 Task: Look for space in Aleksandrovskoye, Russia from 24th August, 2023 to 10th September, 2023 for 8 adults in price range Rs.12000 to Rs.15000. Place can be entire place or shared room with 4 bedrooms having 8 beds and 4 bathrooms. Property type can be house, flat, guest house. Amenities needed are: wifi, TV, free parkinig on premises, gym, breakfast. Booking option can be shelf check-in. Required host language is English.
Action: Mouse moved to (509, 114)
Screenshot: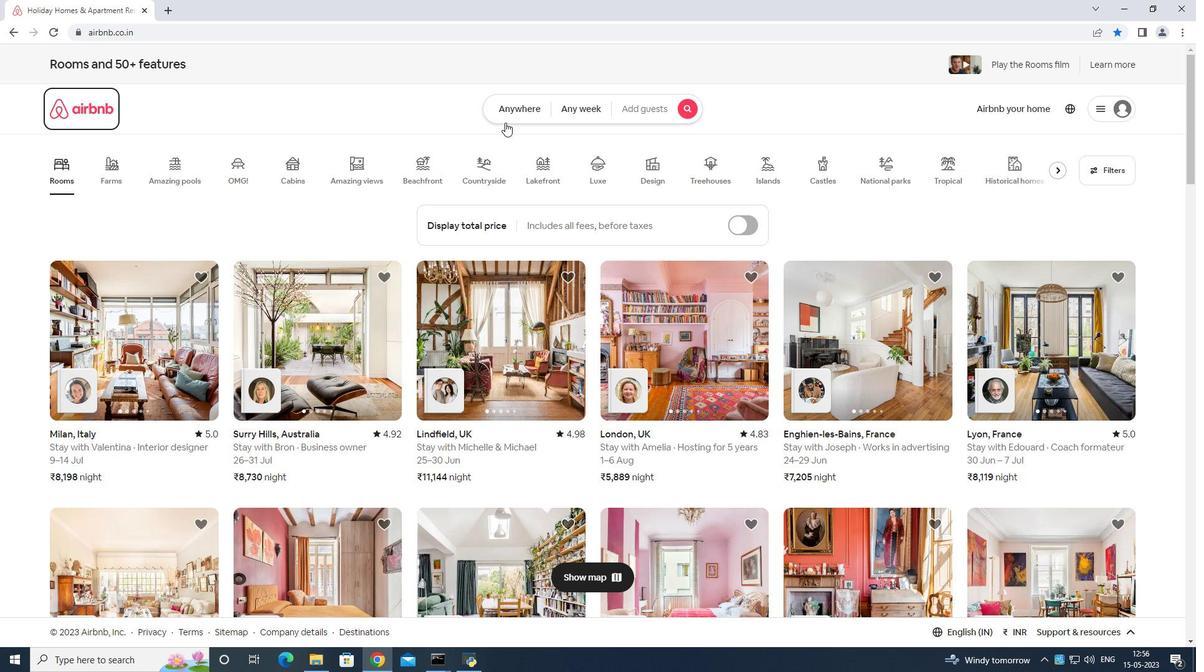 
Action: Mouse pressed left at (509, 114)
Screenshot: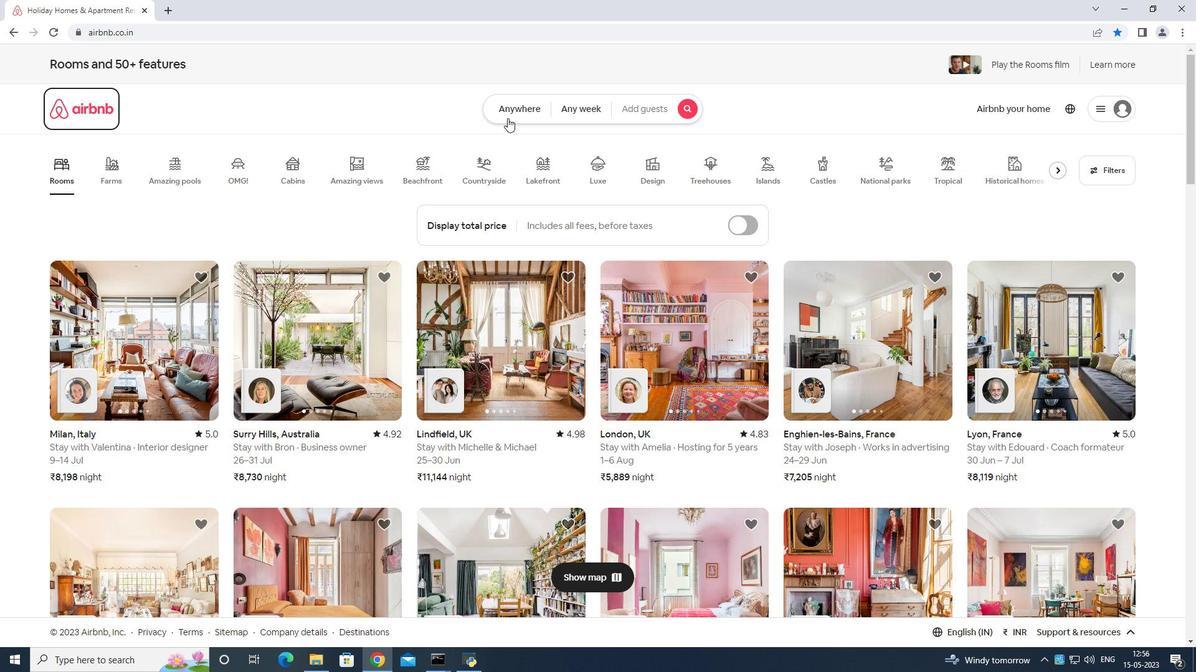 
Action: Mouse moved to (455, 157)
Screenshot: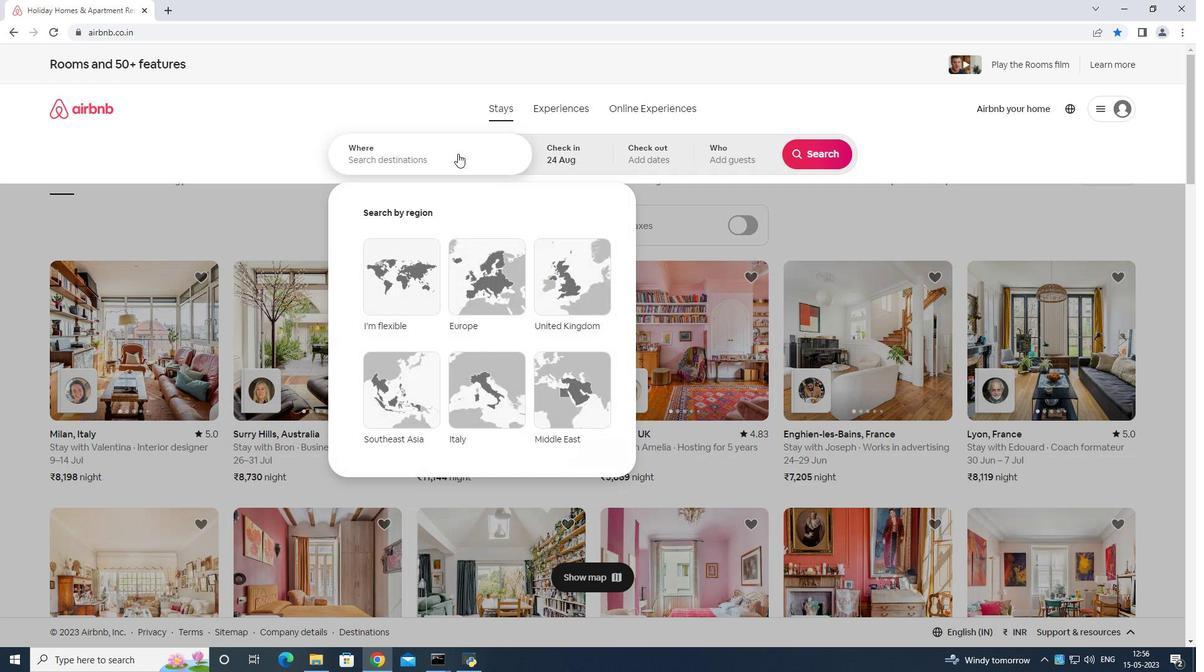 
Action: Mouse pressed left at (455, 157)
Screenshot: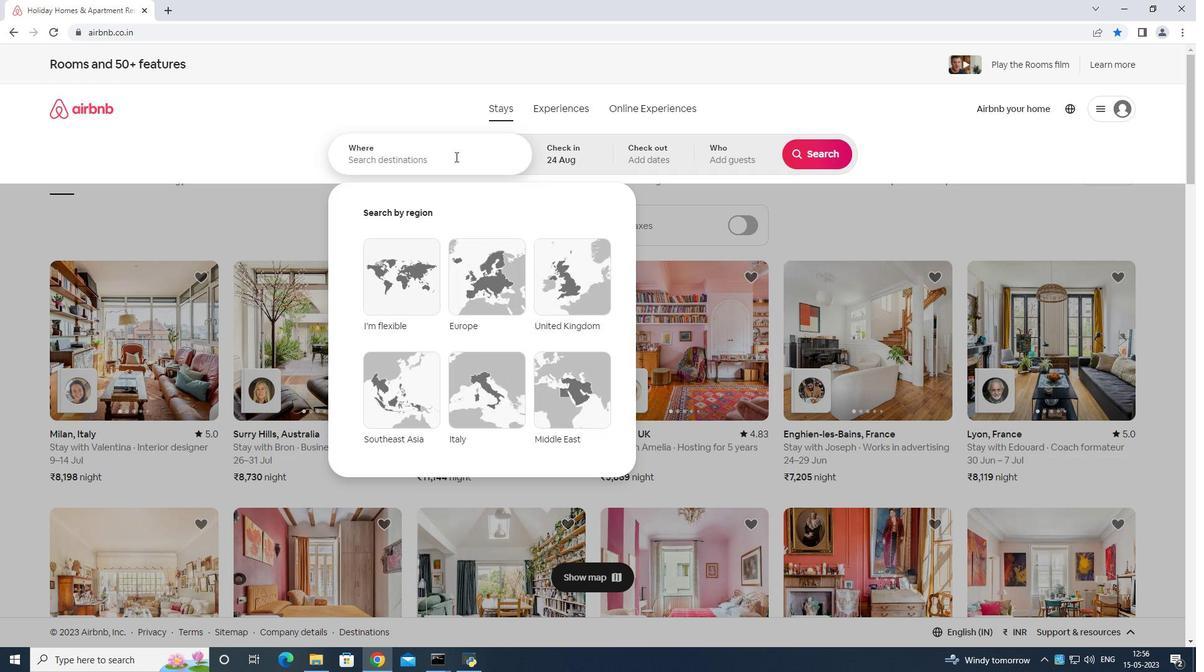 
Action: Mouse moved to (399, 140)
Screenshot: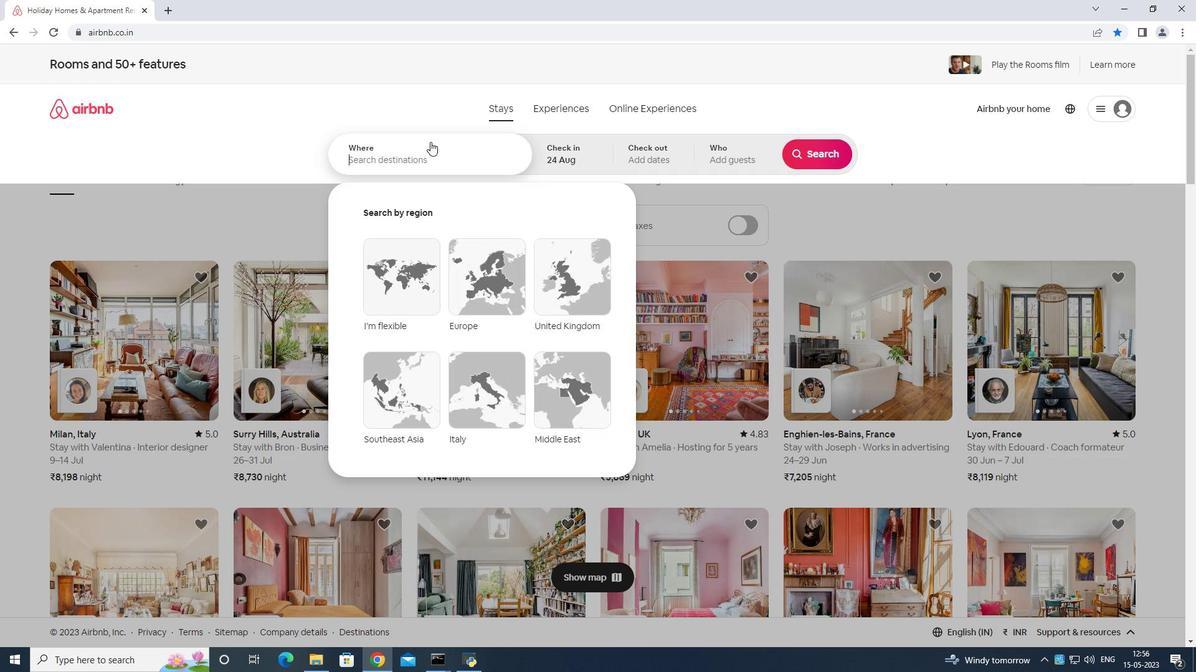 
Action: Key pressed <Key.shift>Aleksandrovskoye<Key.space>russia<Key.enter>
Screenshot: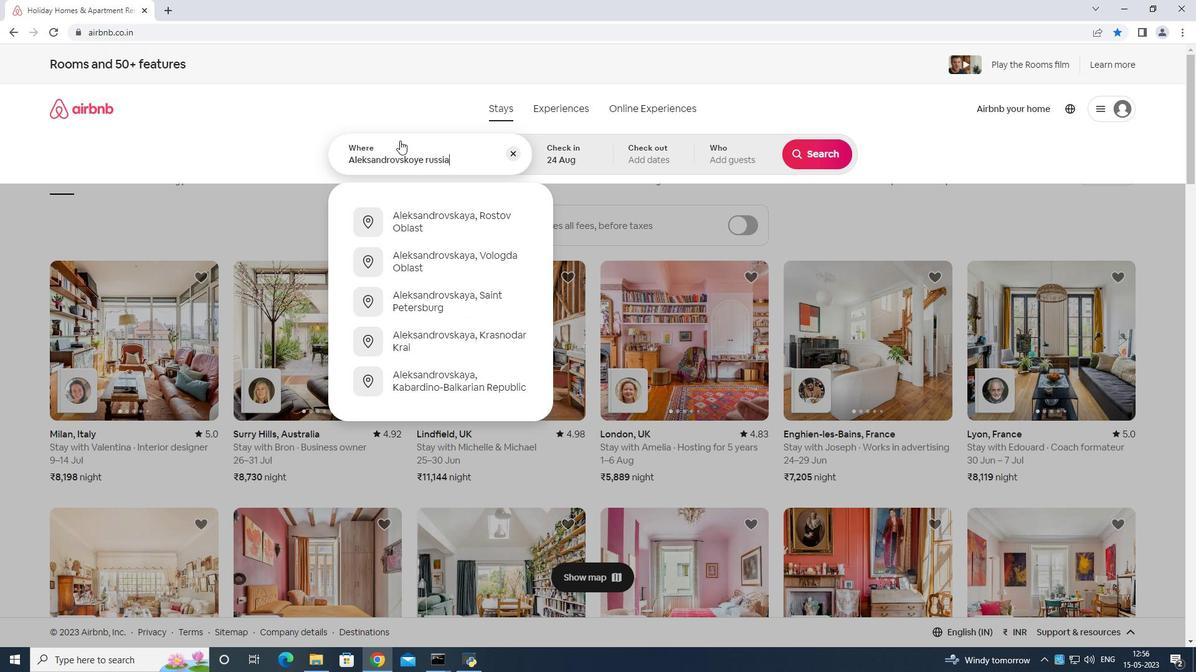 
Action: Mouse moved to (819, 260)
Screenshot: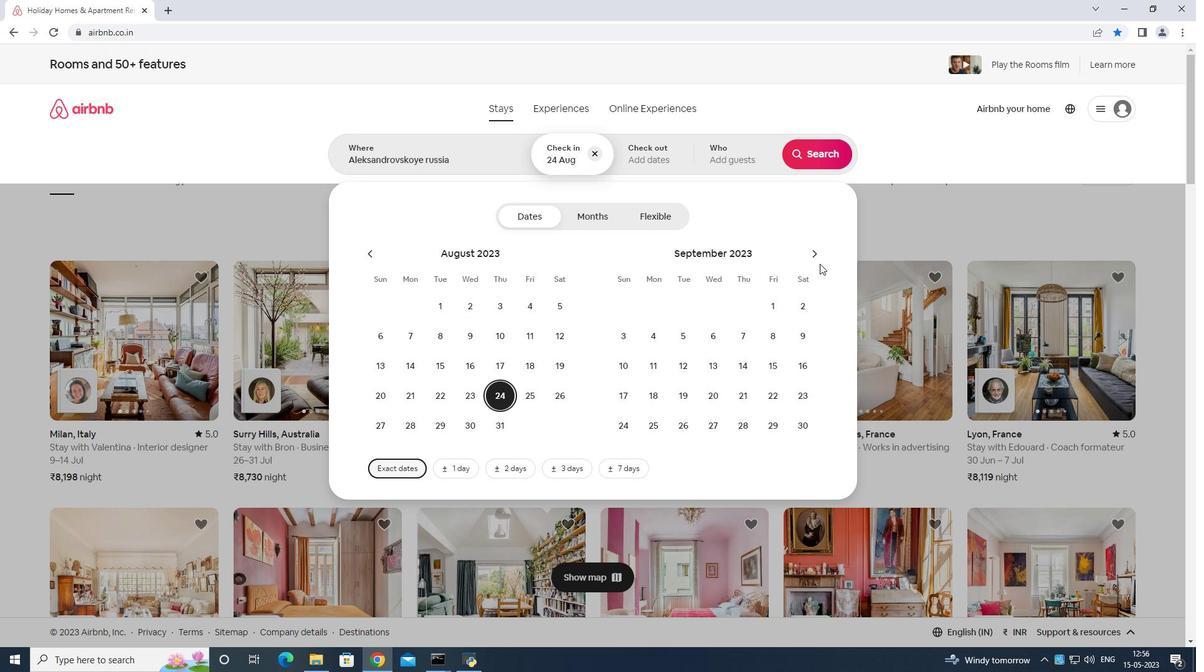 
Action: Mouse pressed left at (819, 260)
Screenshot: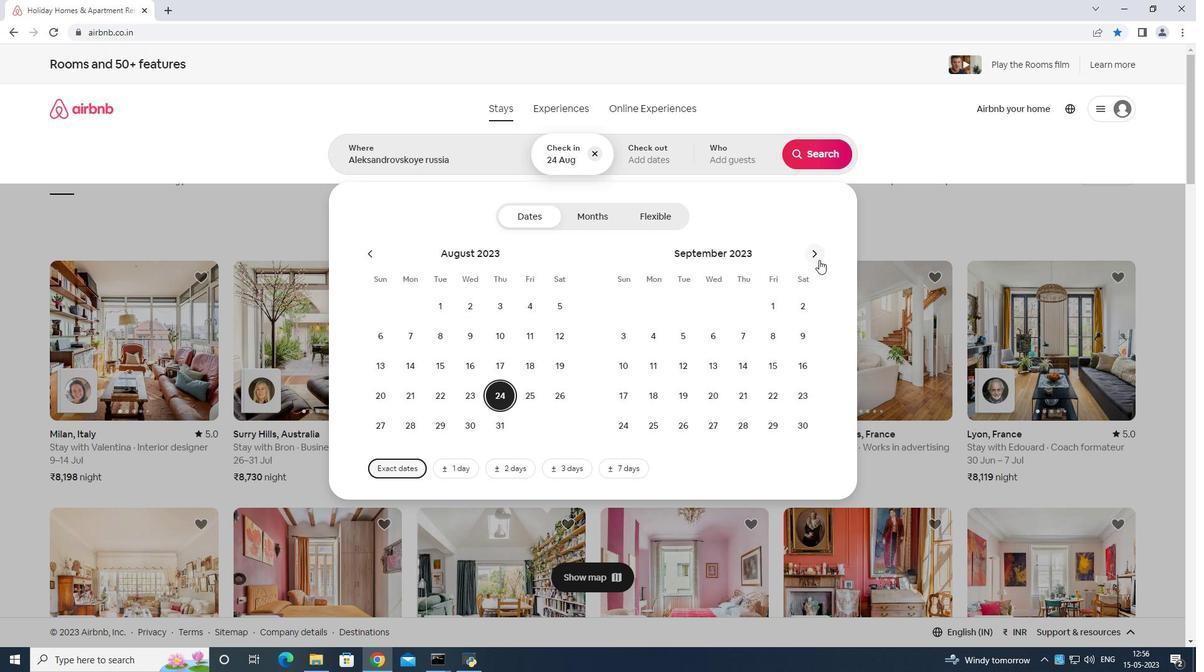 
Action: Mouse moved to (367, 254)
Screenshot: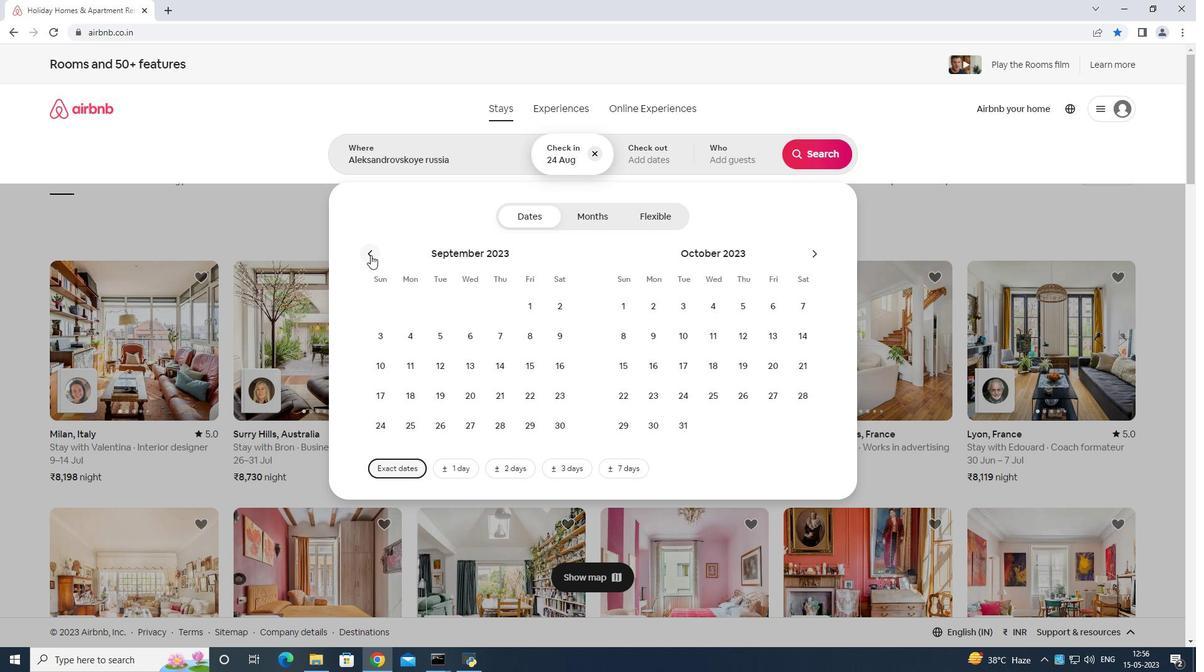 
Action: Mouse pressed left at (367, 254)
Screenshot: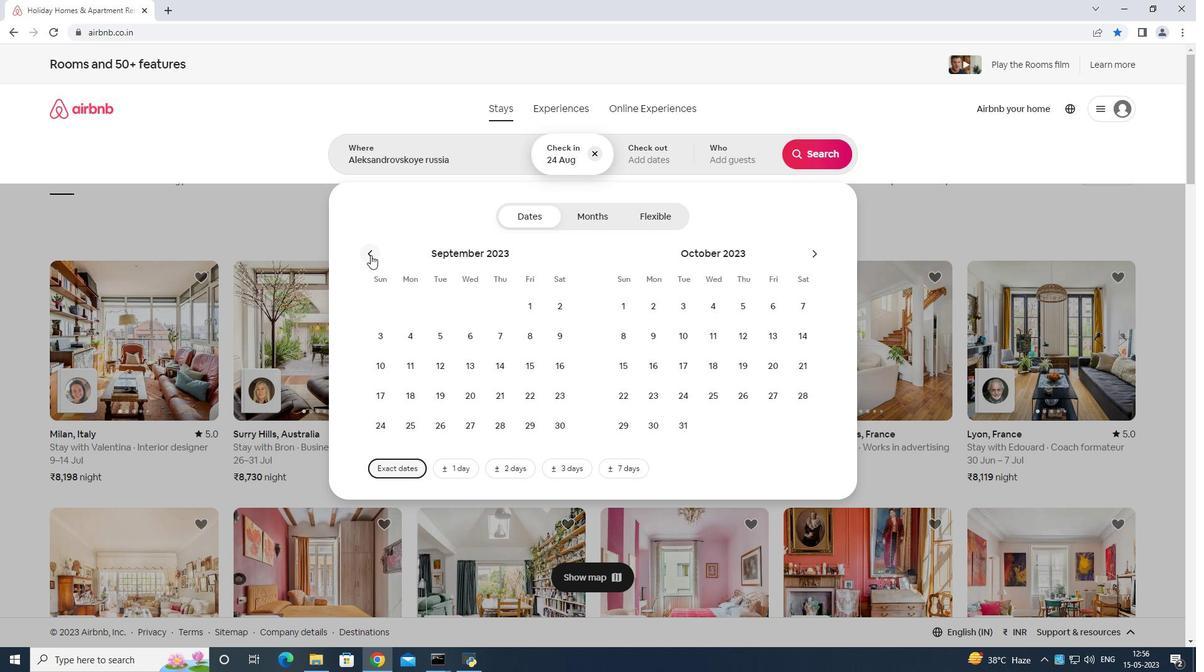 
Action: Mouse moved to (494, 396)
Screenshot: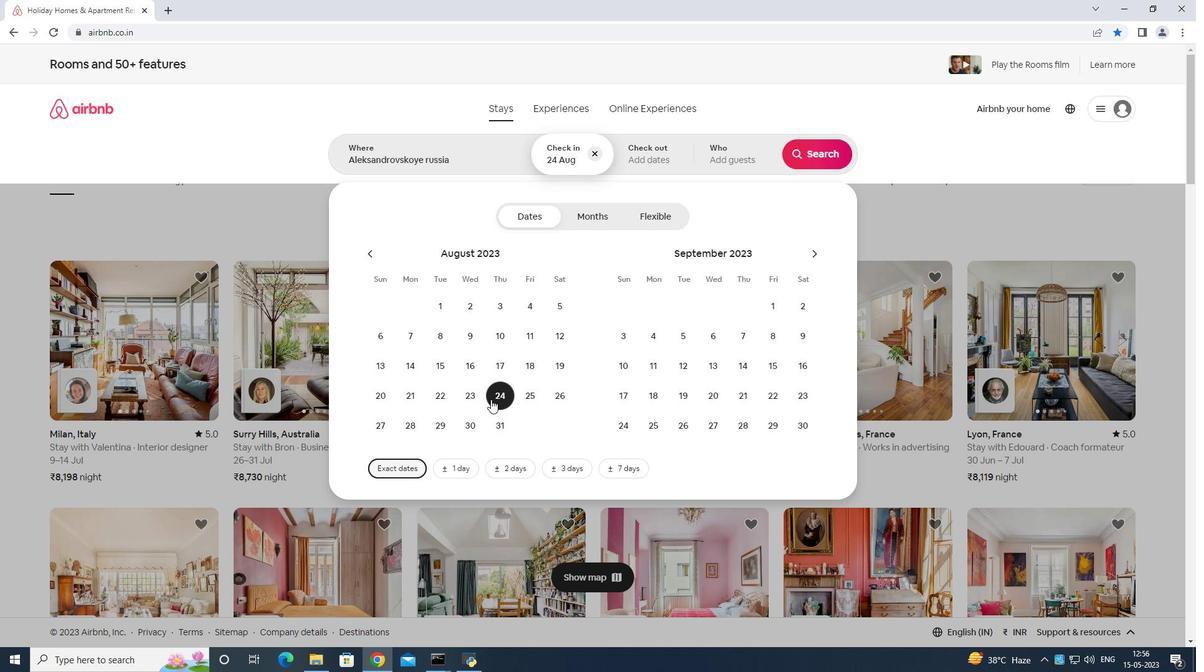 
Action: Mouse pressed left at (494, 396)
Screenshot: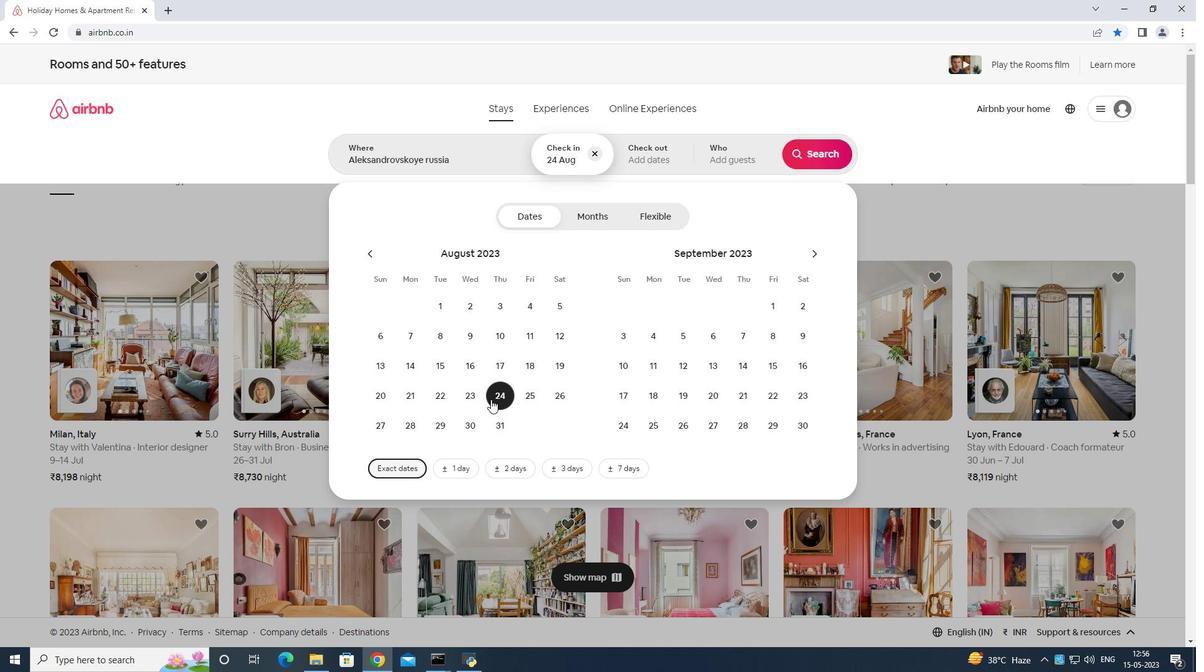
Action: Mouse moved to (624, 367)
Screenshot: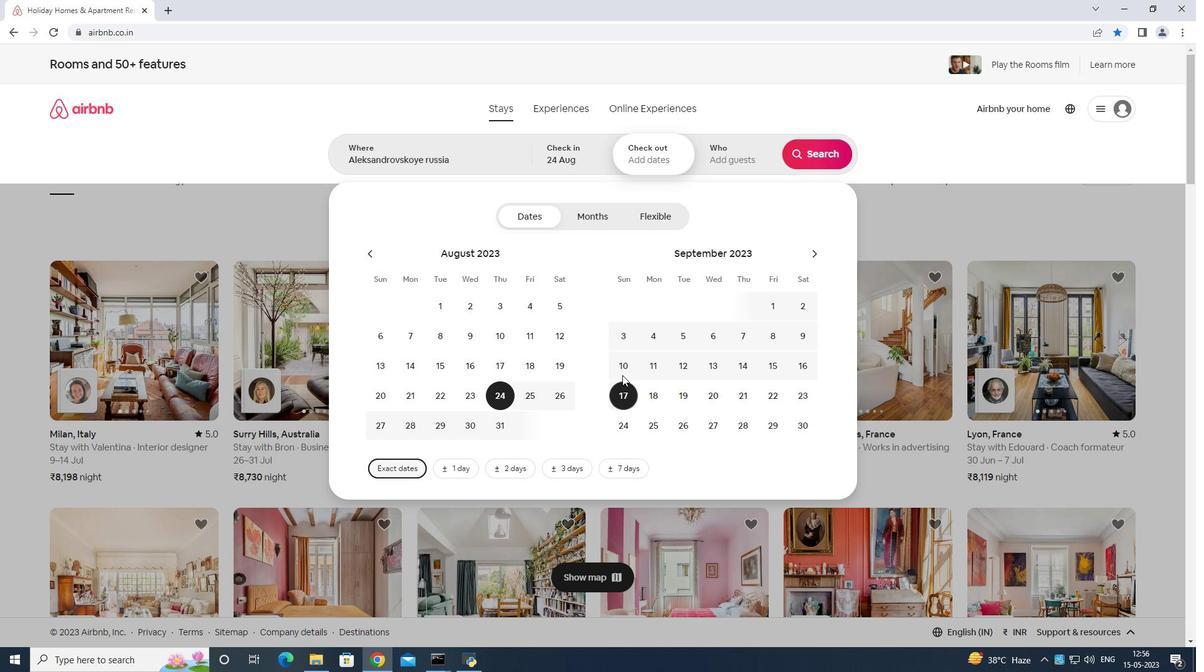 
Action: Mouse pressed left at (624, 367)
Screenshot: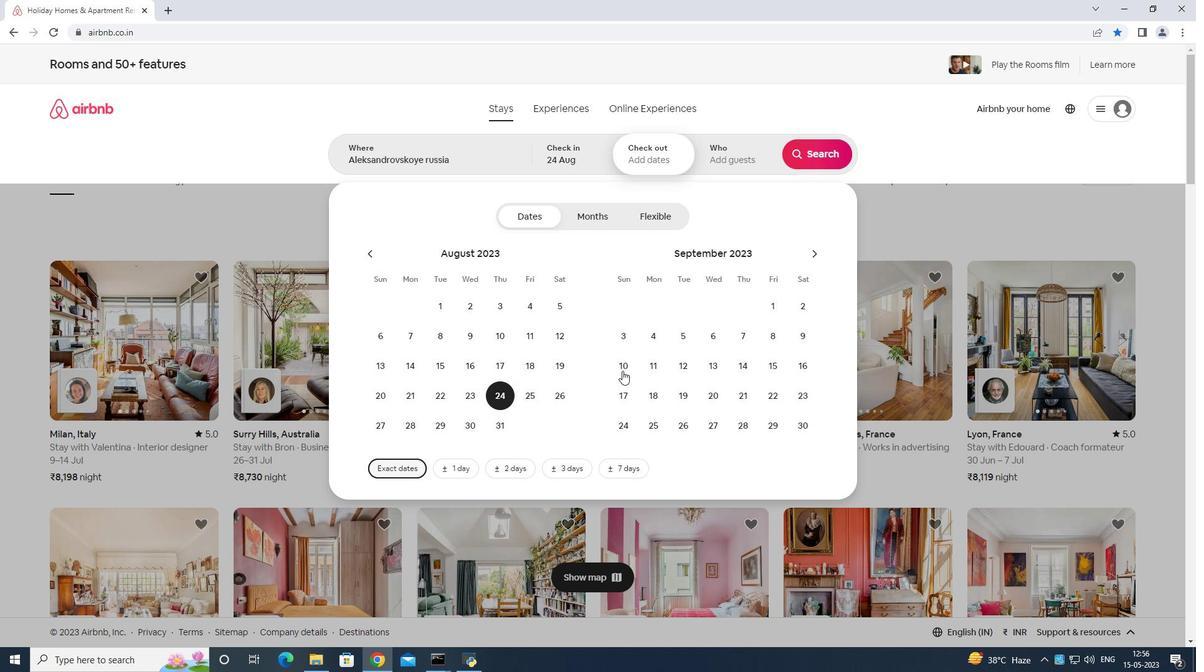 
Action: Mouse moved to (727, 155)
Screenshot: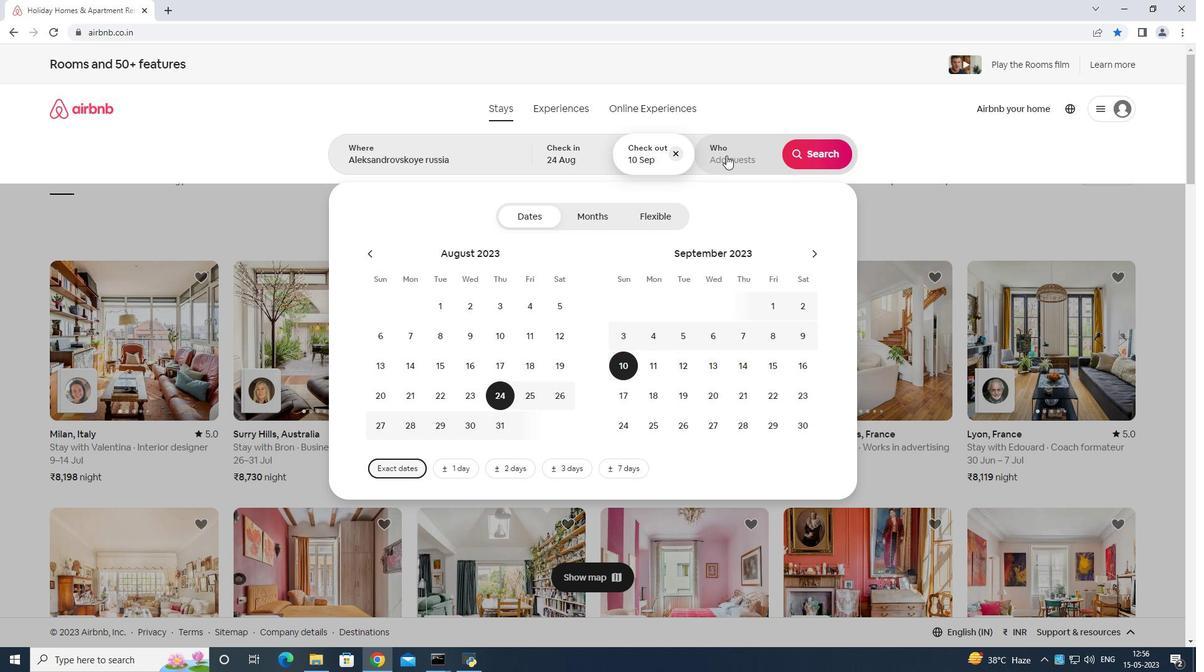 
Action: Mouse pressed left at (727, 155)
Screenshot: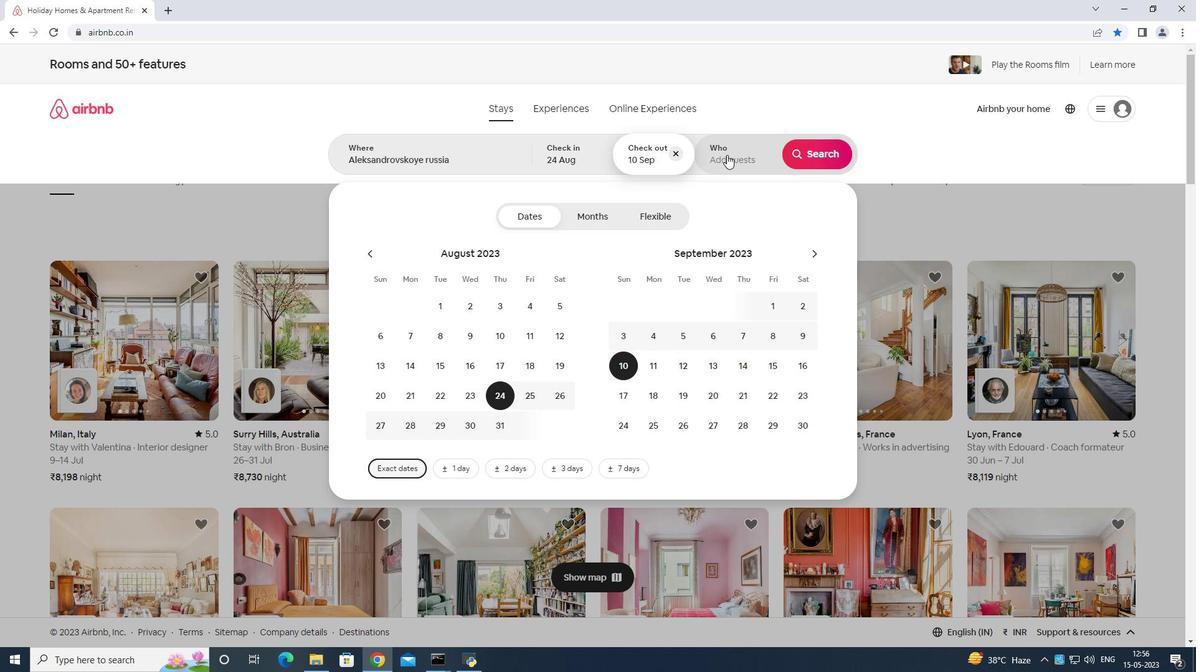 
Action: Mouse moved to (824, 217)
Screenshot: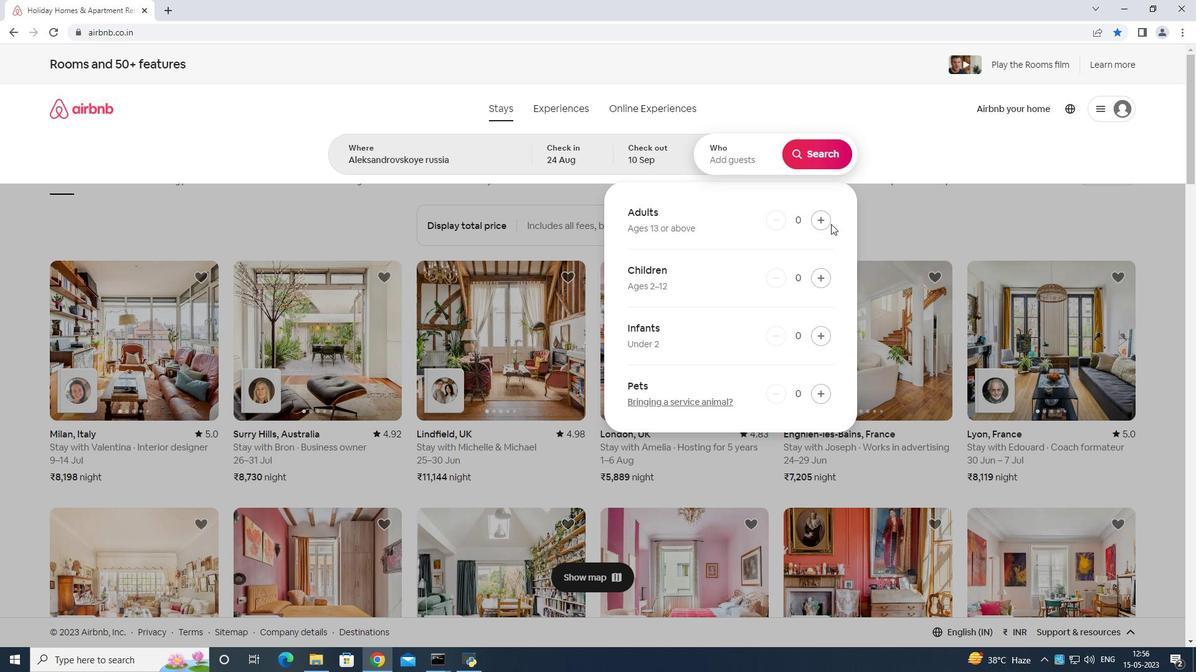 
Action: Mouse pressed left at (824, 217)
Screenshot: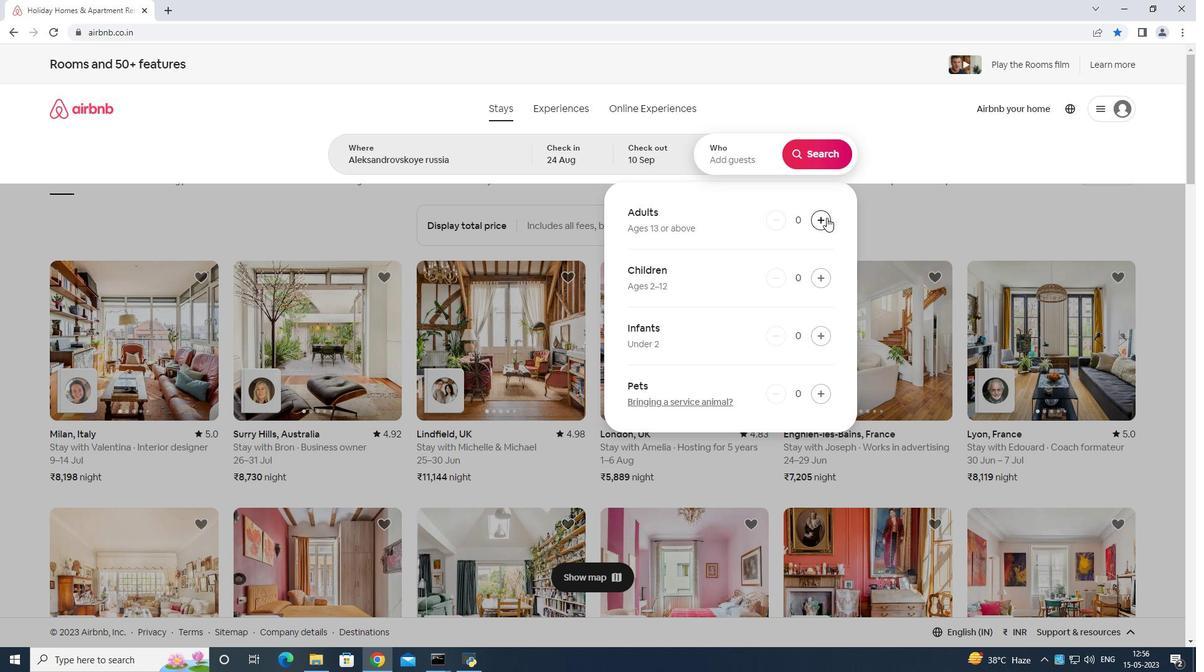 
Action: Mouse pressed left at (824, 217)
Screenshot: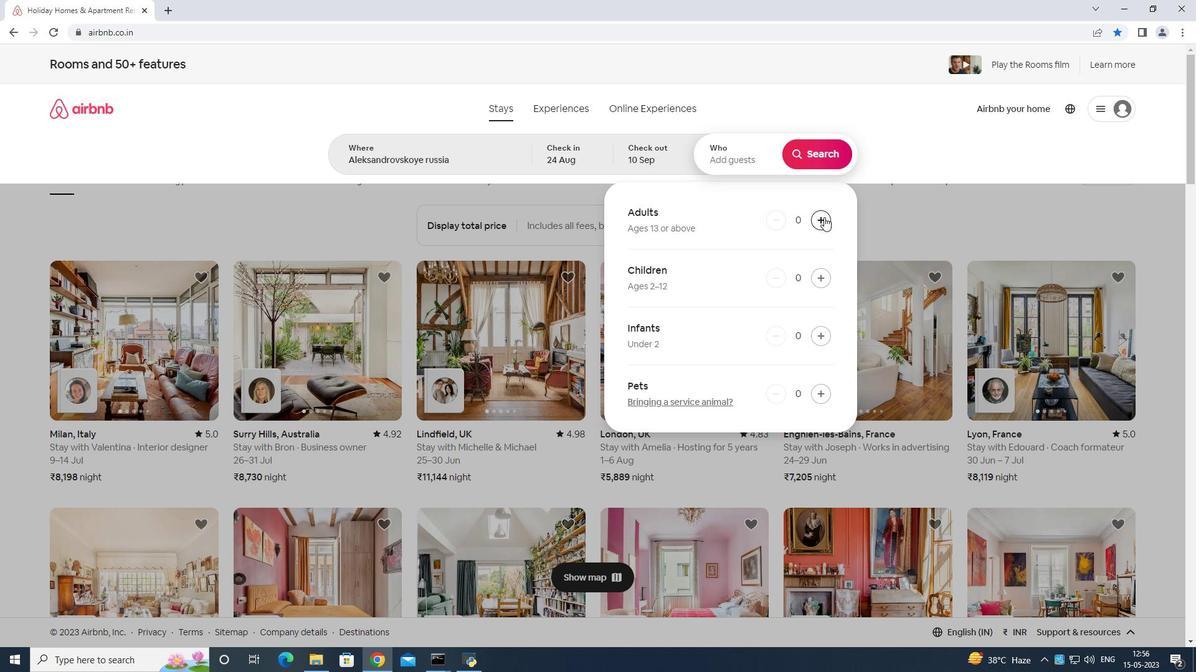
Action: Mouse pressed left at (824, 217)
Screenshot: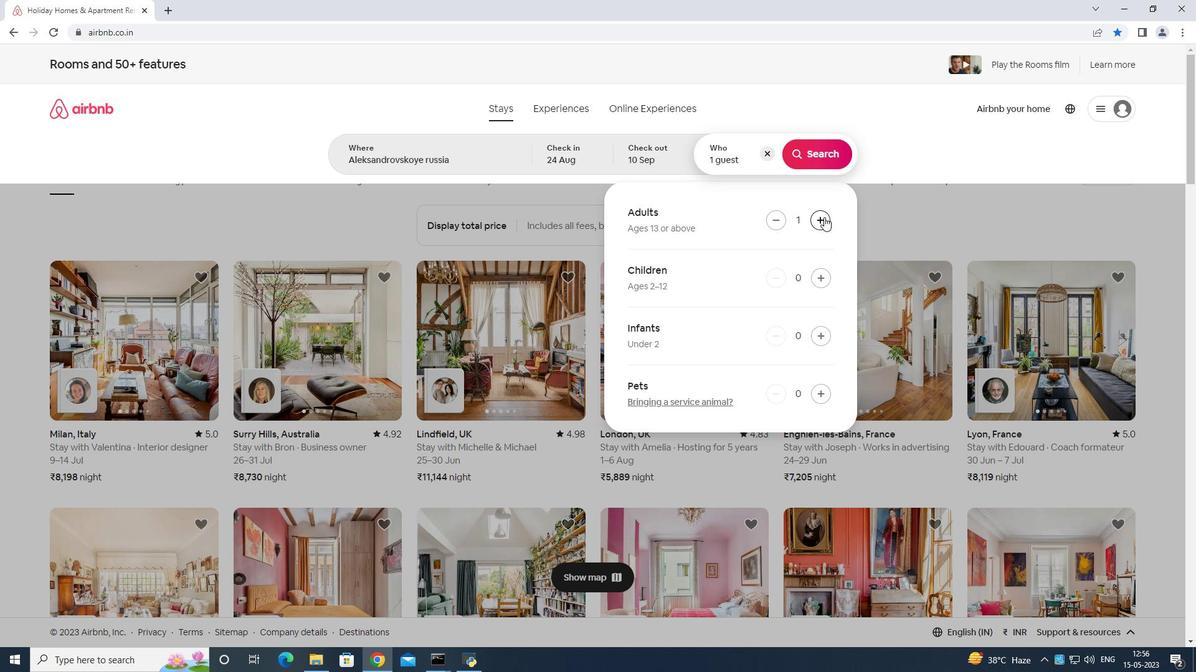 
Action: Mouse pressed left at (824, 217)
Screenshot: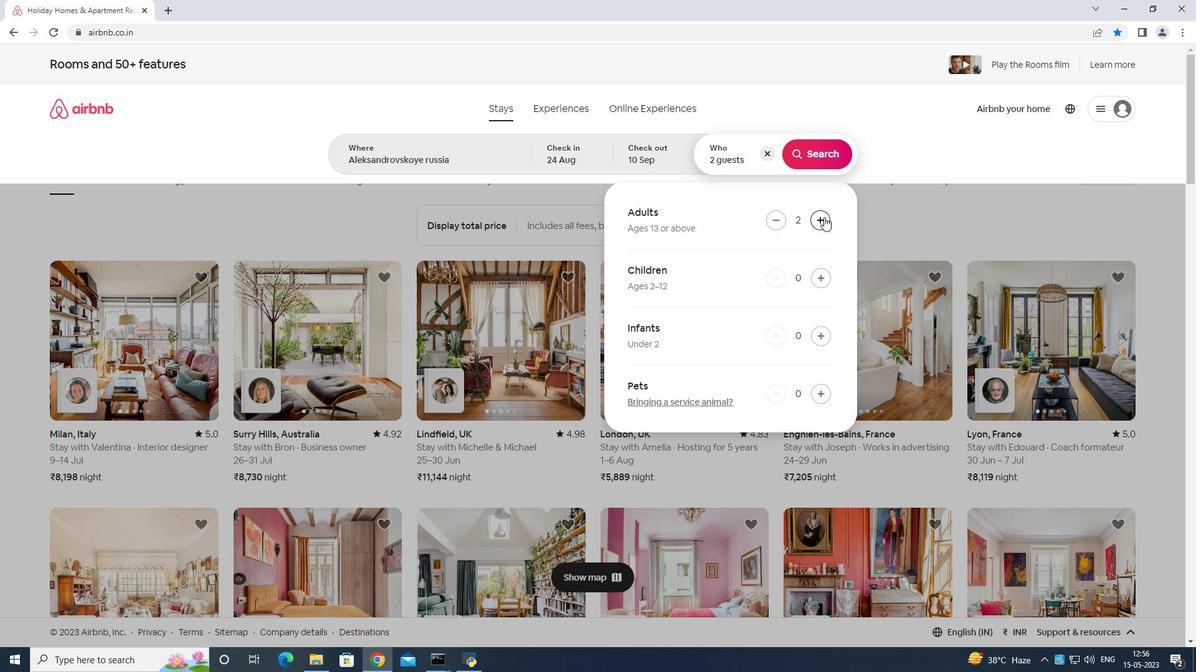 
Action: Mouse pressed left at (824, 217)
Screenshot: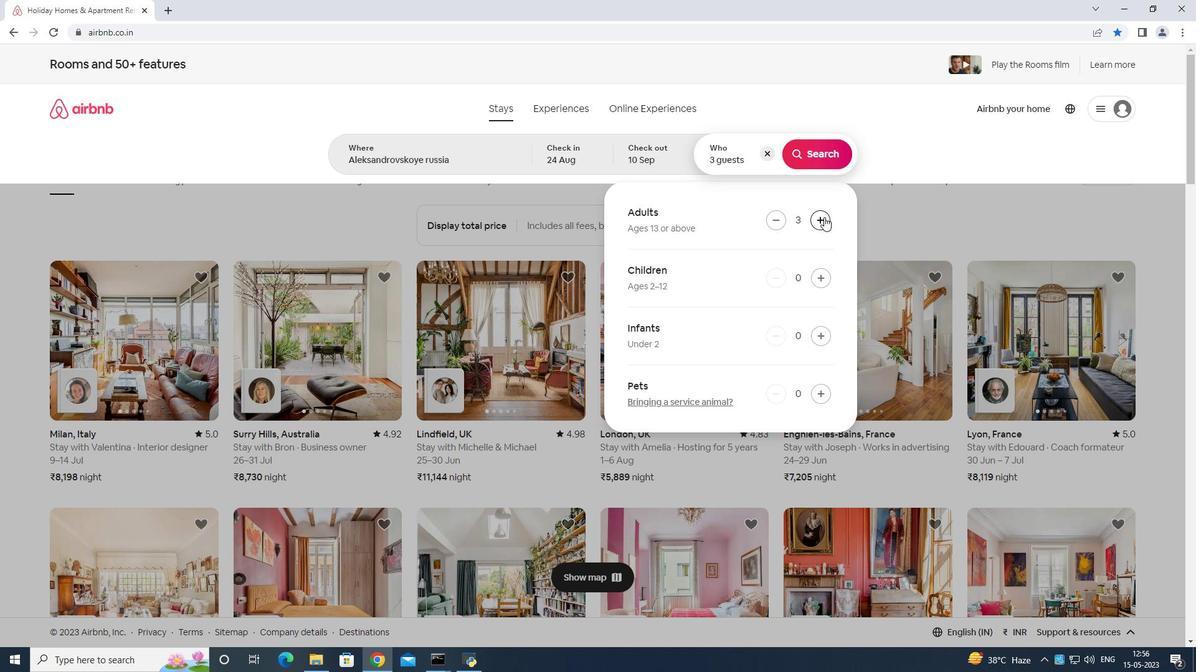 
Action: Mouse moved to (824, 219)
Screenshot: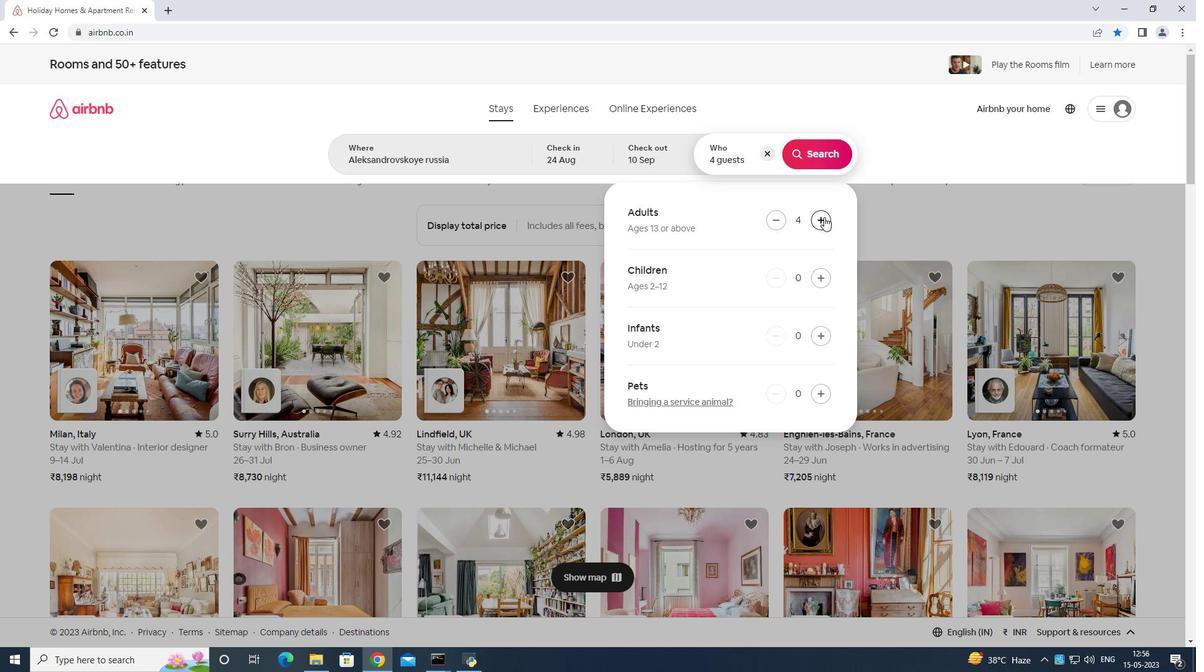 
Action: Mouse pressed left at (824, 219)
Screenshot: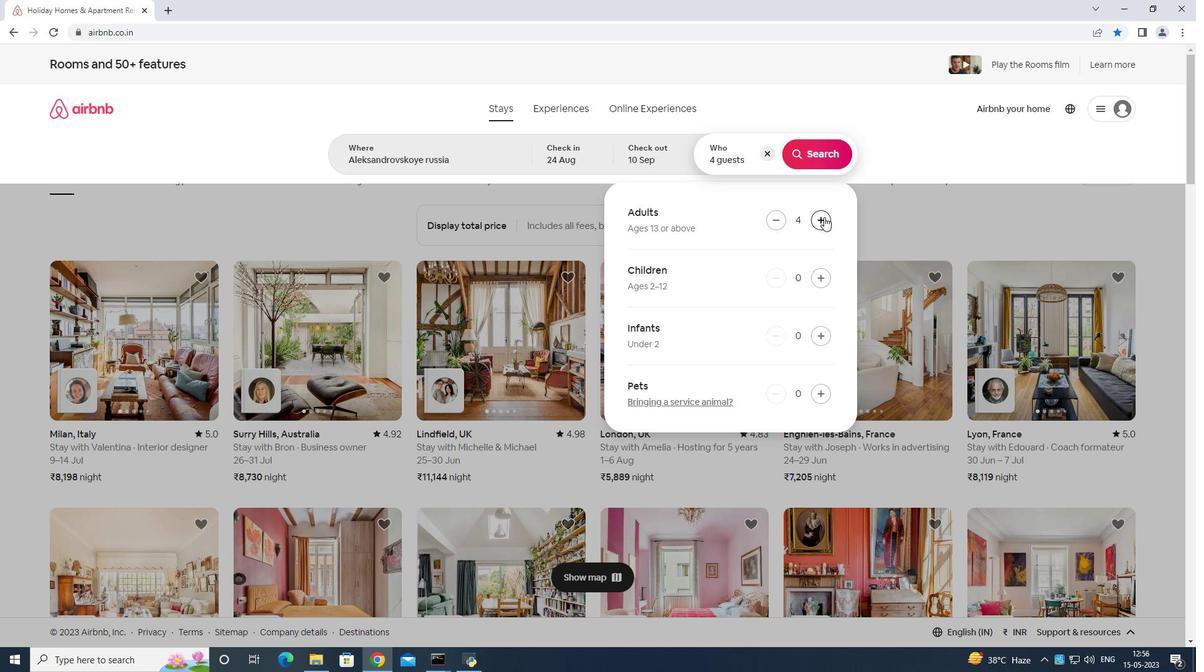 
Action: Mouse moved to (824, 221)
Screenshot: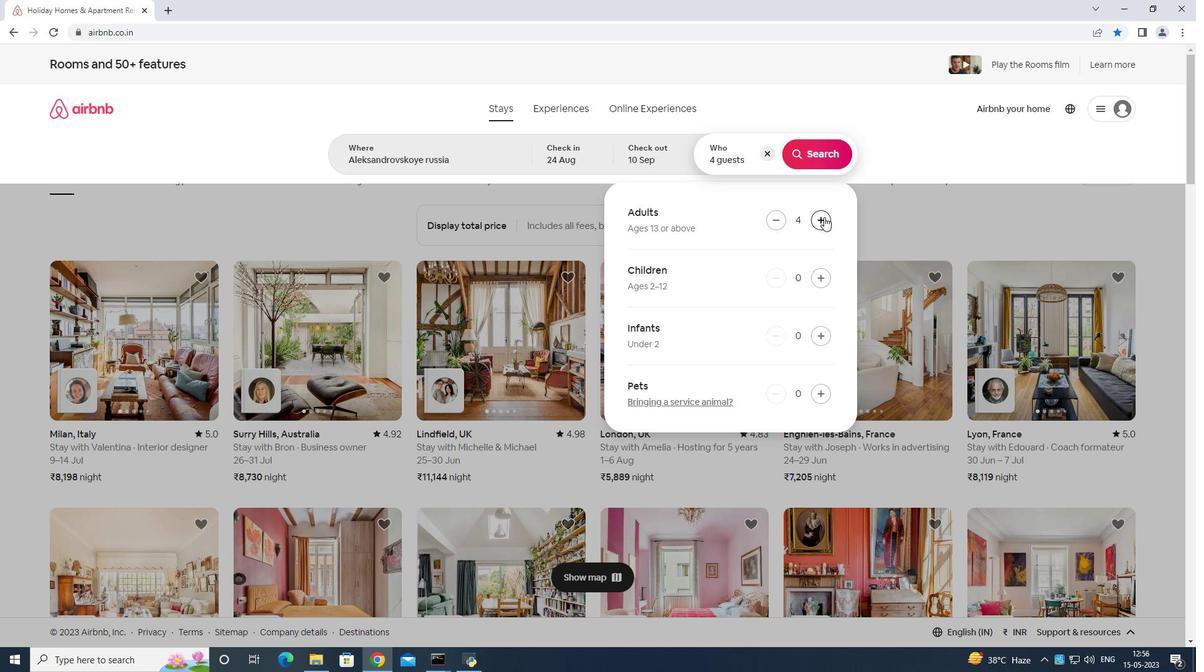 
Action: Mouse pressed left at (824, 221)
Screenshot: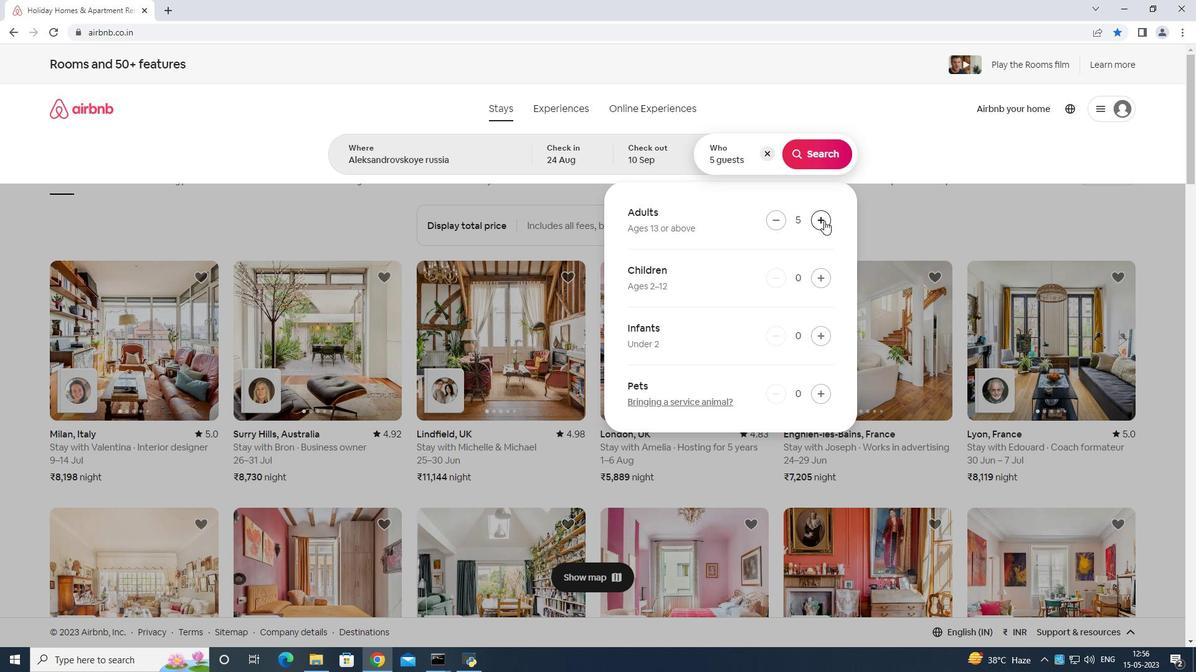 
Action: Mouse pressed left at (824, 221)
Screenshot: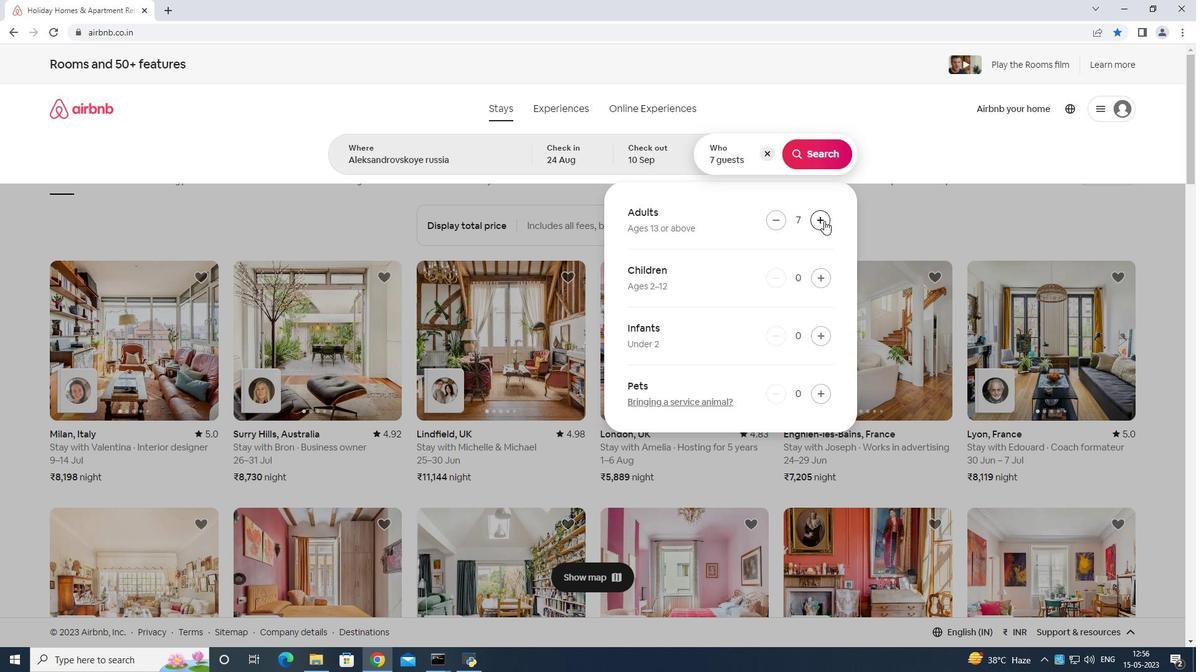 
Action: Mouse moved to (822, 156)
Screenshot: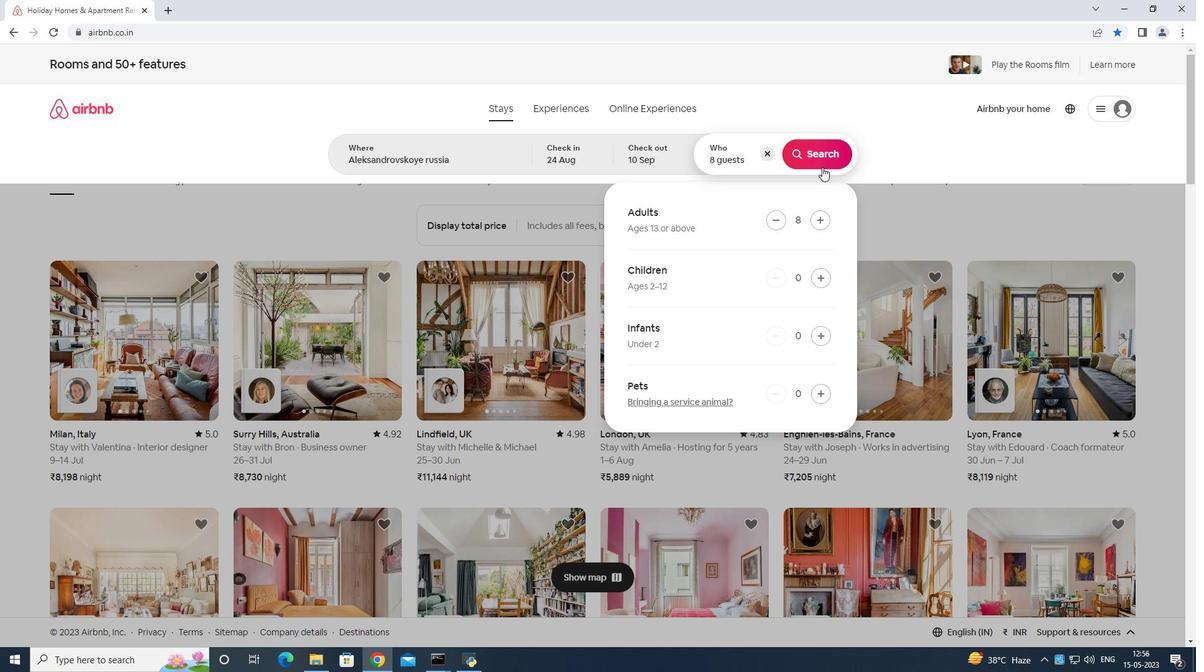 
Action: Mouse pressed left at (822, 156)
Screenshot: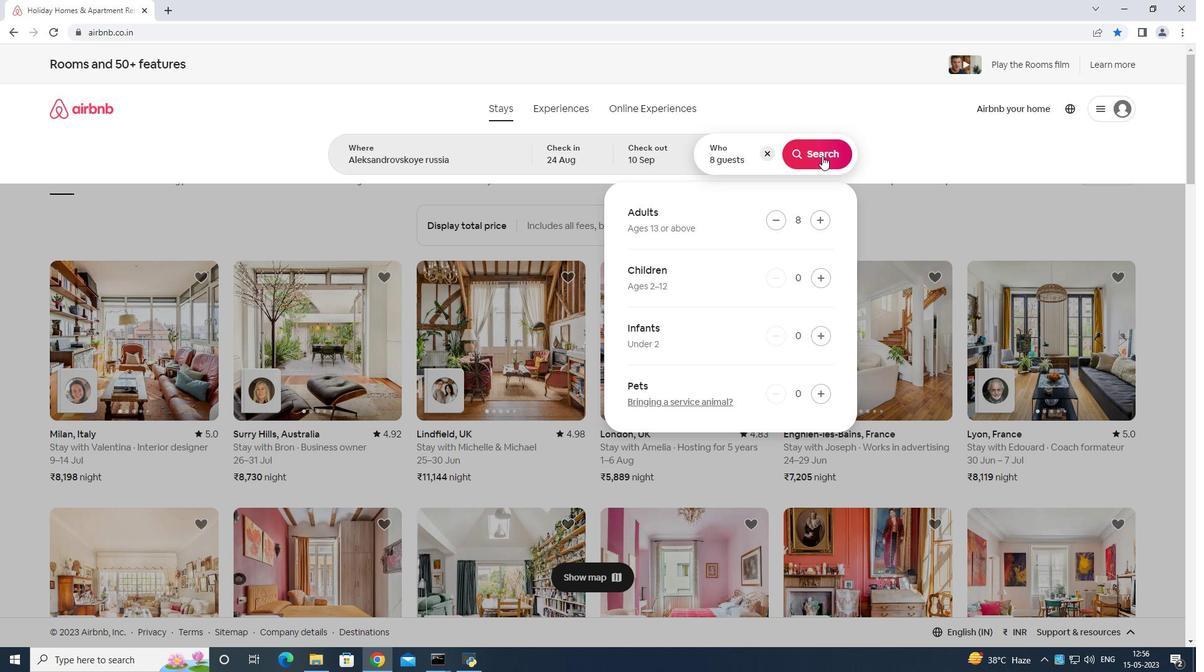 
Action: Mouse moved to (1145, 114)
Screenshot: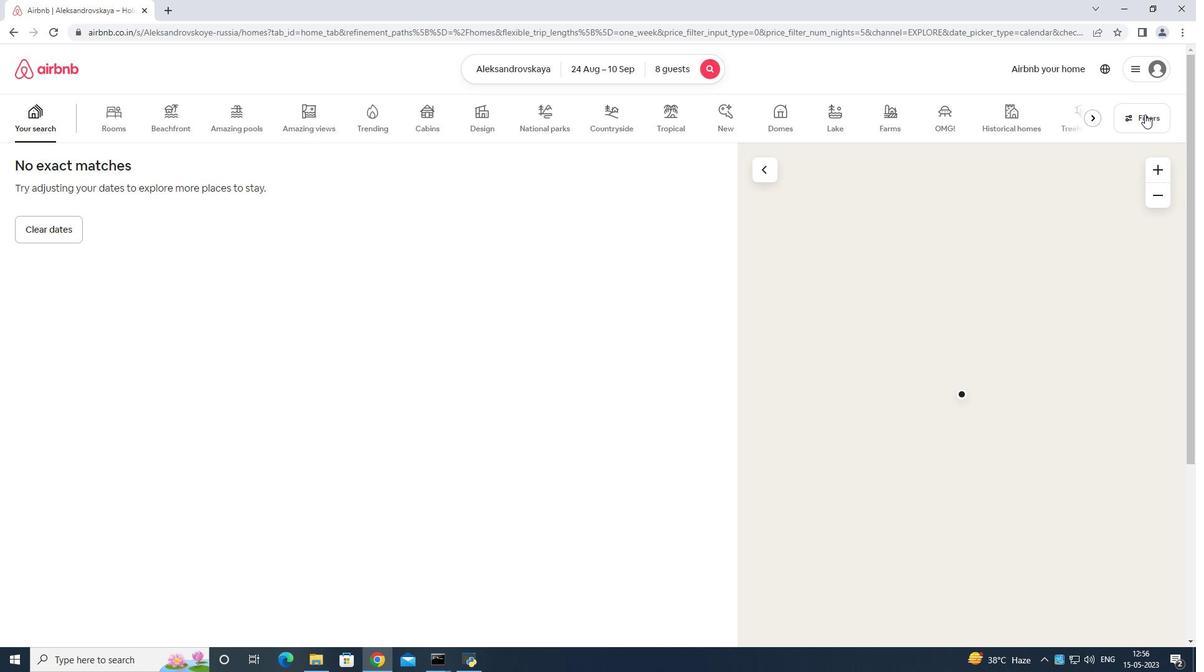 
Action: Mouse pressed left at (1145, 114)
Screenshot: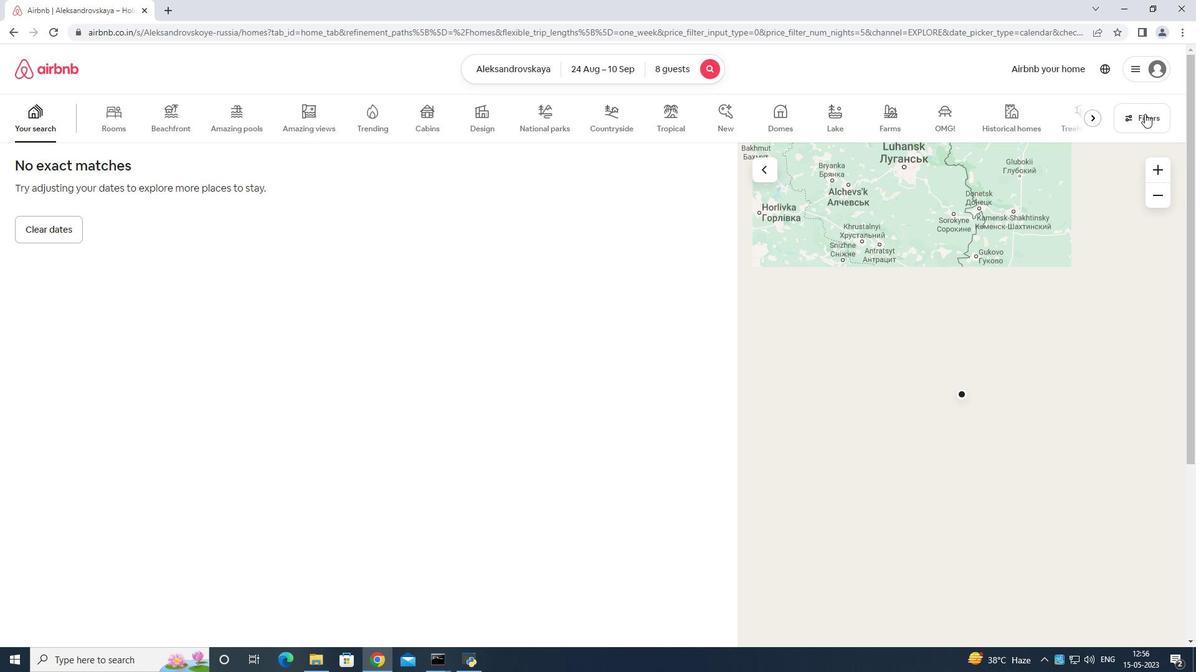 
Action: Mouse moved to (547, 421)
Screenshot: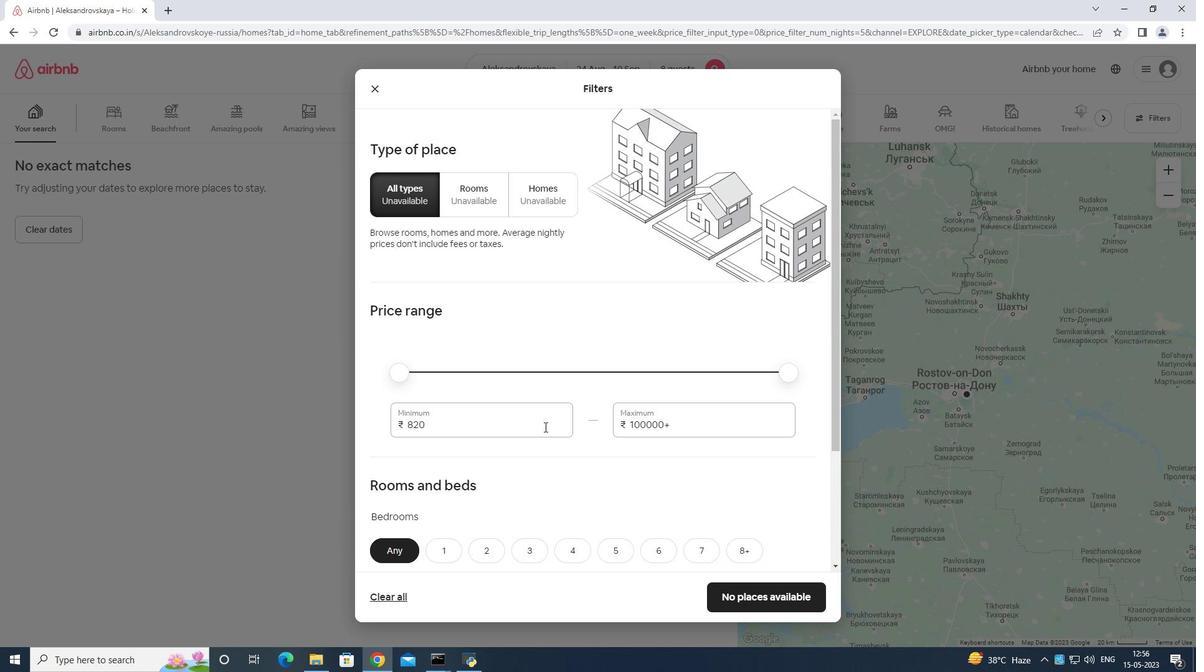 
Action: Mouse pressed left at (547, 421)
Screenshot: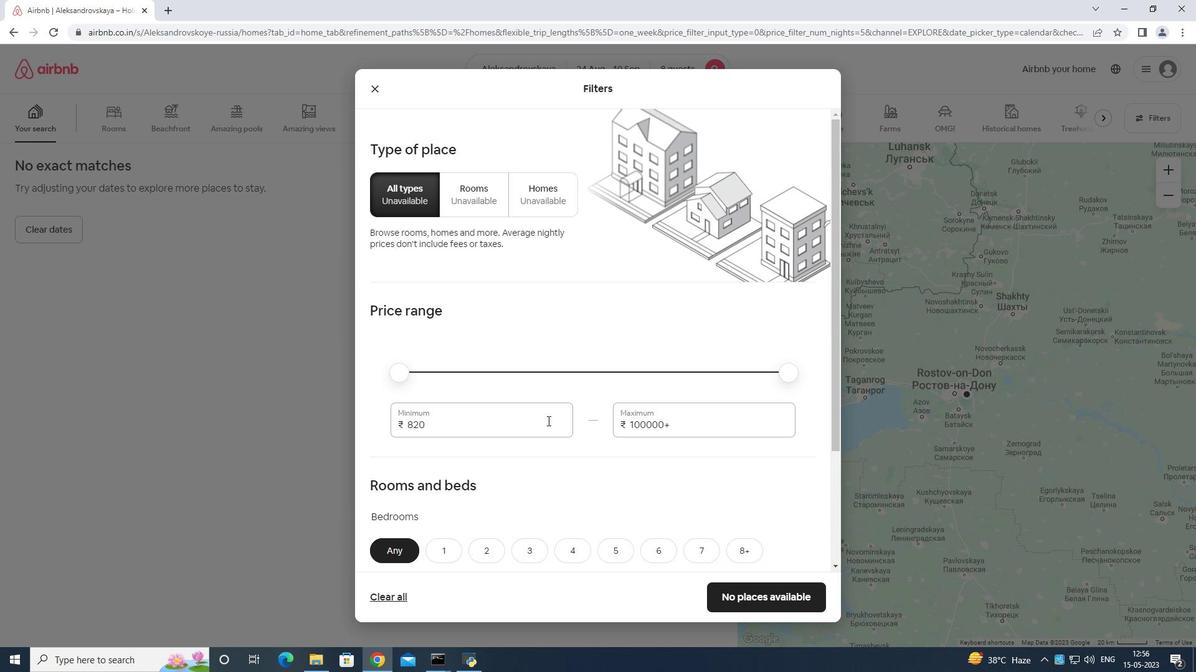 
Action: Mouse moved to (540, 409)
Screenshot: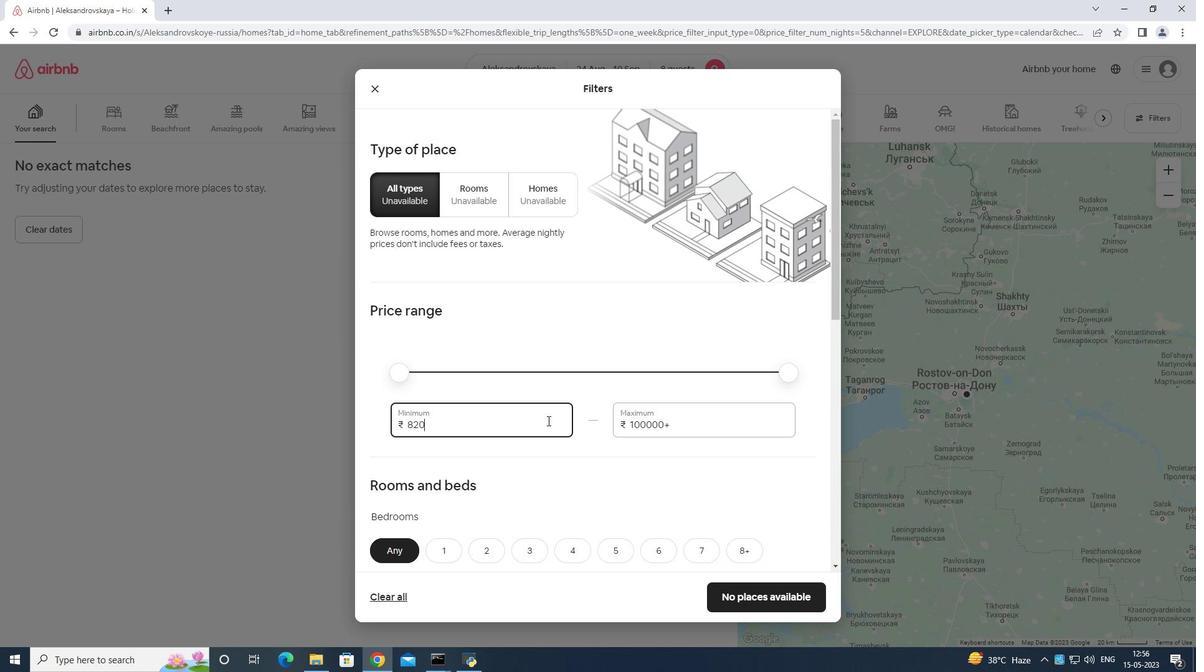 
Action: Key pressed <Key.backspace>
Screenshot: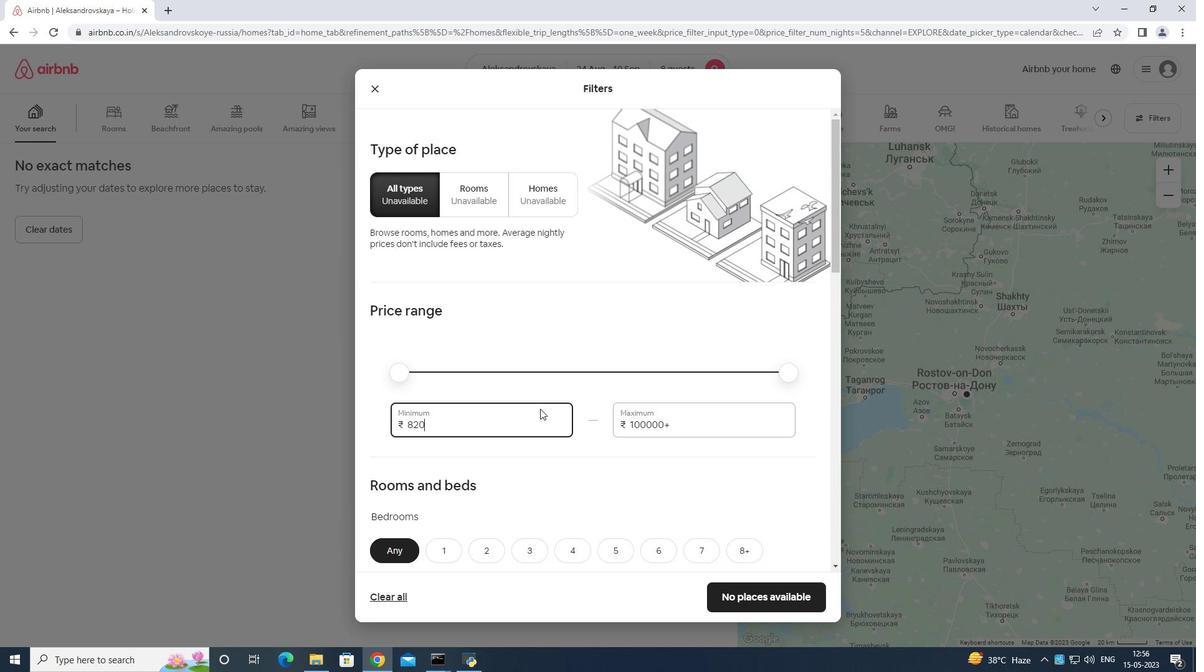
Action: Mouse moved to (537, 407)
Screenshot: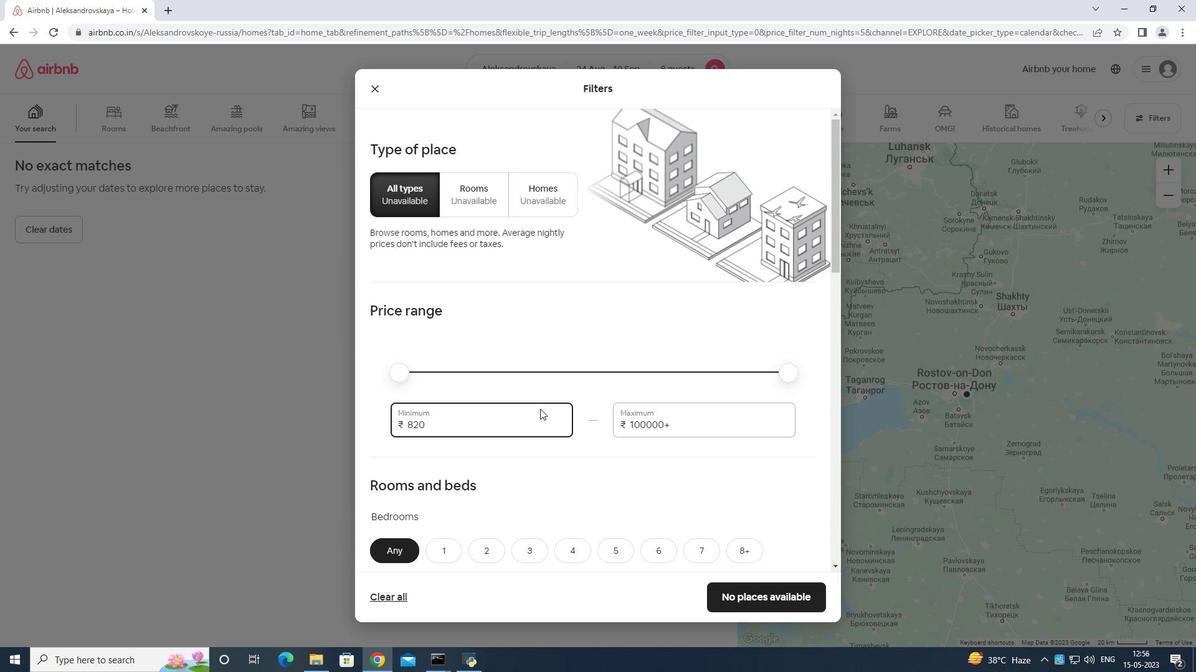 
Action: Key pressed <Key.backspace><Key.backspace><Key.backspace><Key.backspace><Key.backspace><Key.backspace><Key.backspace><Key.backspace><Key.backspace><Key.backspace><Key.backspace><Key.backspace>
Screenshot: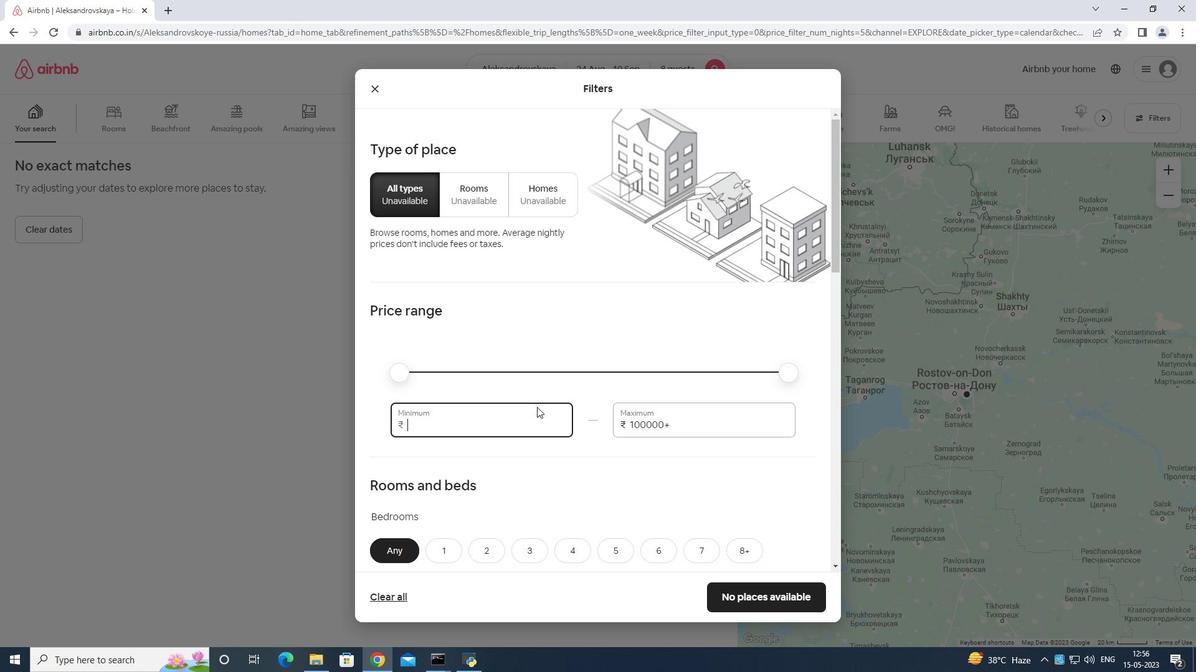 
Action: Mouse moved to (536, 406)
Screenshot: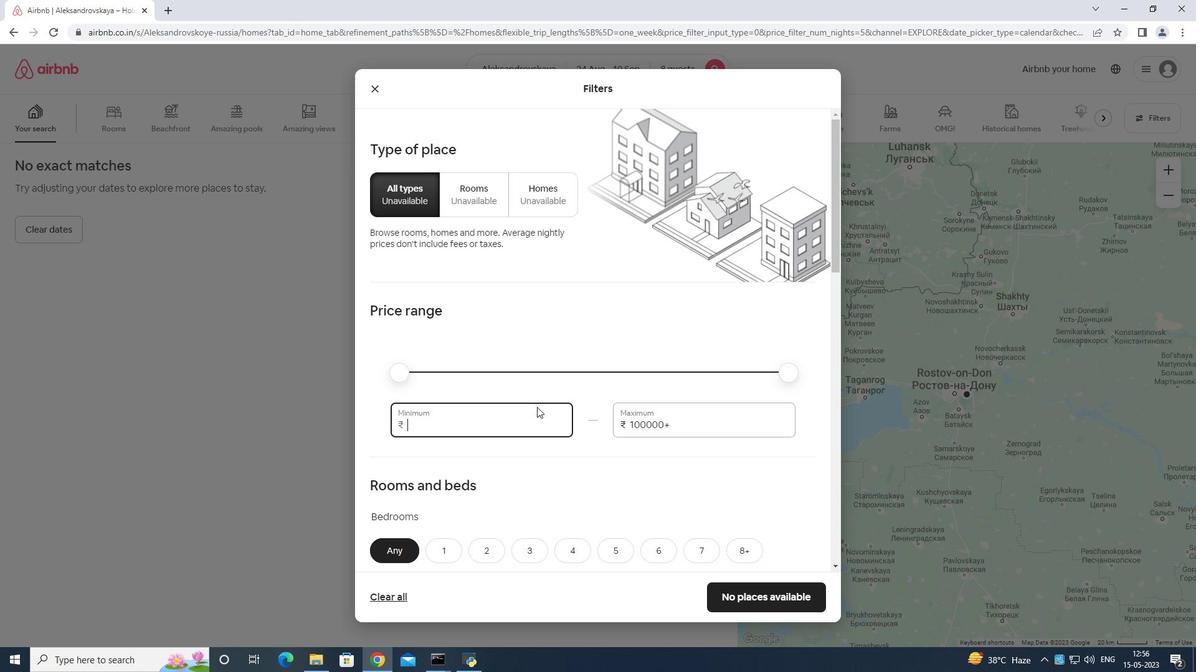 
Action: Key pressed <Key.backspace>
Screenshot: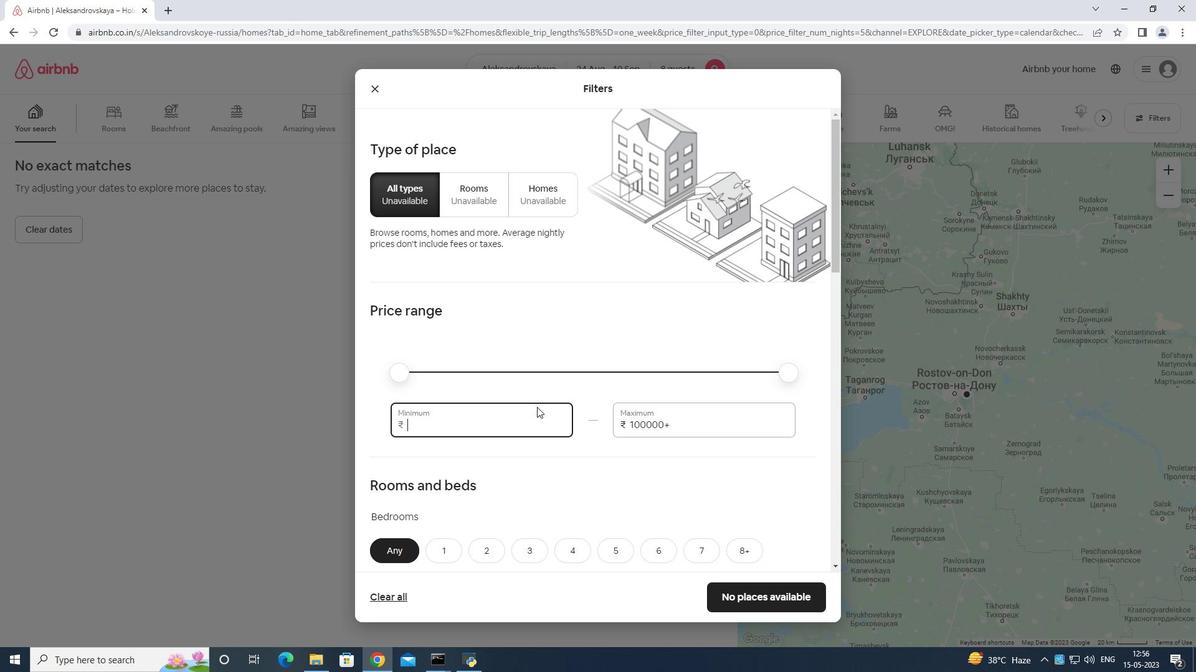 
Action: Mouse moved to (535, 406)
Screenshot: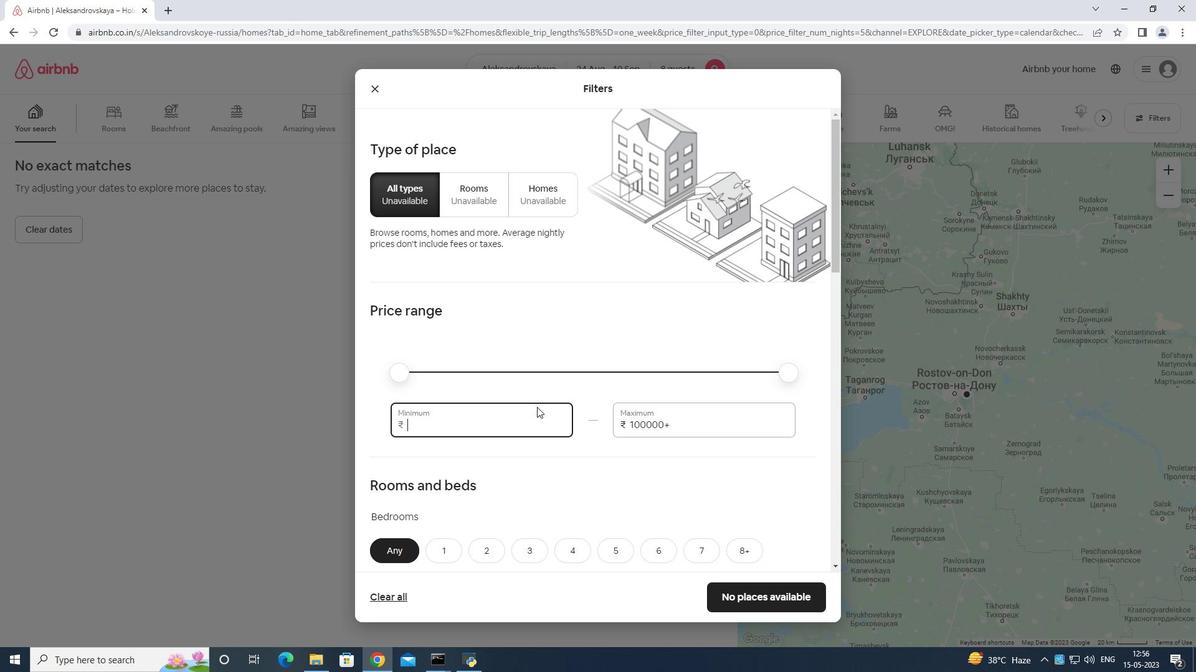 
Action: Key pressed <Key.backspace><Key.backspace><Key.backspace><Key.backspace><Key.backspace><Key.backspace><Key.backspace><Key.backspace>
Screenshot: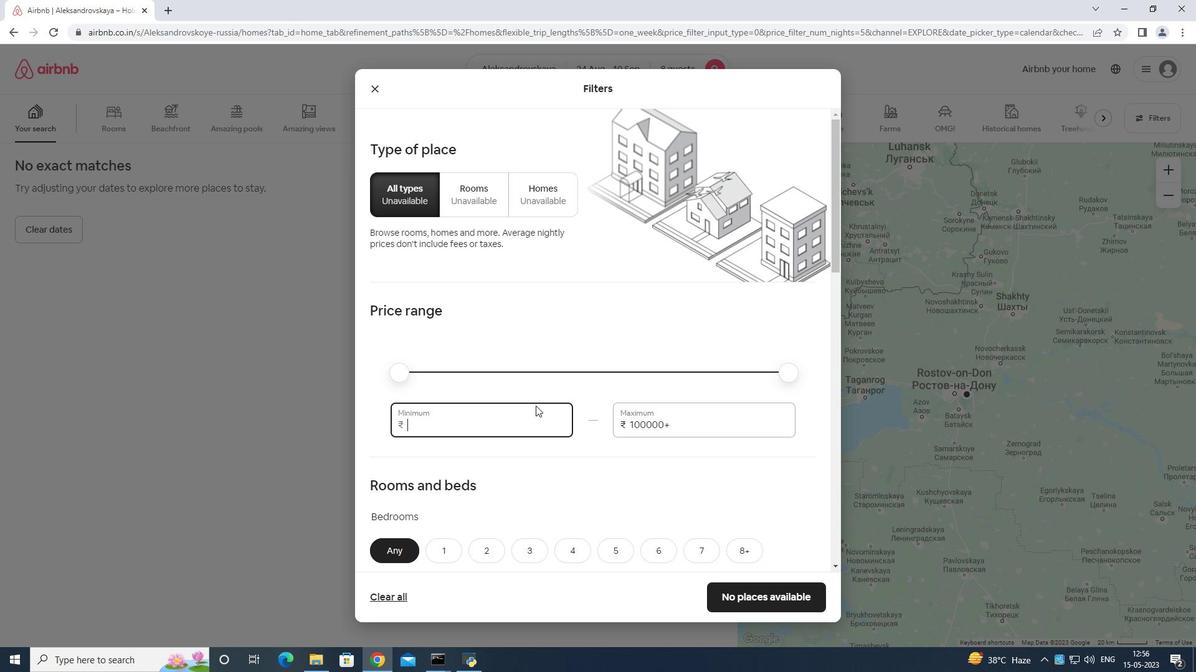 
Action: Mouse moved to (535, 404)
Screenshot: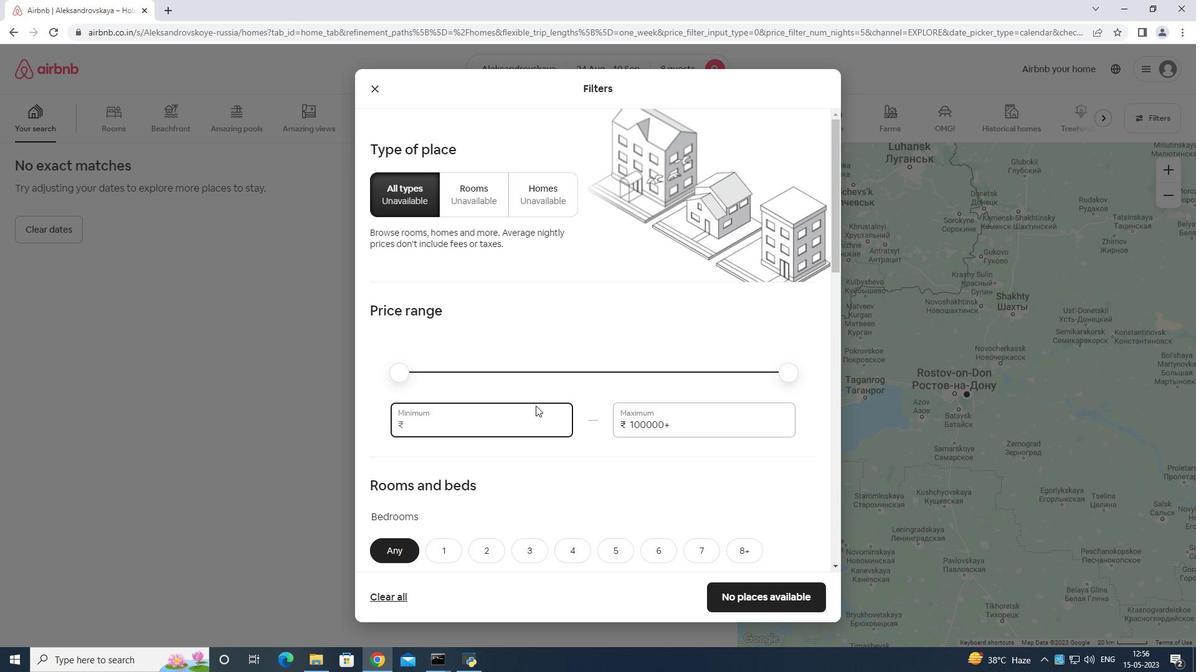 
Action: Key pressed 12000
Screenshot: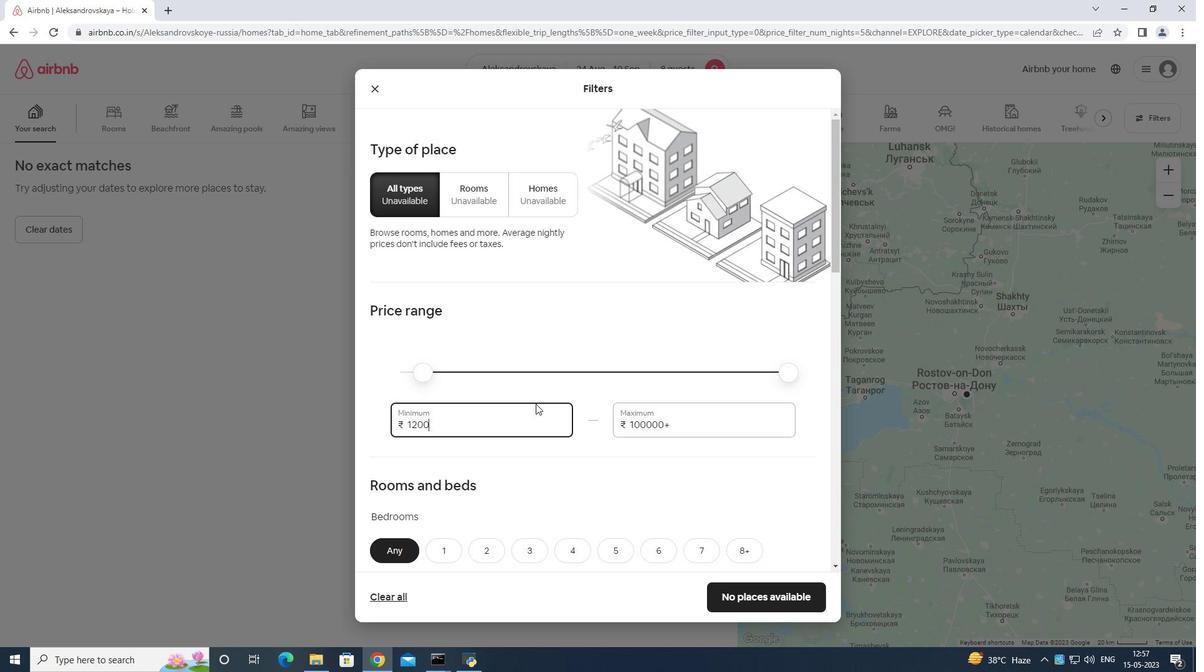 
Action: Mouse moved to (737, 413)
Screenshot: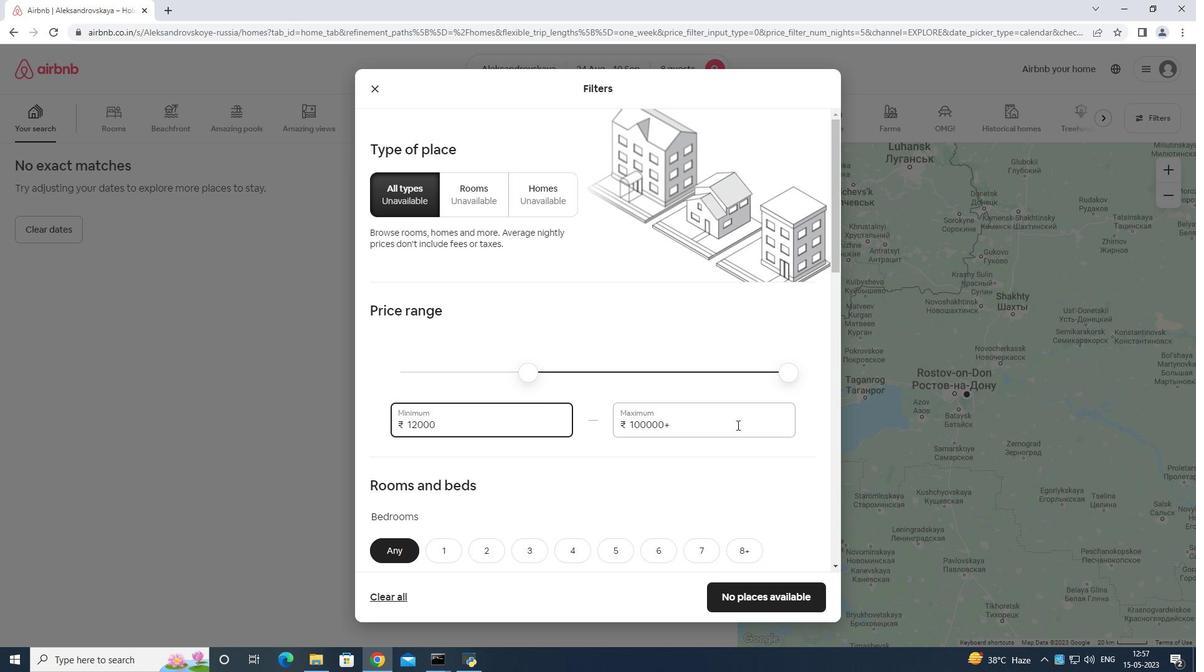
Action: Mouse pressed left at (737, 413)
Screenshot: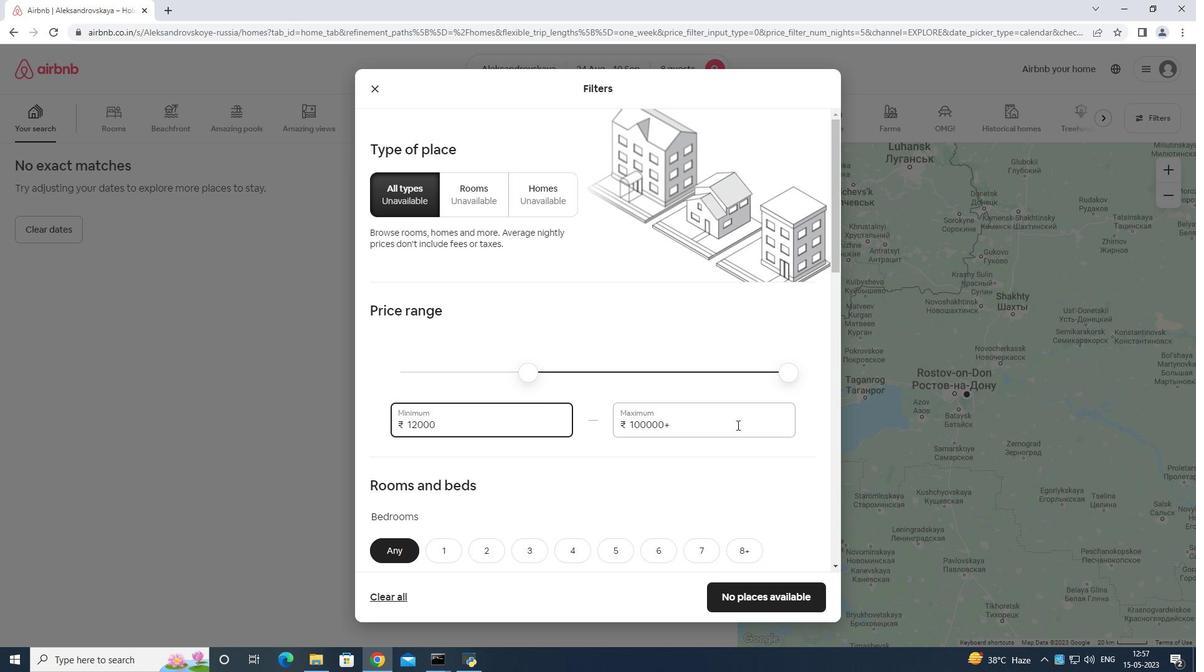 
Action: Mouse moved to (737, 411)
Screenshot: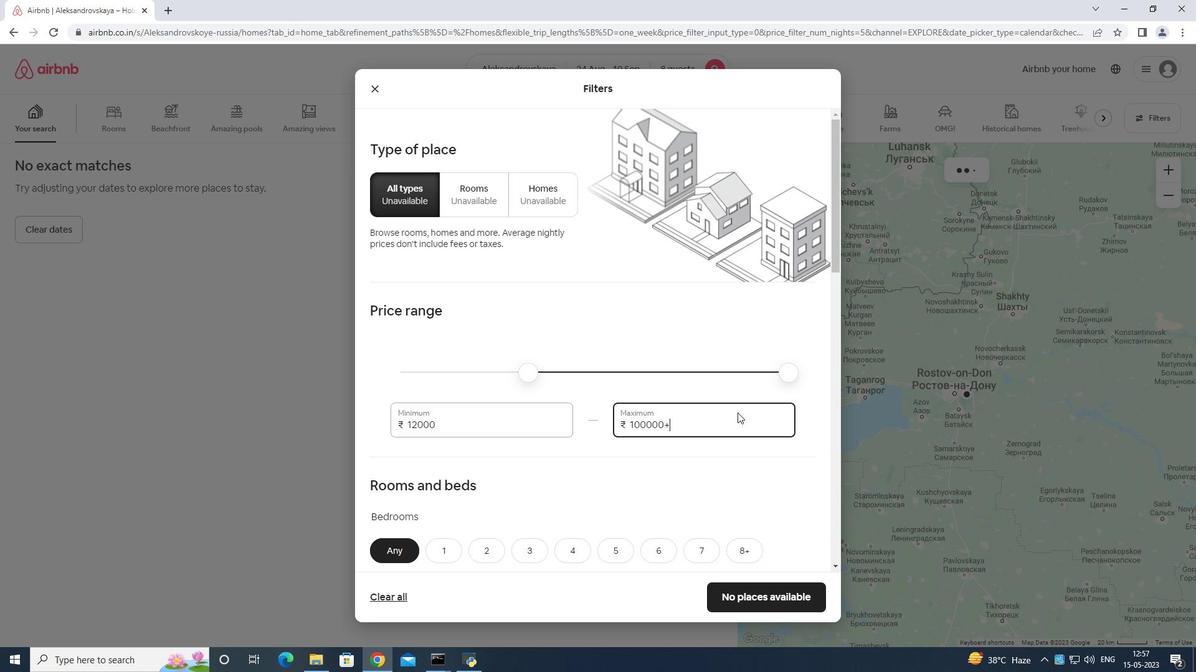
Action: Key pressed <Key.backspace><Key.backspace><Key.backspace><Key.backspace><Key.backspace><Key.backspace><Key.backspace><Key.backspace><Key.backspace><Key.backspace>
Screenshot: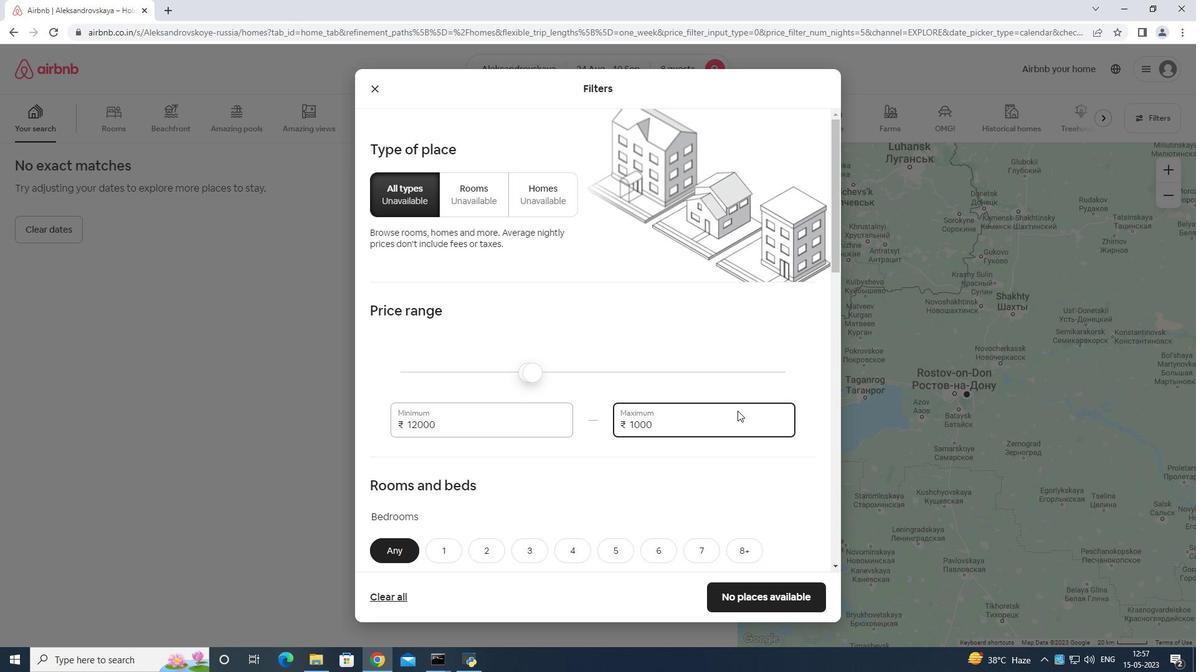 
Action: Mouse moved to (737, 410)
Screenshot: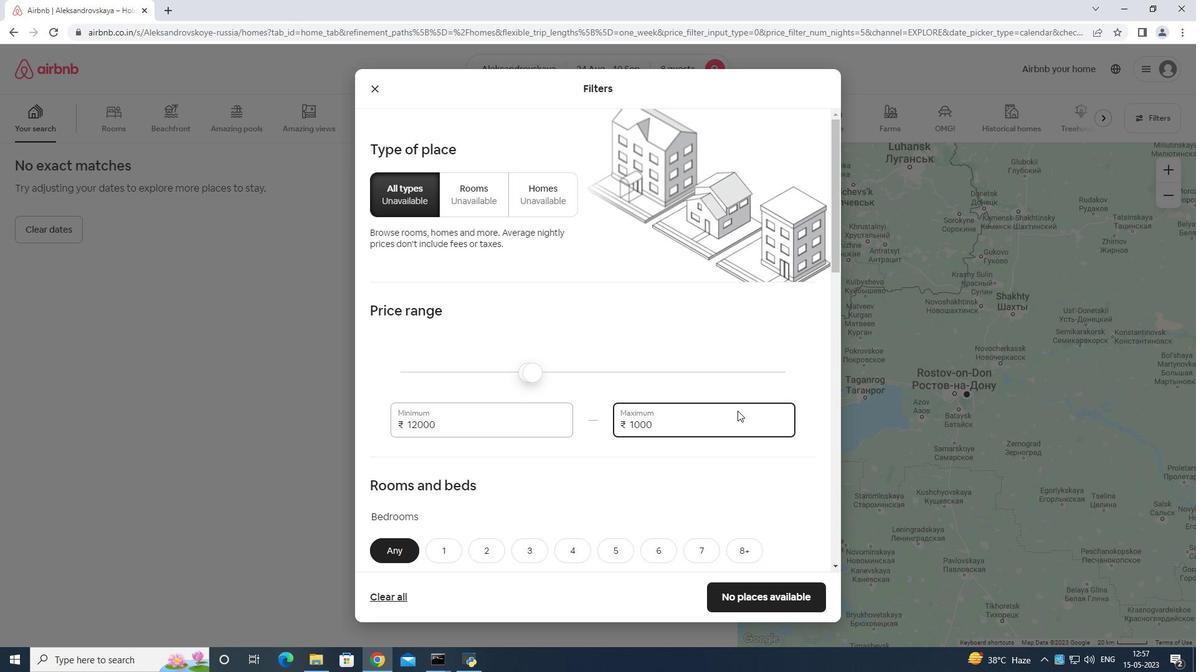 
Action: Key pressed <Key.backspace><Key.backspace><Key.backspace>15000
Screenshot: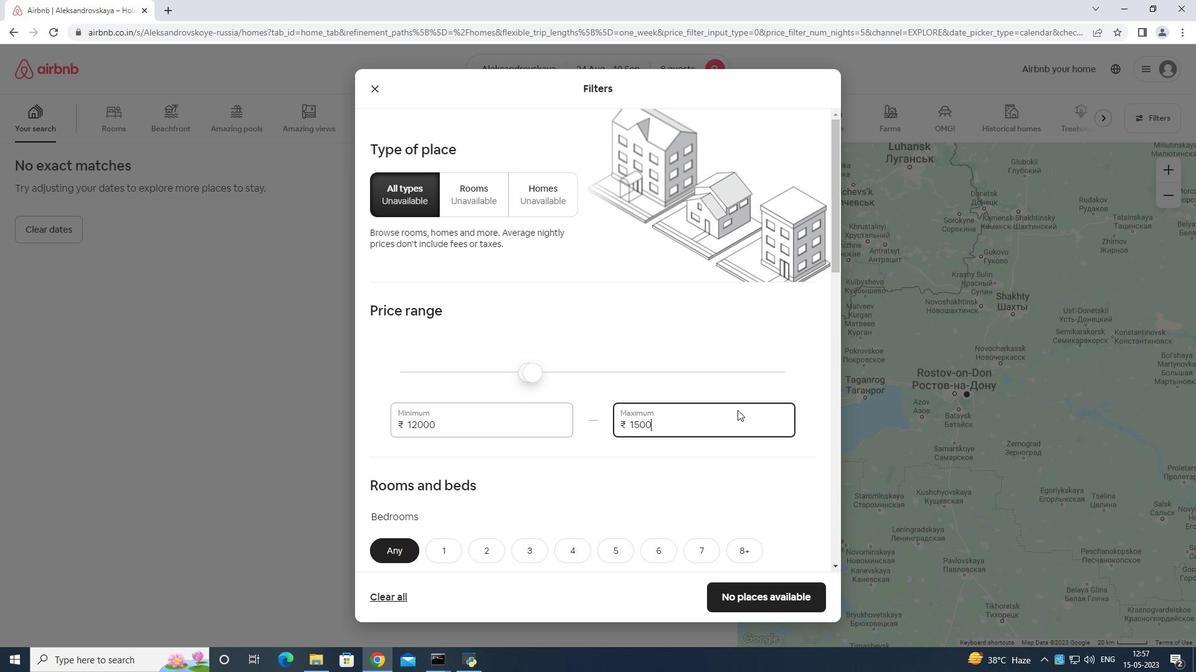 
Action: Mouse moved to (732, 414)
Screenshot: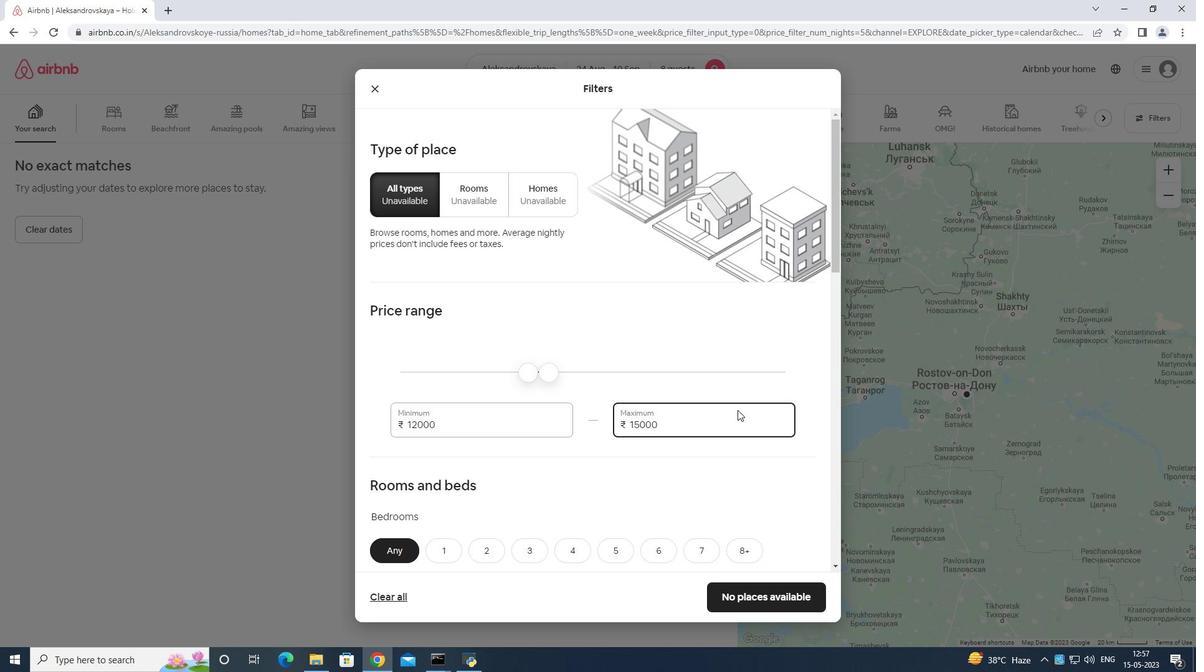 
Action: Mouse scrolled (732, 413) with delta (0, 0)
Screenshot: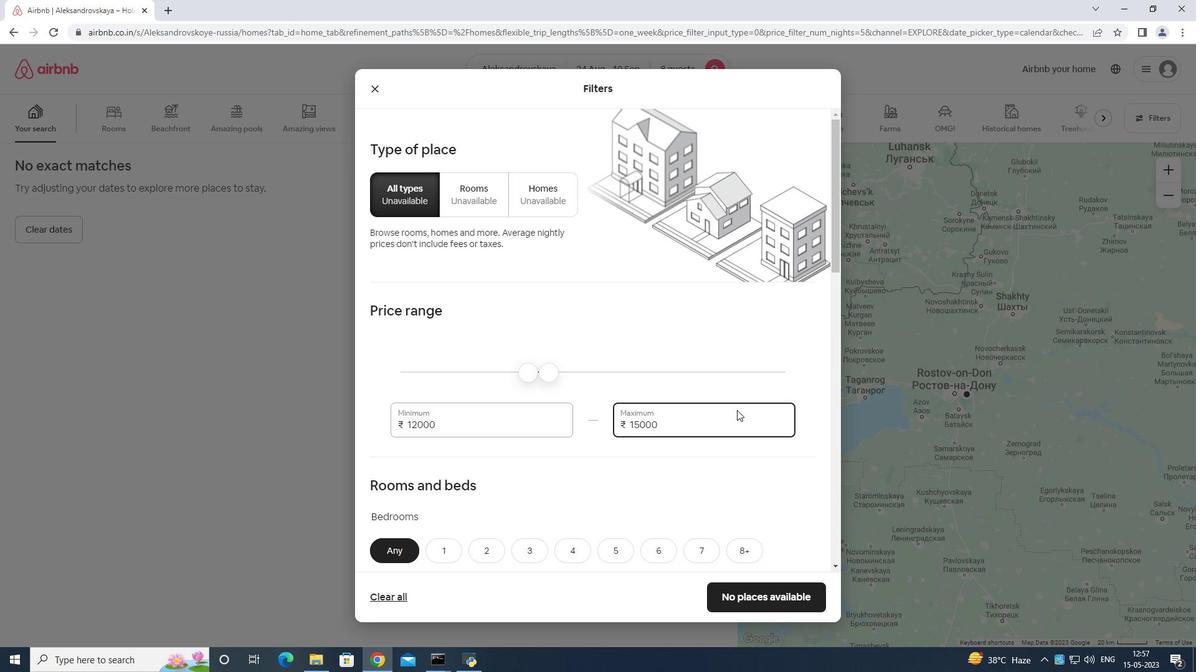 
Action: Mouse moved to (730, 416)
Screenshot: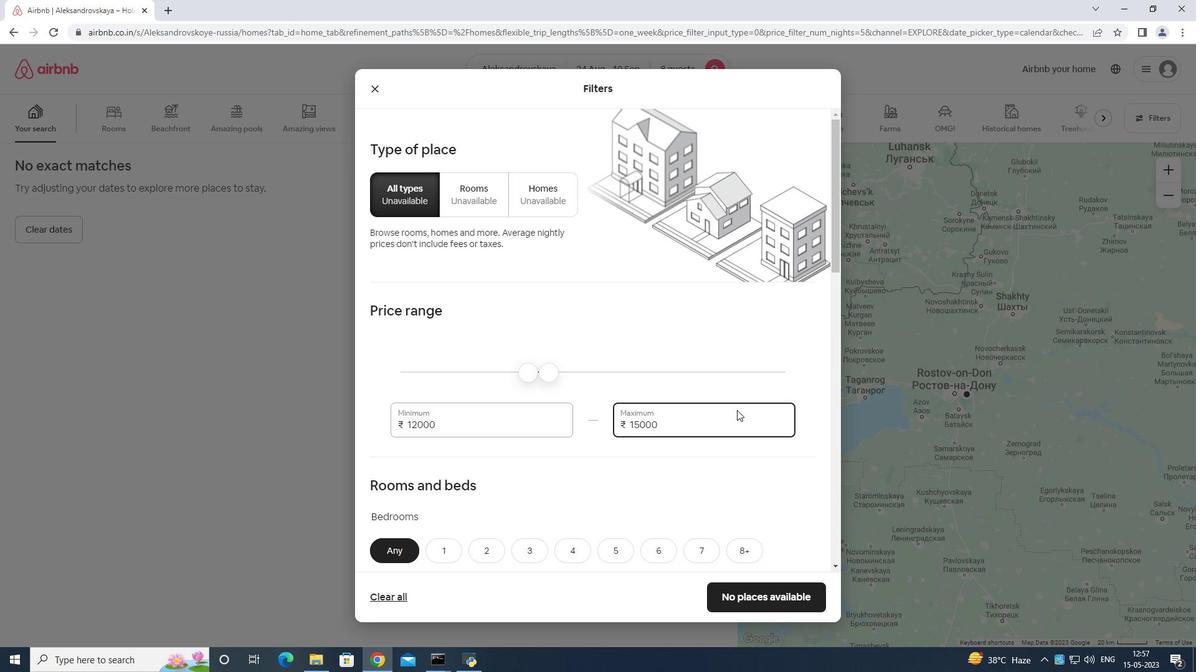 
Action: Mouse scrolled (730, 415) with delta (0, 0)
Screenshot: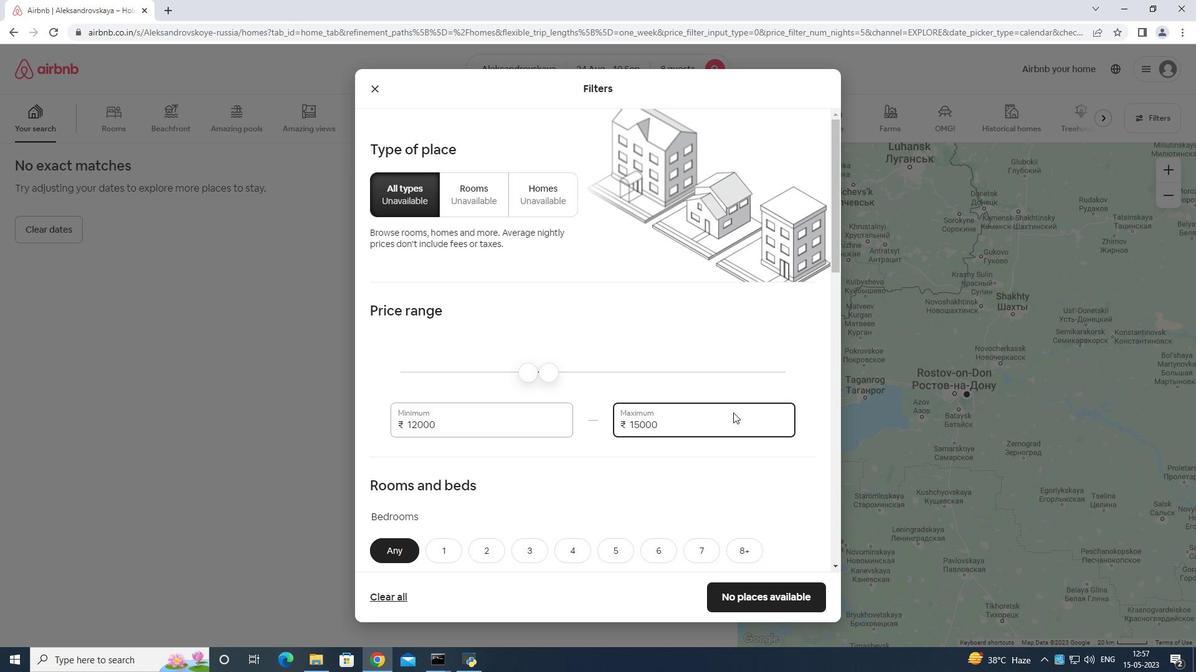 
Action: Mouse moved to (574, 425)
Screenshot: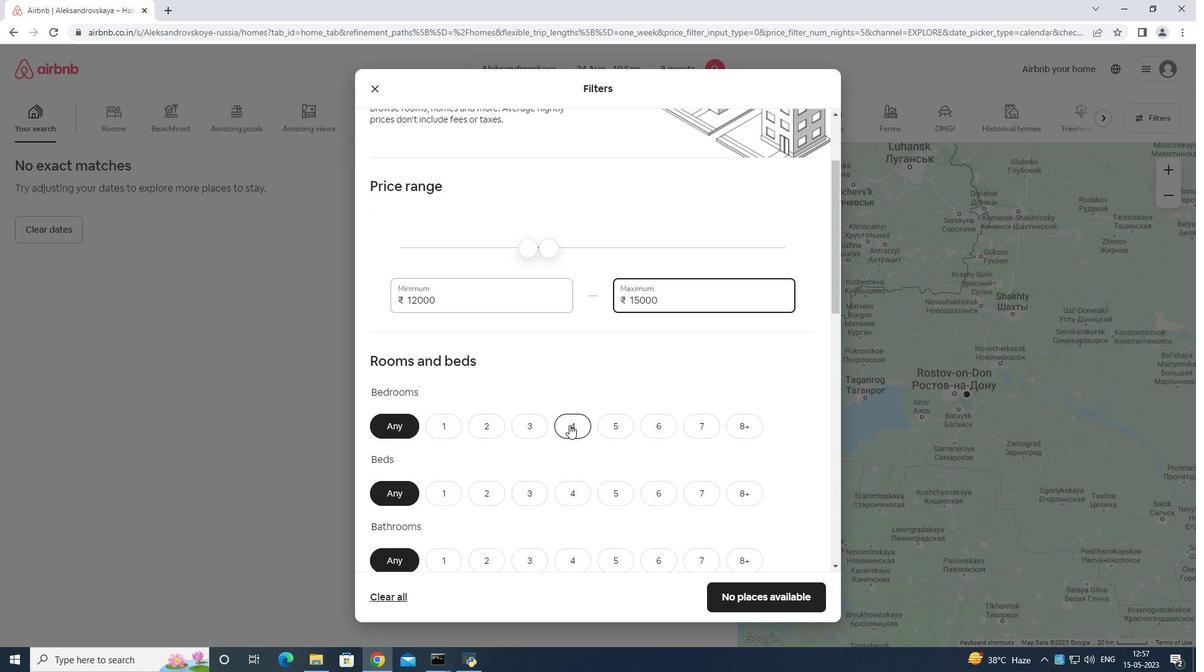 
Action: Mouse pressed left at (574, 425)
Screenshot: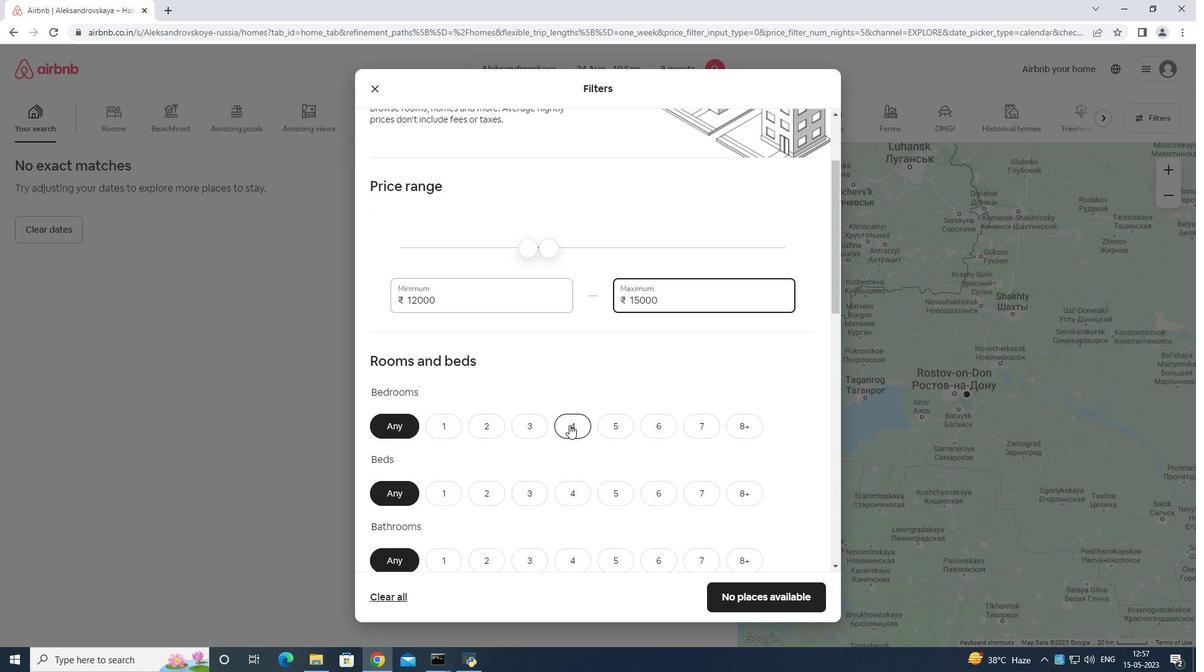 
Action: Mouse moved to (745, 495)
Screenshot: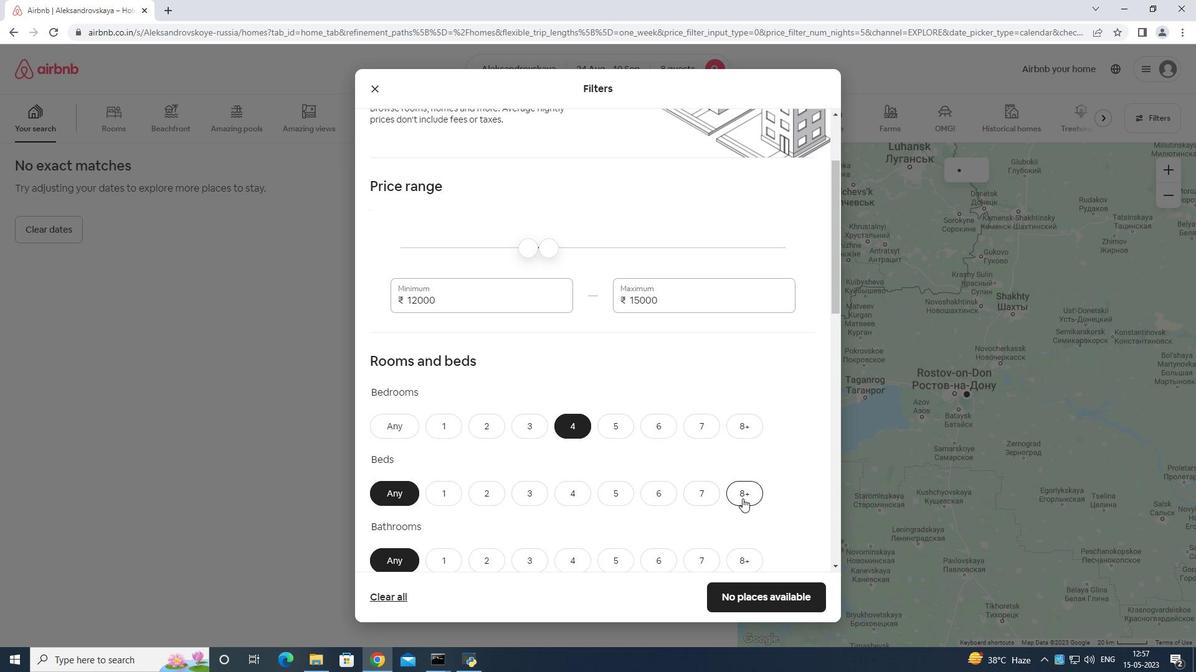 
Action: Mouse pressed left at (745, 495)
Screenshot: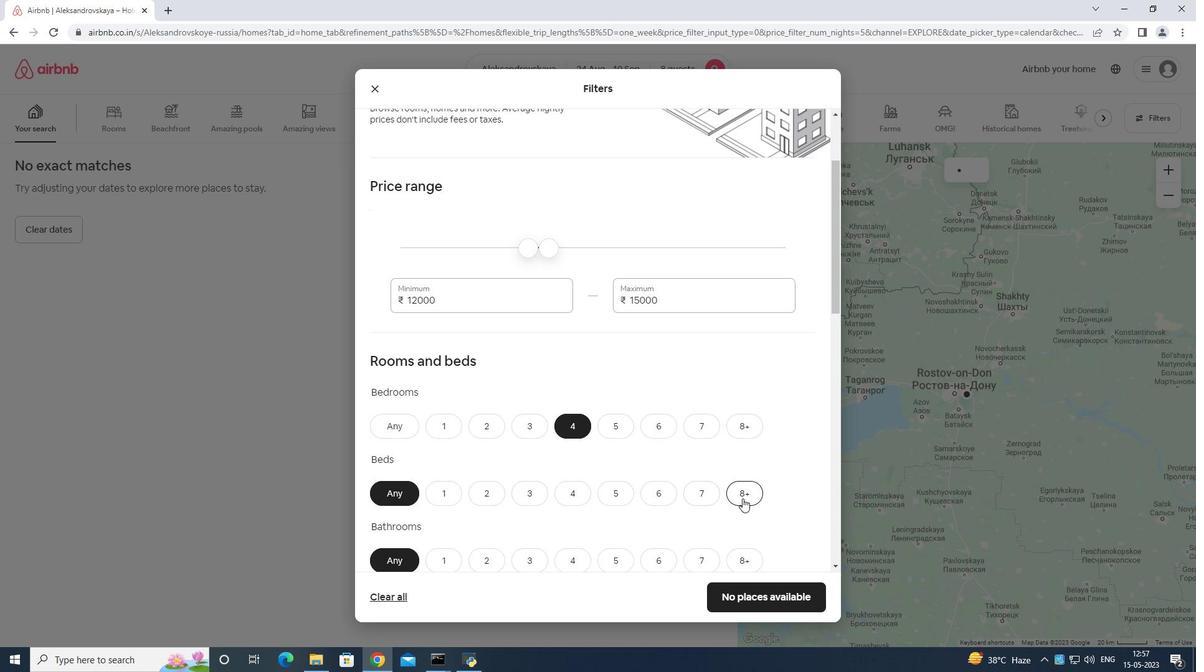 
Action: Mouse moved to (574, 566)
Screenshot: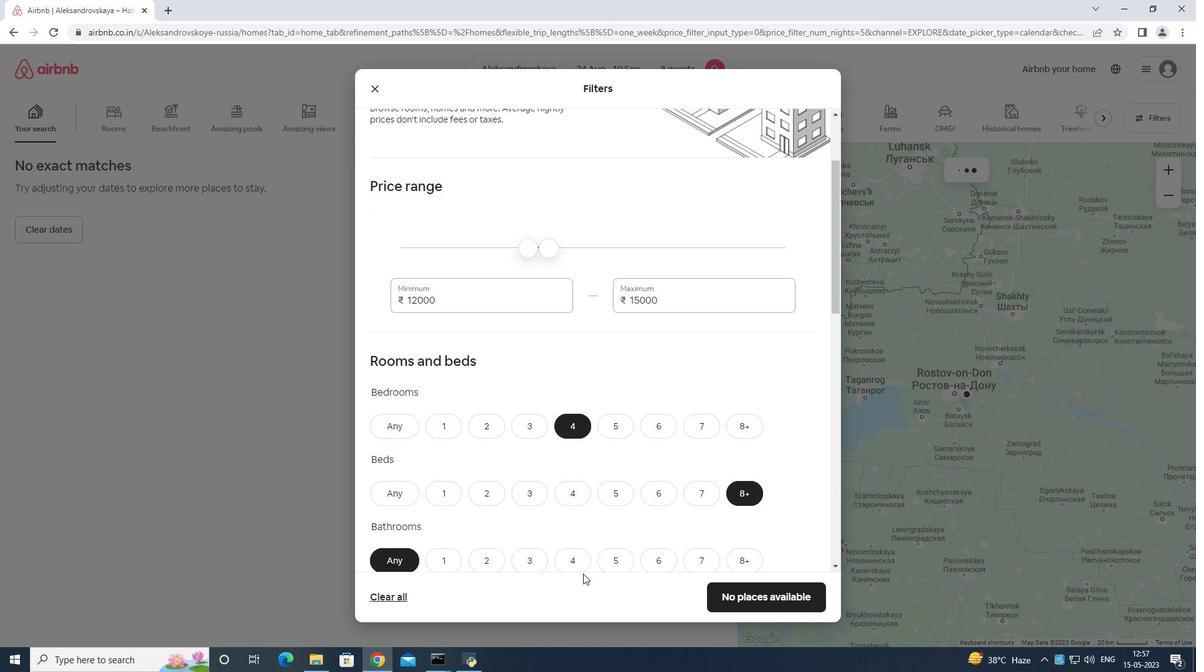 
Action: Mouse pressed left at (574, 566)
Screenshot: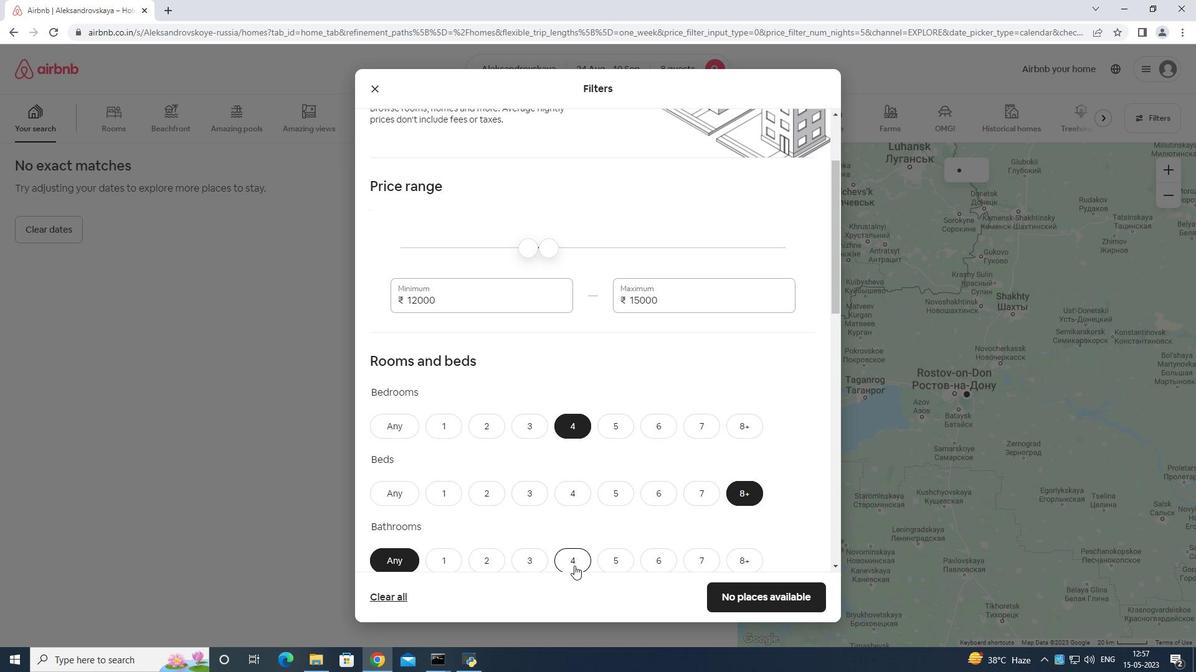 
Action: Mouse moved to (594, 520)
Screenshot: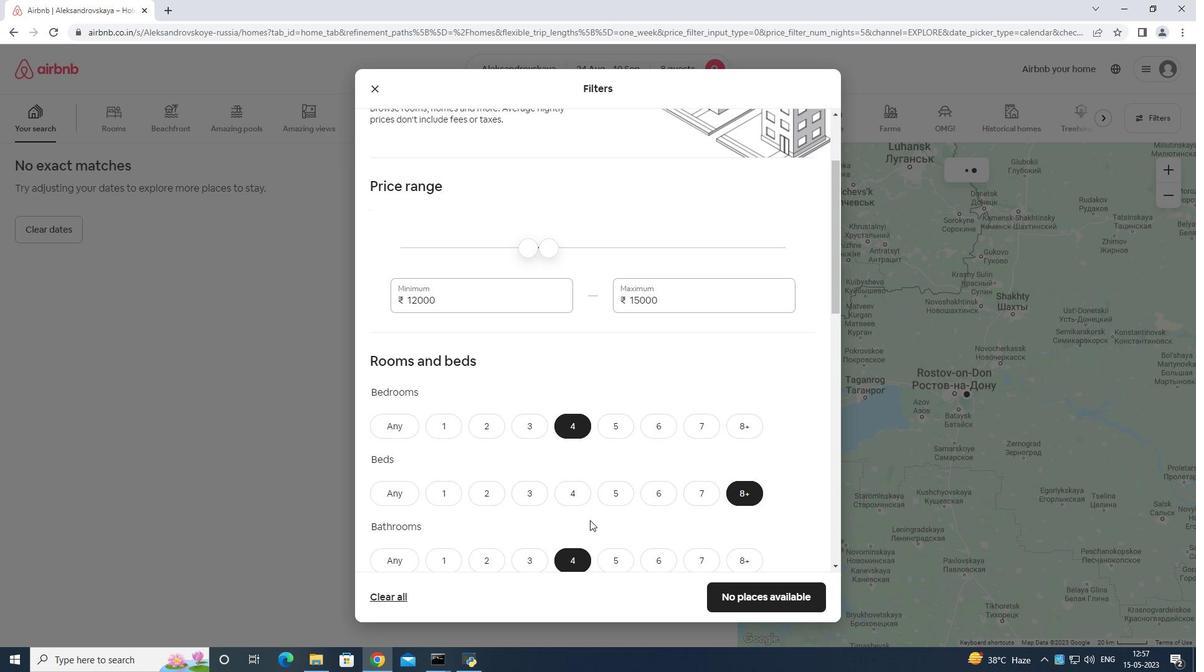 
Action: Mouse scrolled (594, 519) with delta (0, 0)
Screenshot: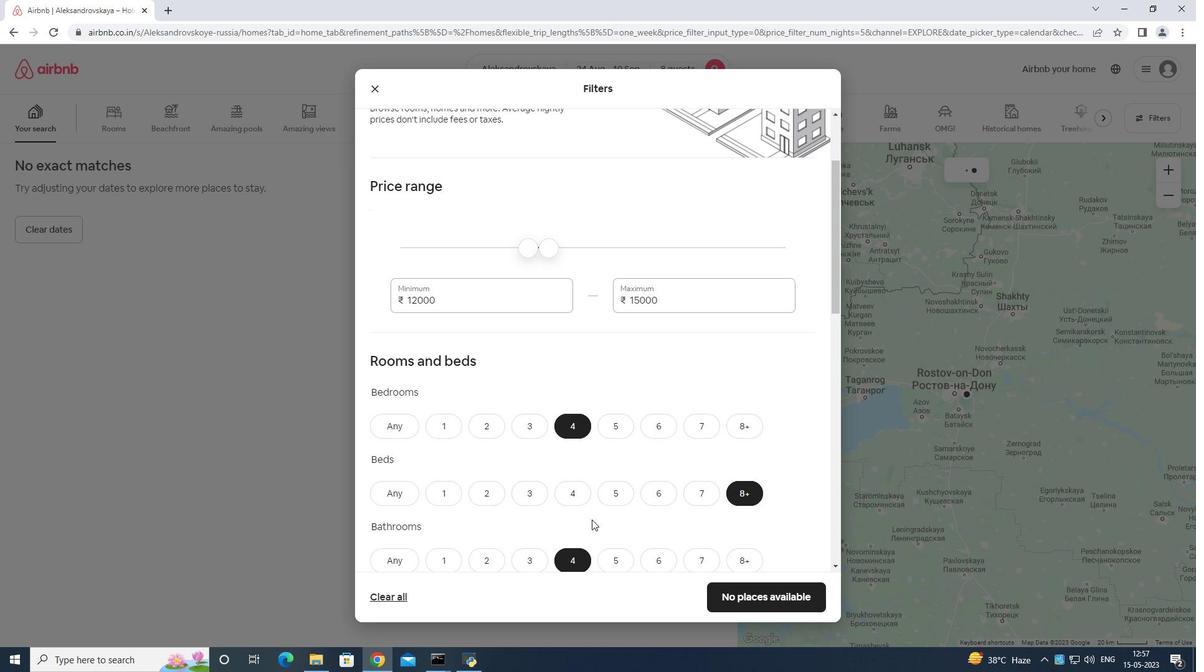 
Action: Mouse moved to (598, 519)
Screenshot: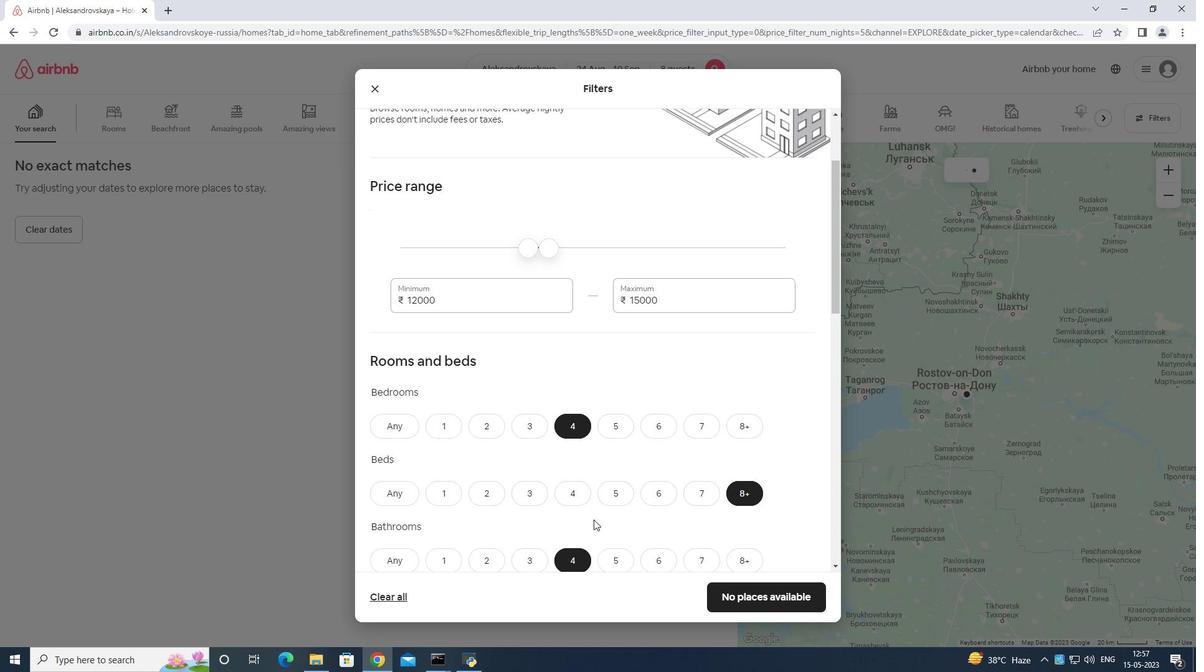 
Action: Mouse scrolled (598, 518) with delta (0, 0)
Screenshot: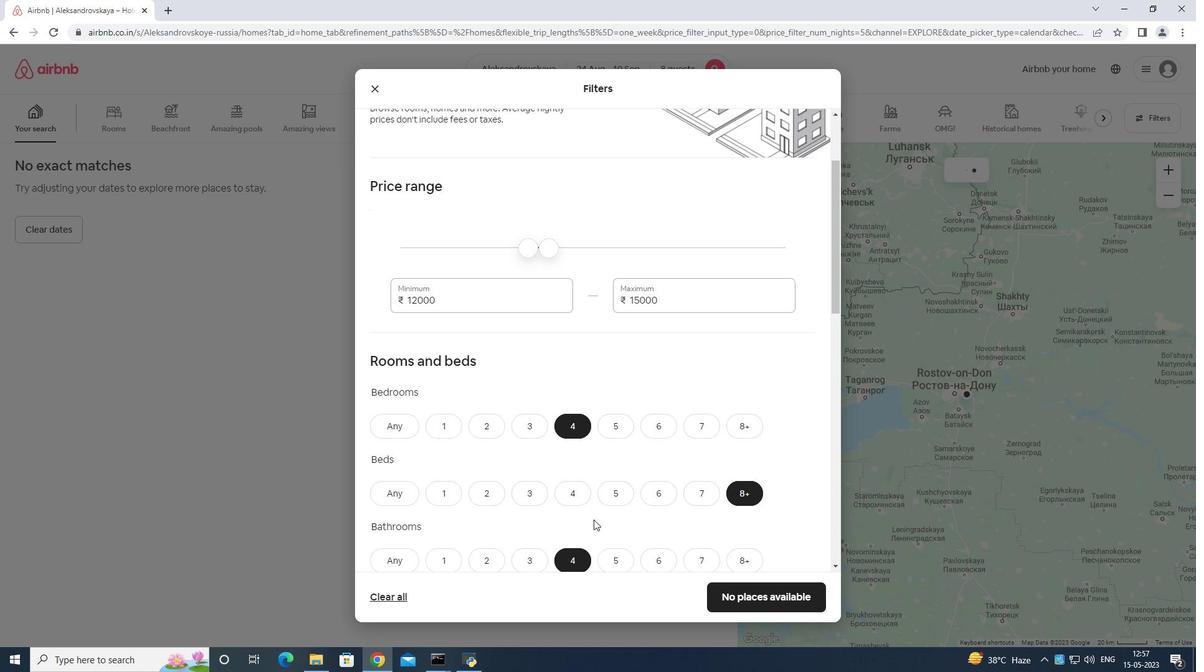 
Action: Mouse moved to (613, 516)
Screenshot: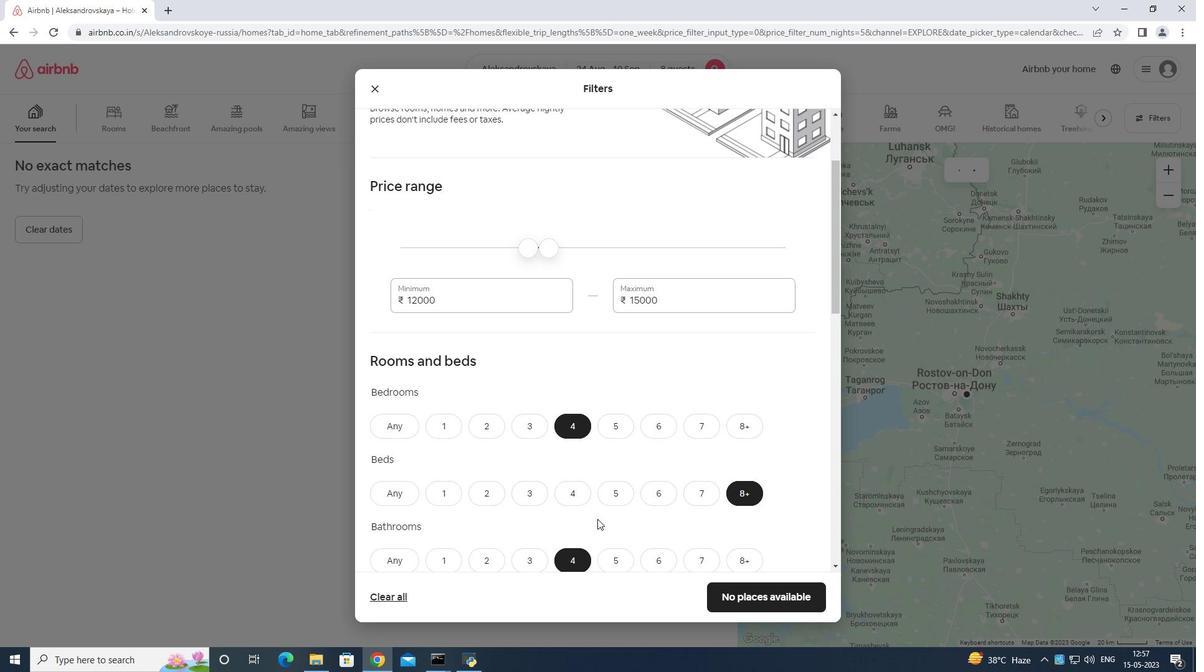 
Action: Mouse scrolled (613, 515) with delta (0, 0)
Screenshot: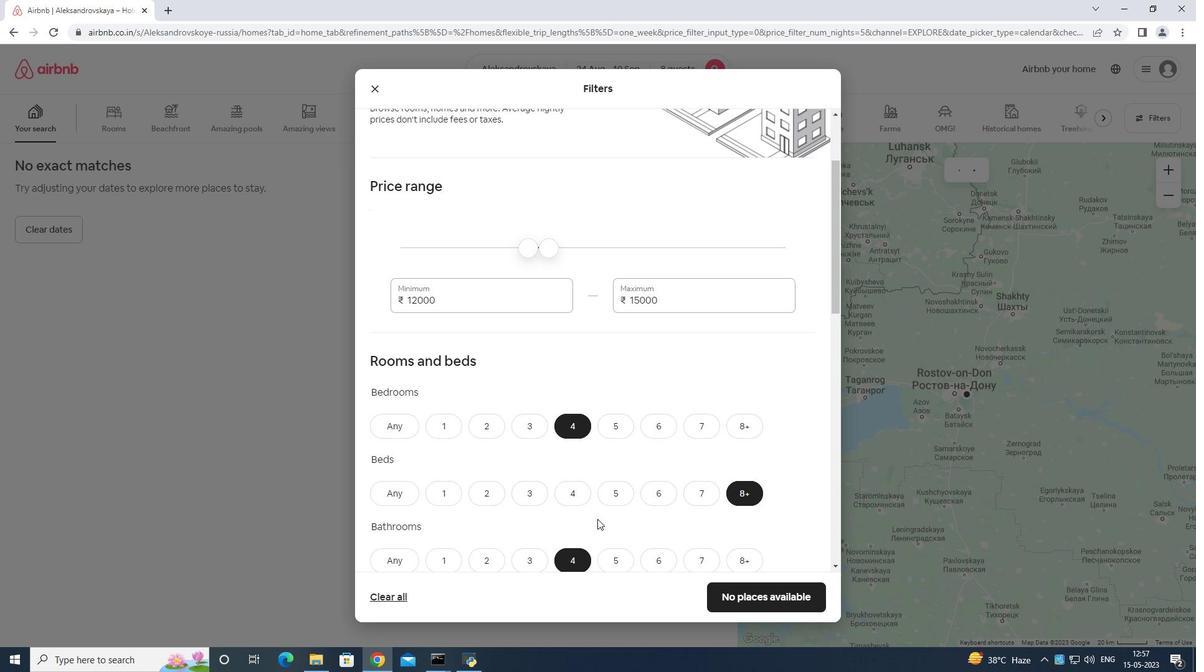 
Action: Mouse moved to (627, 510)
Screenshot: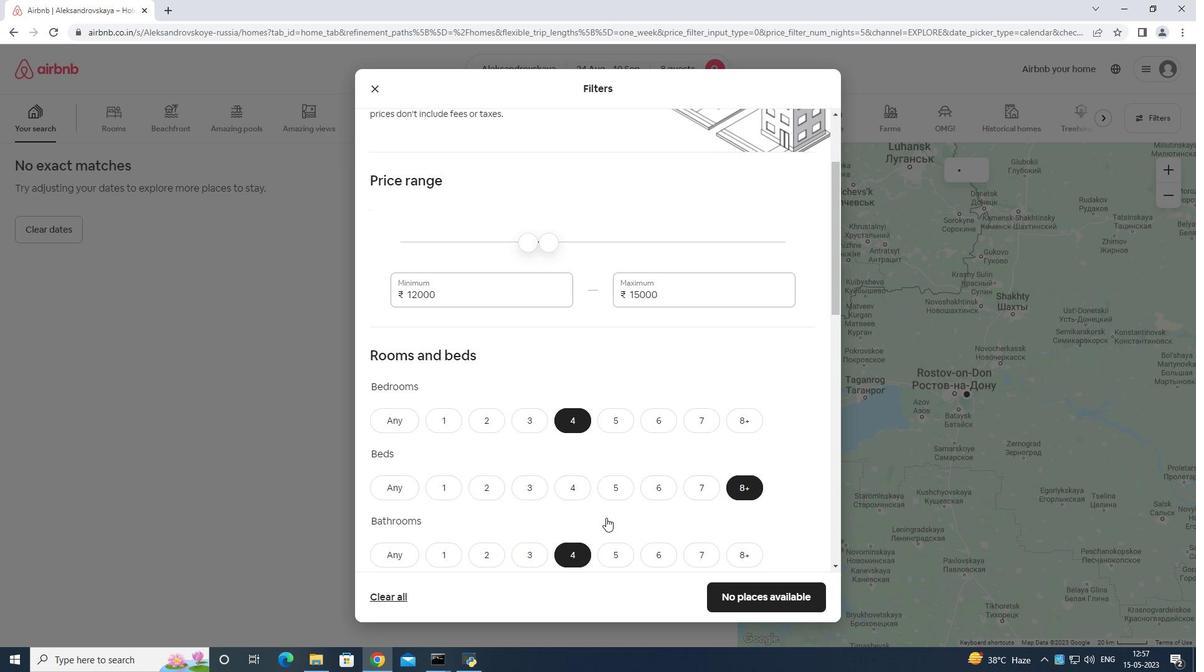 
Action: Mouse scrolled (627, 509) with delta (0, 0)
Screenshot: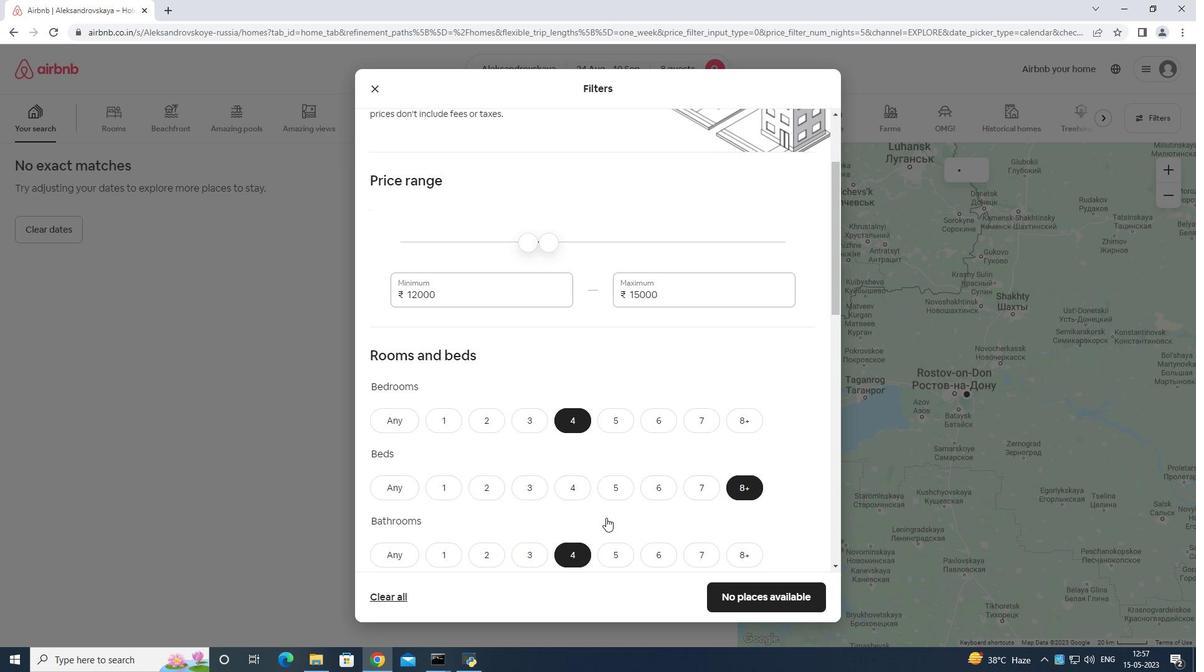 
Action: Mouse moved to (380, 441)
Screenshot: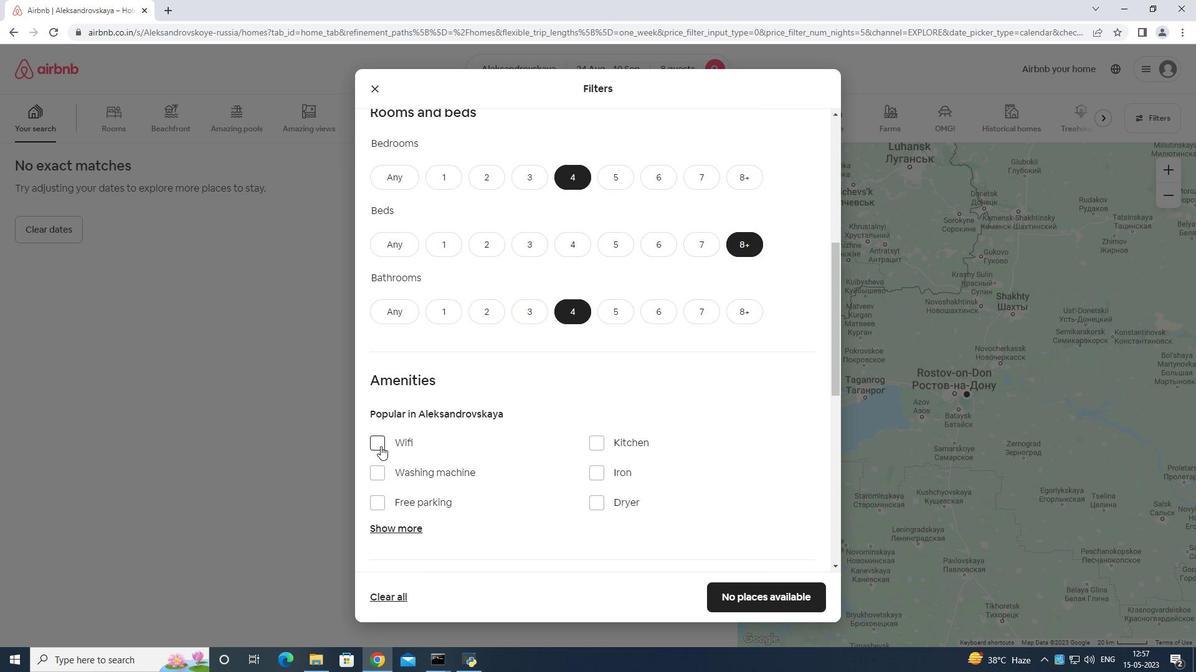 
Action: Mouse pressed left at (380, 441)
Screenshot: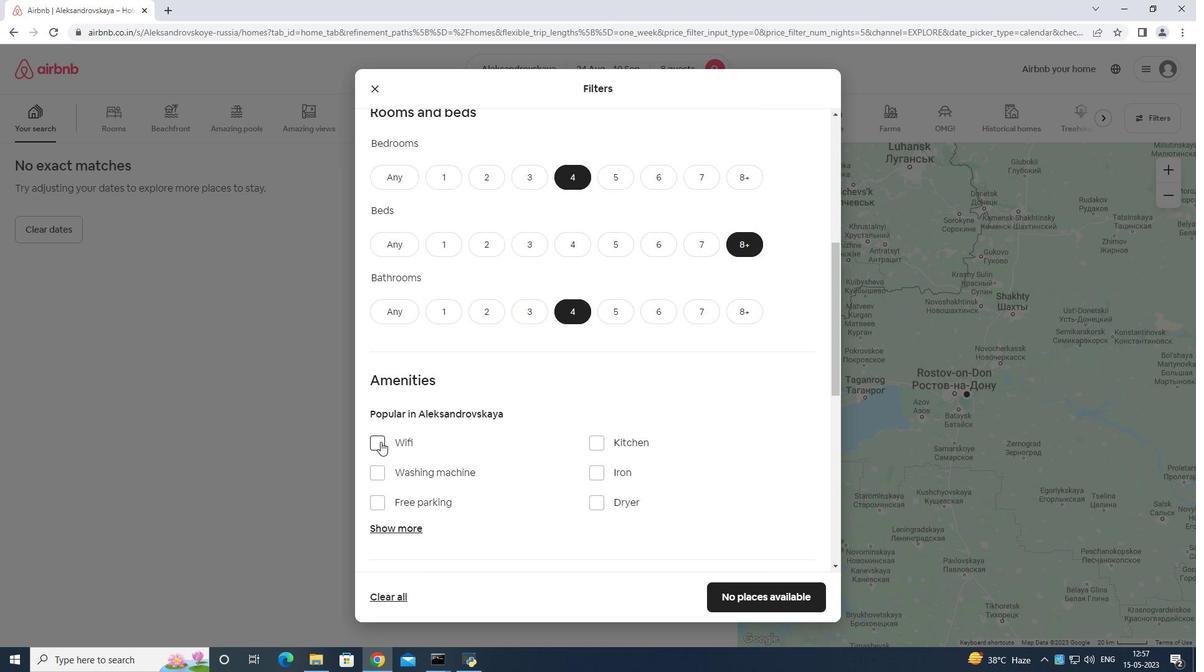 
Action: Mouse moved to (389, 506)
Screenshot: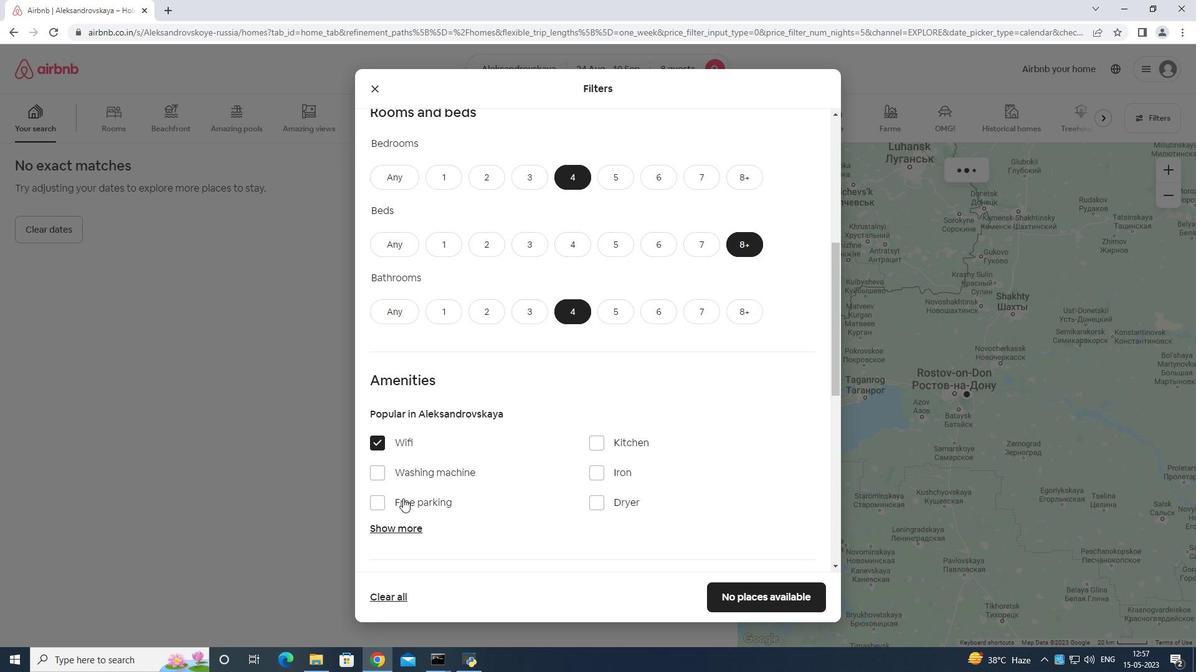
Action: Mouse pressed left at (389, 506)
Screenshot: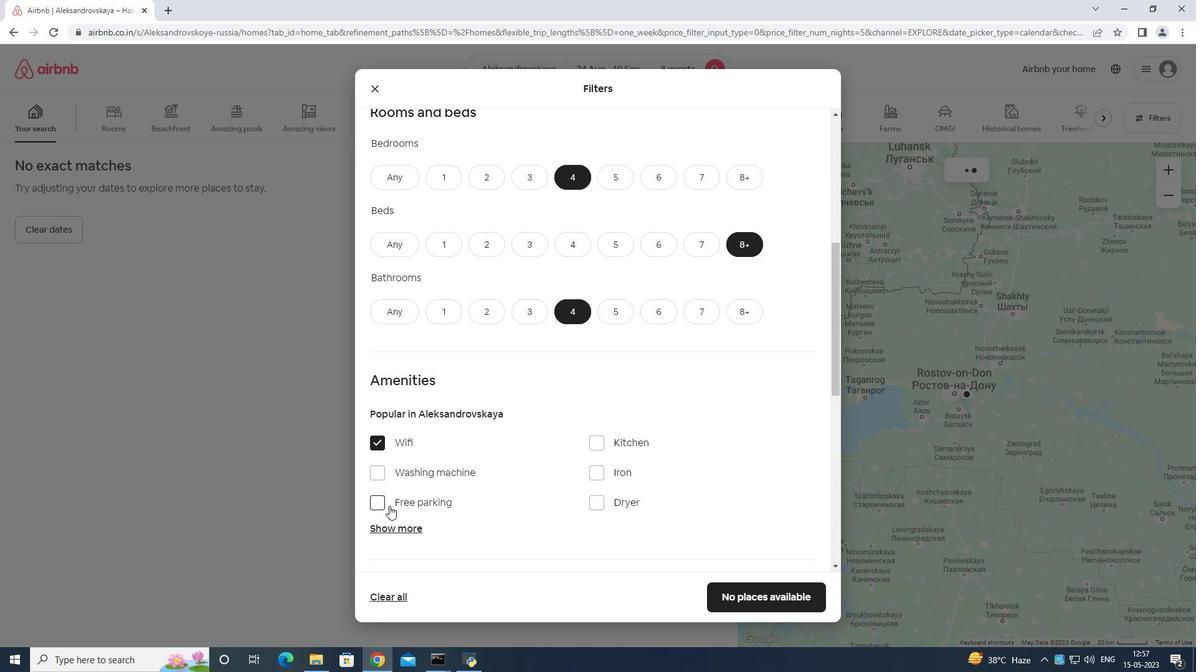 
Action: Mouse moved to (399, 532)
Screenshot: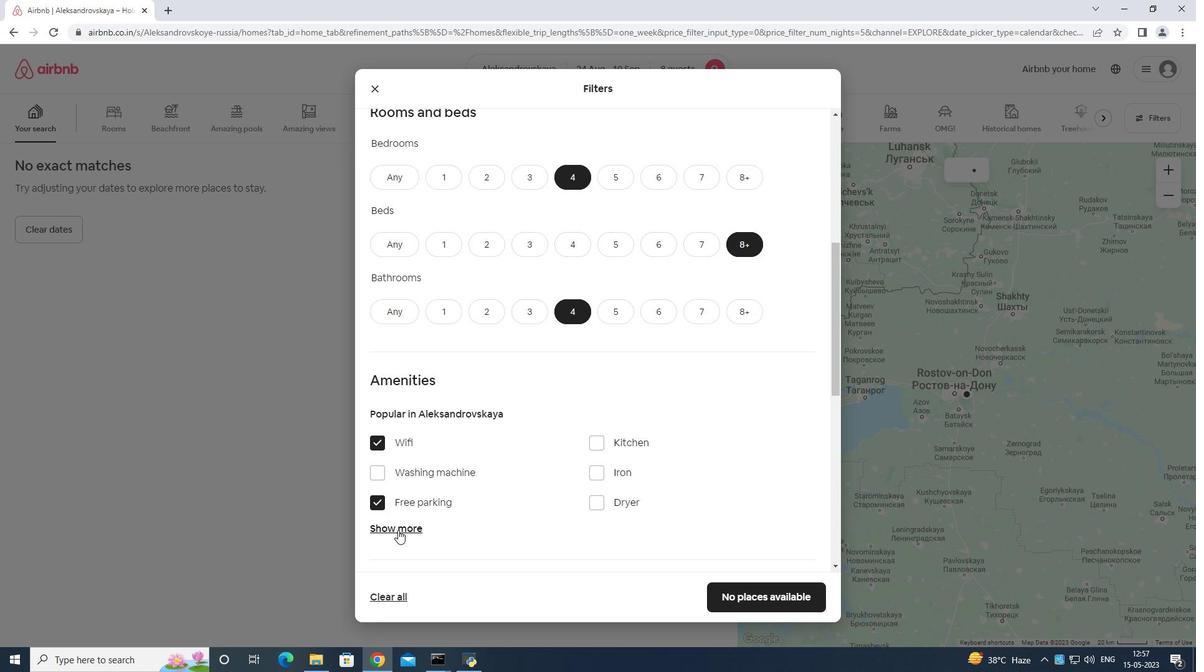 
Action: Mouse pressed left at (399, 532)
Screenshot: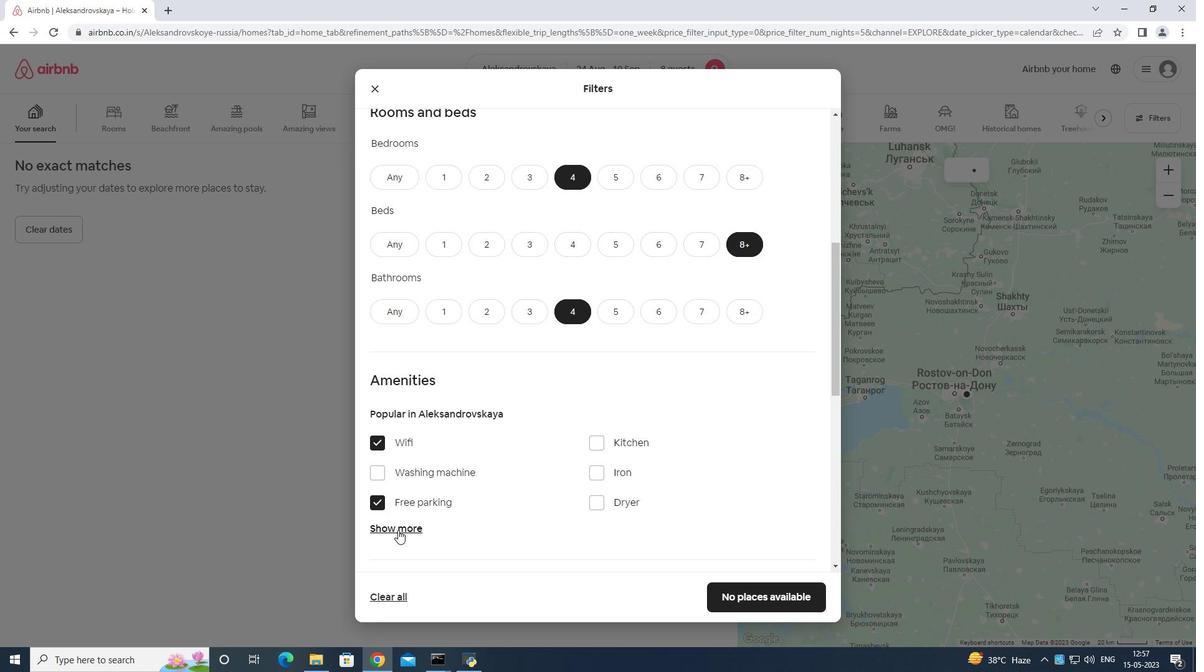 
Action: Mouse moved to (560, 498)
Screenshot: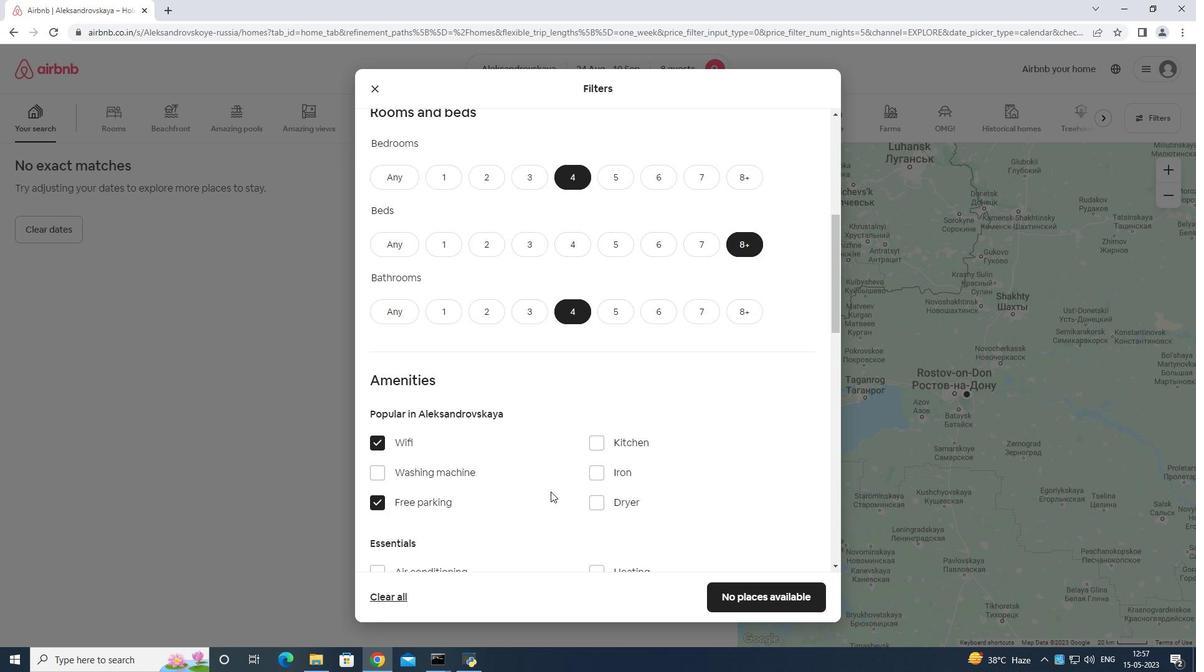 
Action: Mouse scrolled (560, 497) with delta (0, 0)
Screenshot: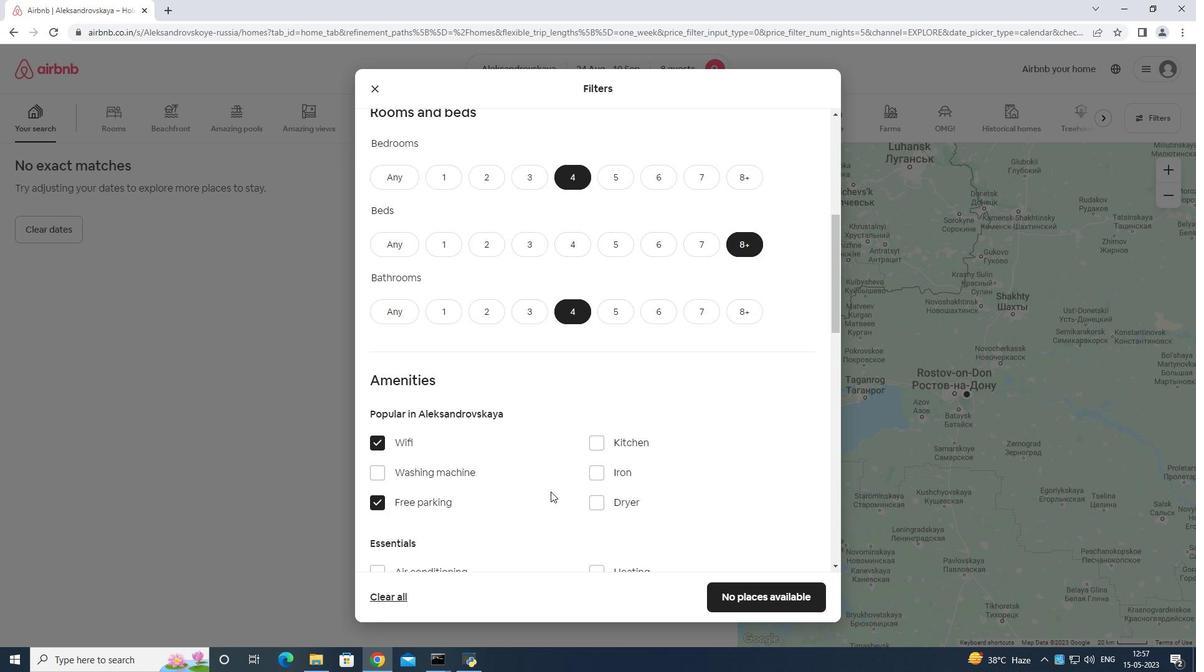 
Action: Mouse moved to (560, 499)
Screenshot: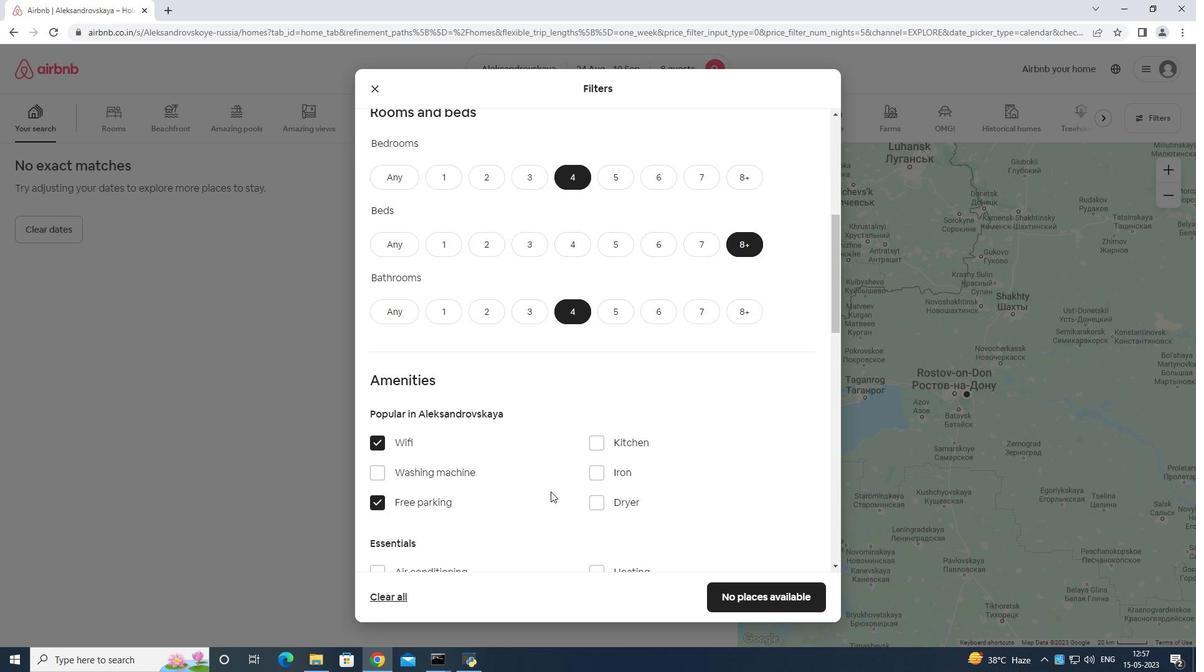 
Action: Mouse scrolled (560, 499) with delta (0, 0)
Screenshot: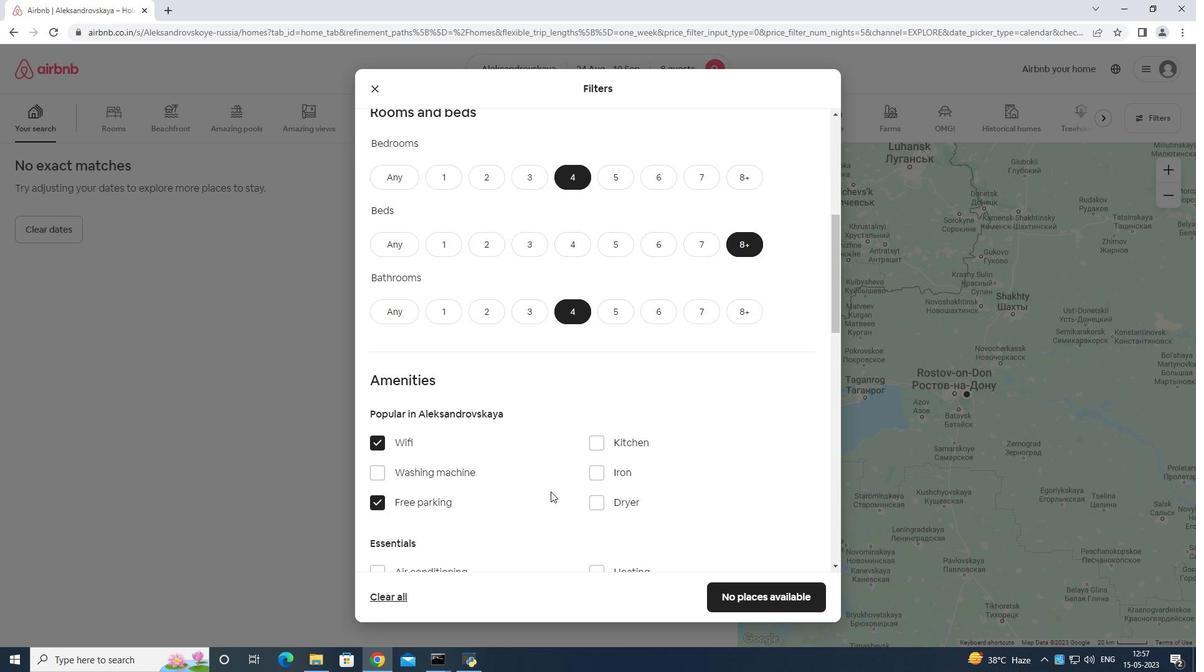 
Action: Mouse scrolled (560, 499) with delta (0, 0)
Screenshot: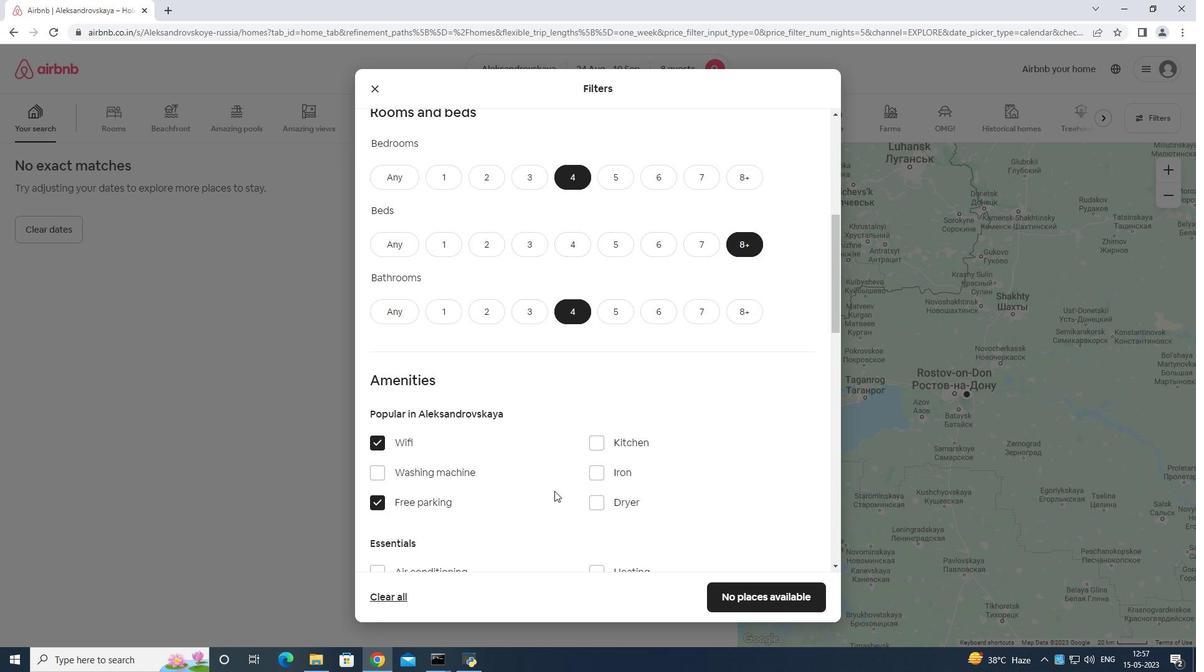 
Action: Mouse moved to (591, 418)
Screenshot: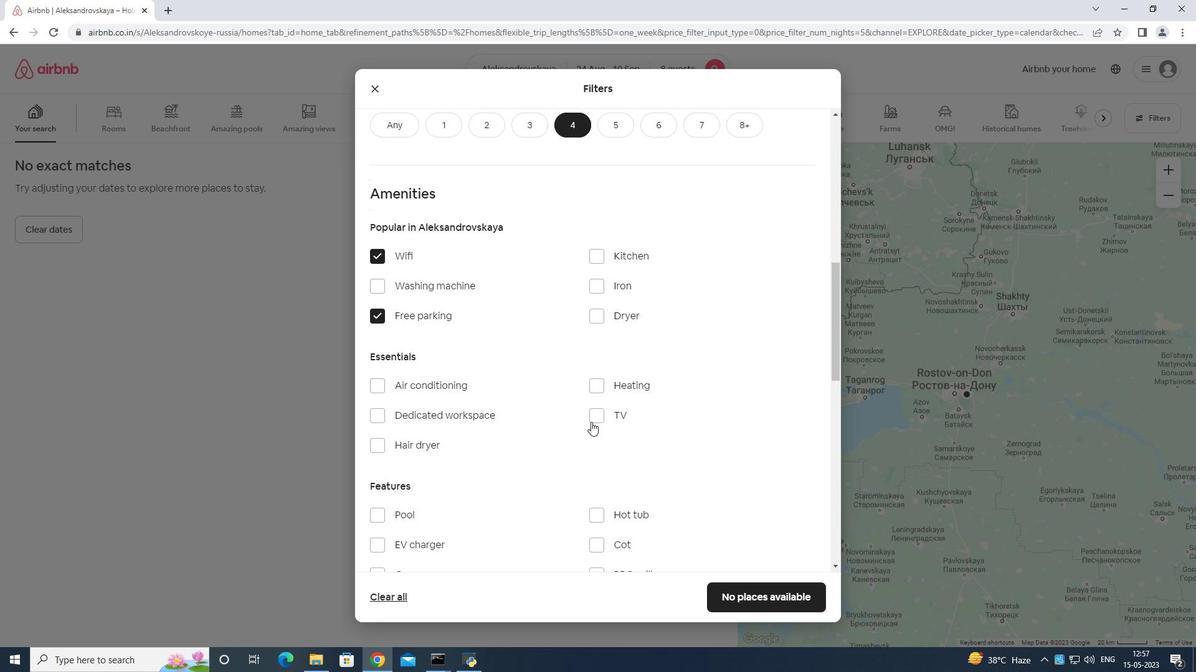 
Action: Mouse pressed left at (591, 418)
Screenshot: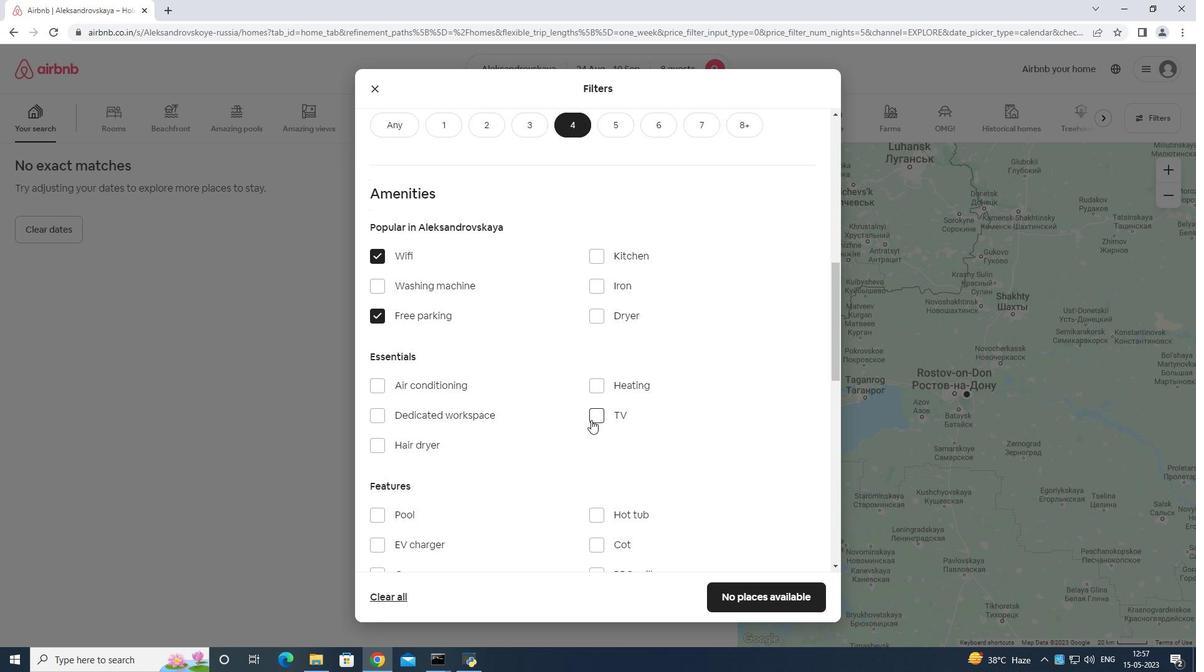 
Action: Mouse moved to (587, 418)
Screenshot: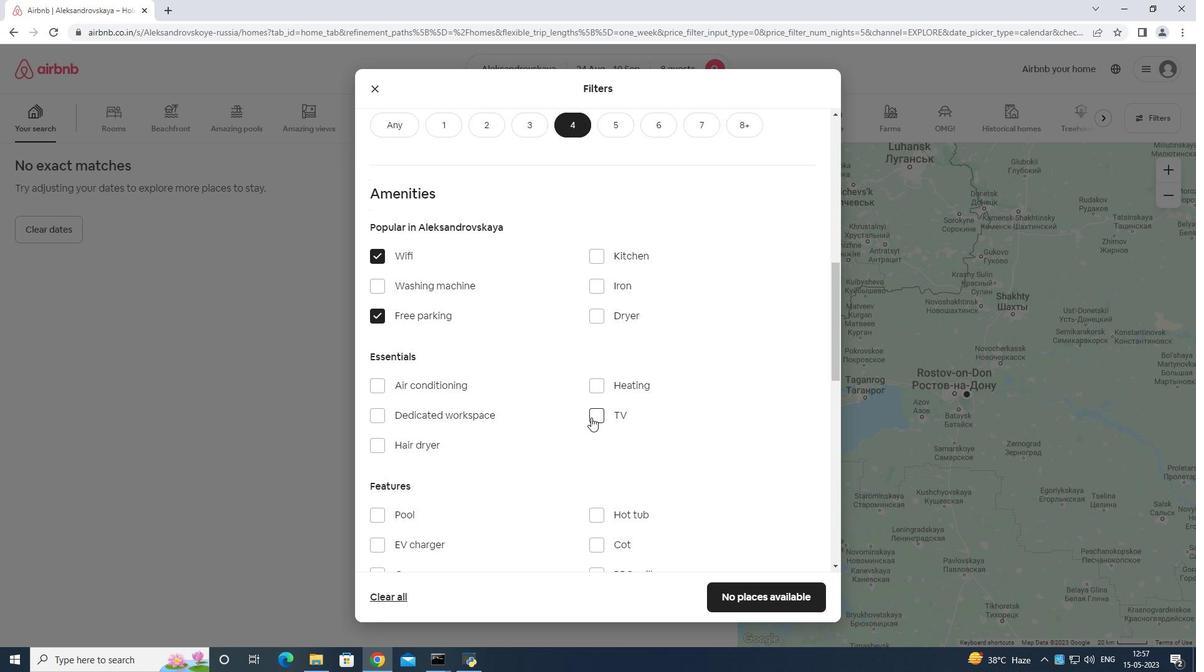 
Action: Mouse scrolled (587, 417) with delta (0, 0)
Screenshot: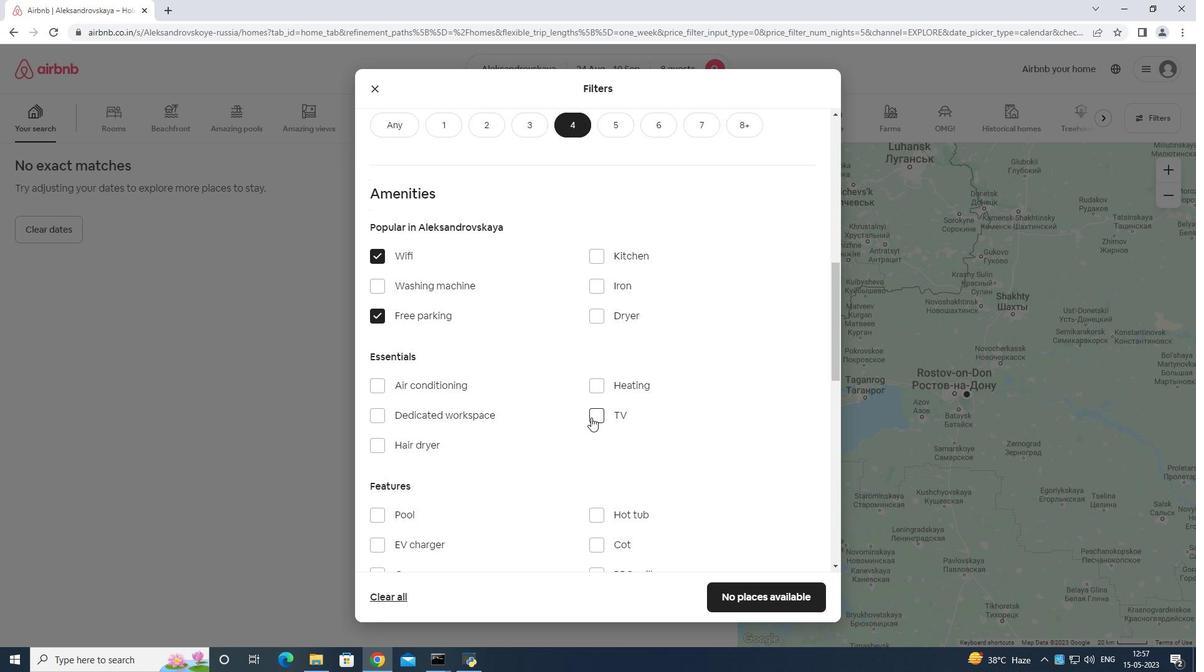 
Action: Mouse moved to (586, 421)
Screenshot: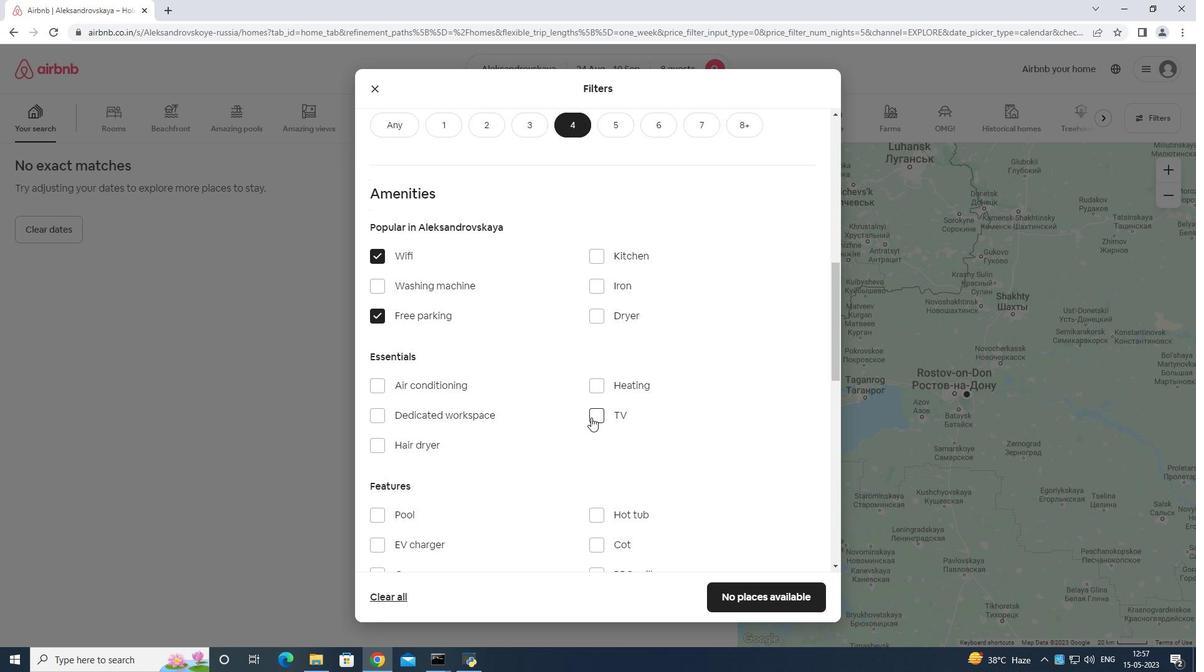 
Action: Mouse scrolled (586, 420) with delta (0, 0)
Screenshot: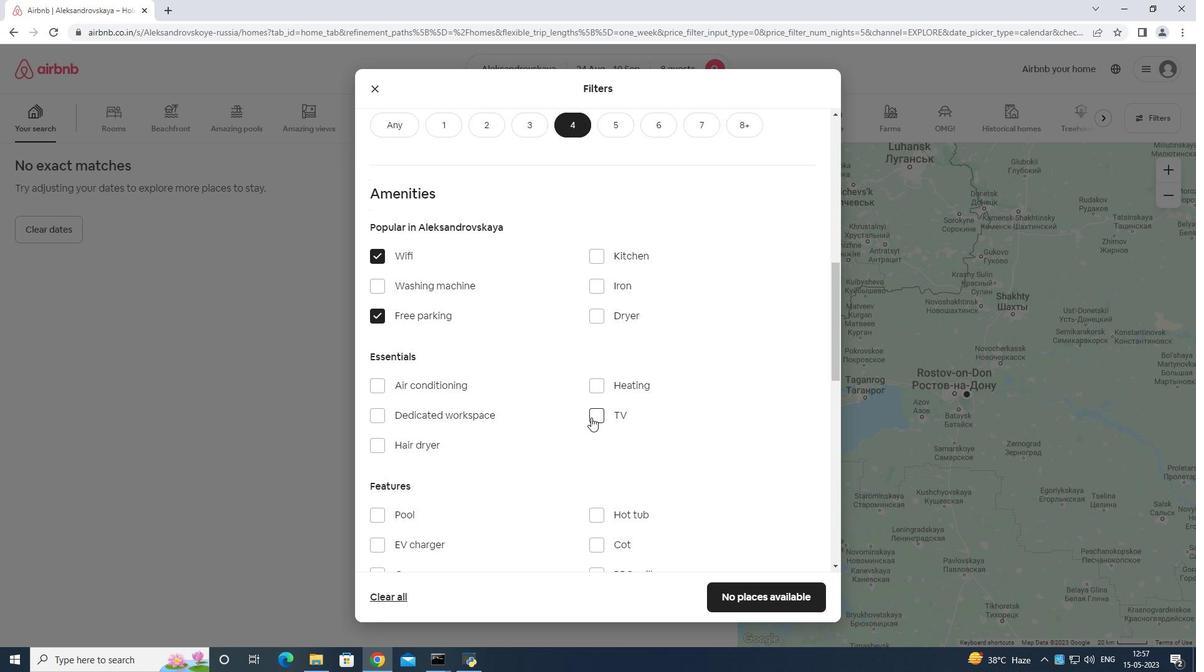 
Action: Mouse moved to (585, 427)
Screenshot: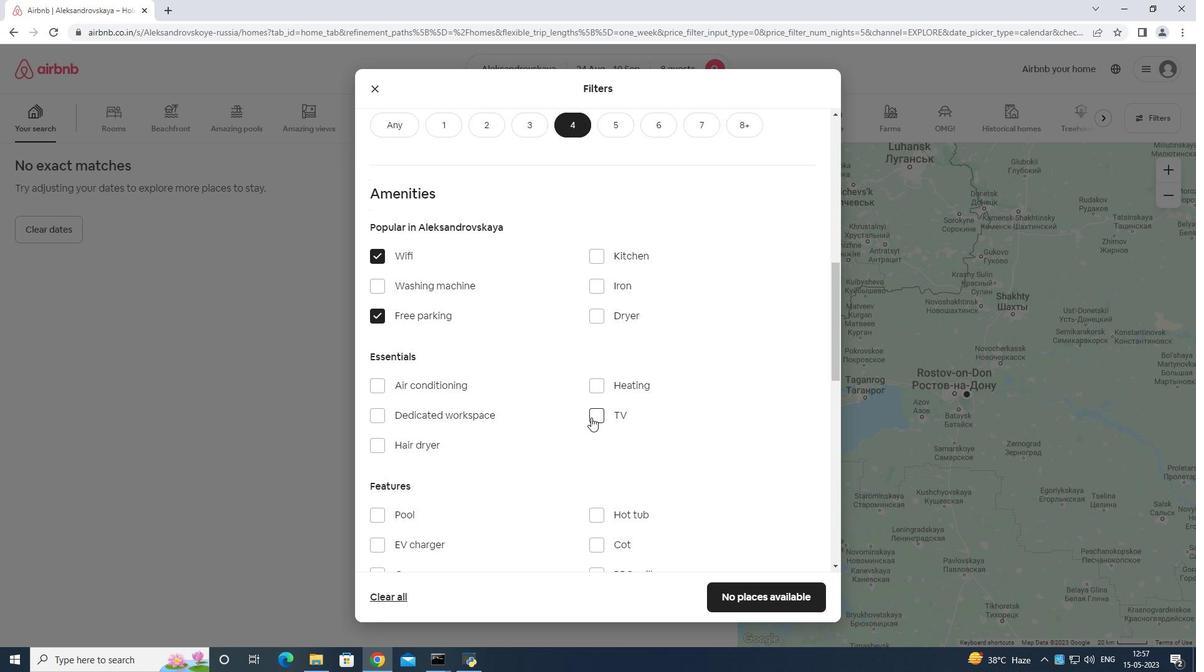 
Action: Mouse scrolled (585, 426) with delta (0, 0)
Screenshot: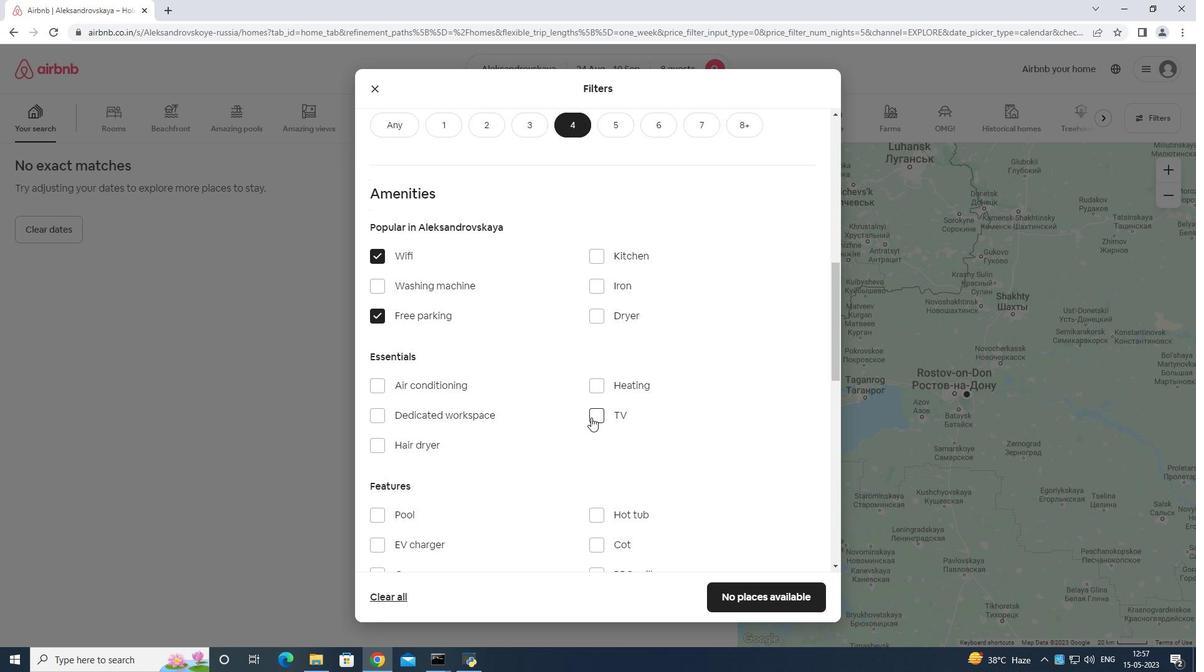 
Action: Mouse moved to (584, 434)
Screenshot: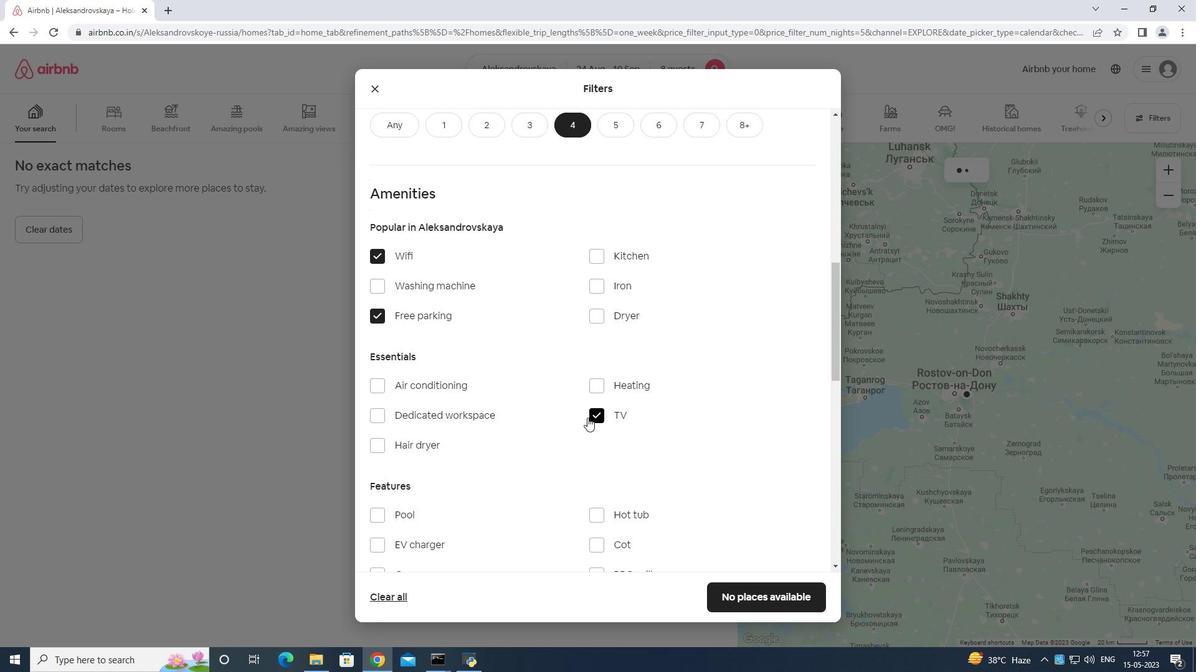 
Action: Mouse scrolled (584, 434) with delta (0, 0)
Screenshot: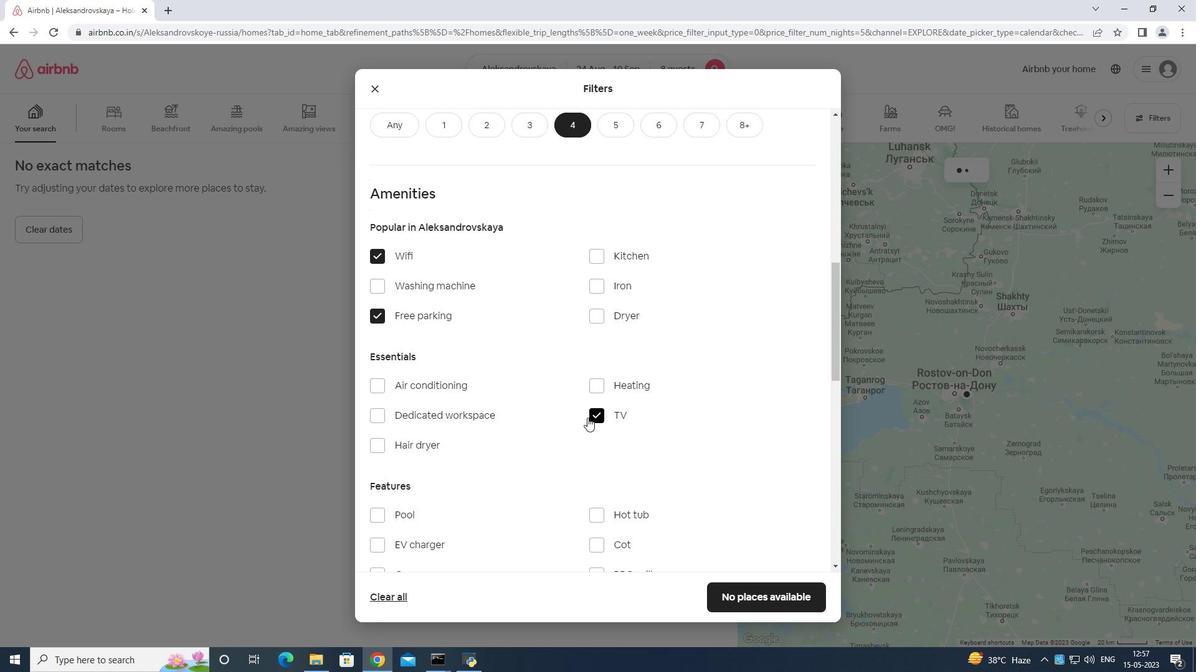 
Action: Mouse moved to (582, 441)
Screenshot: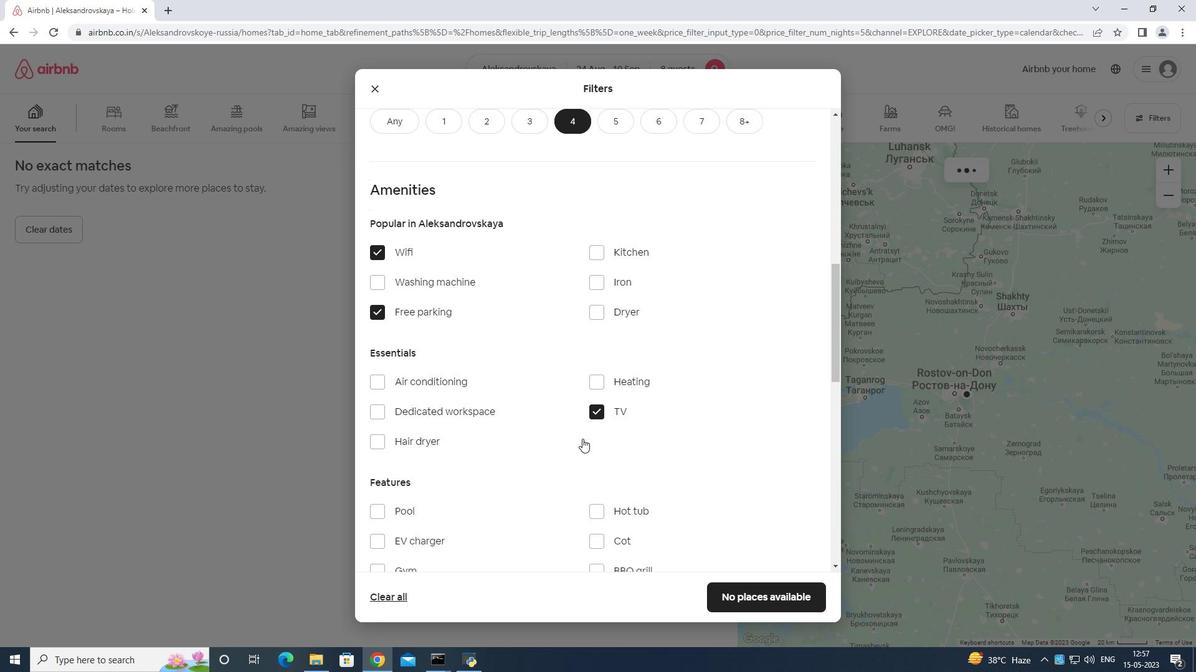 
Action: Mouse scrolled (582, 440) with delta (0, 0)
Screenshot: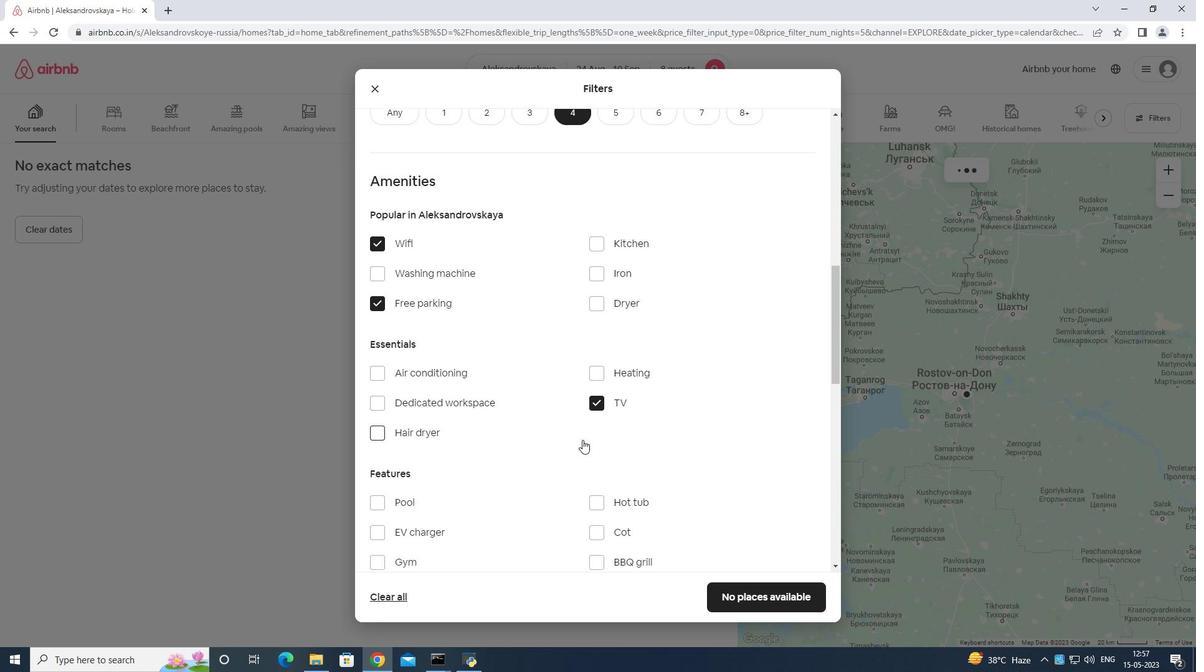 
Action: Mouse moved to (582, 441)
Screenshot: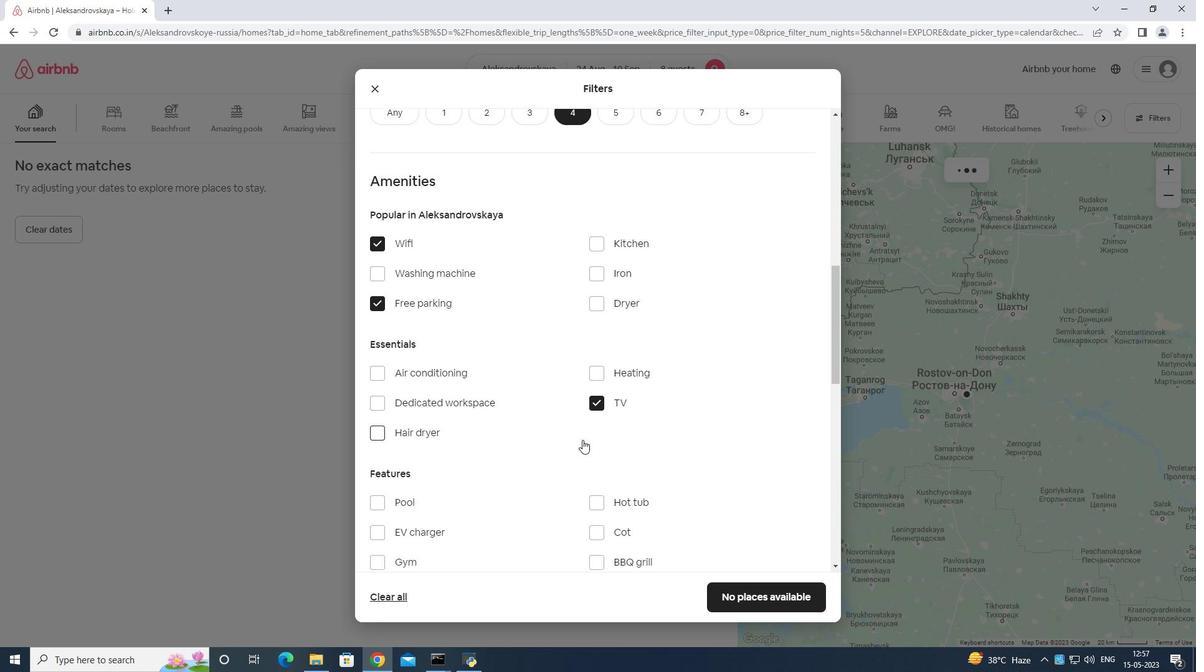 
Action: Mouse scrolled (582, 440) with delta (0, 0)
Screenshot: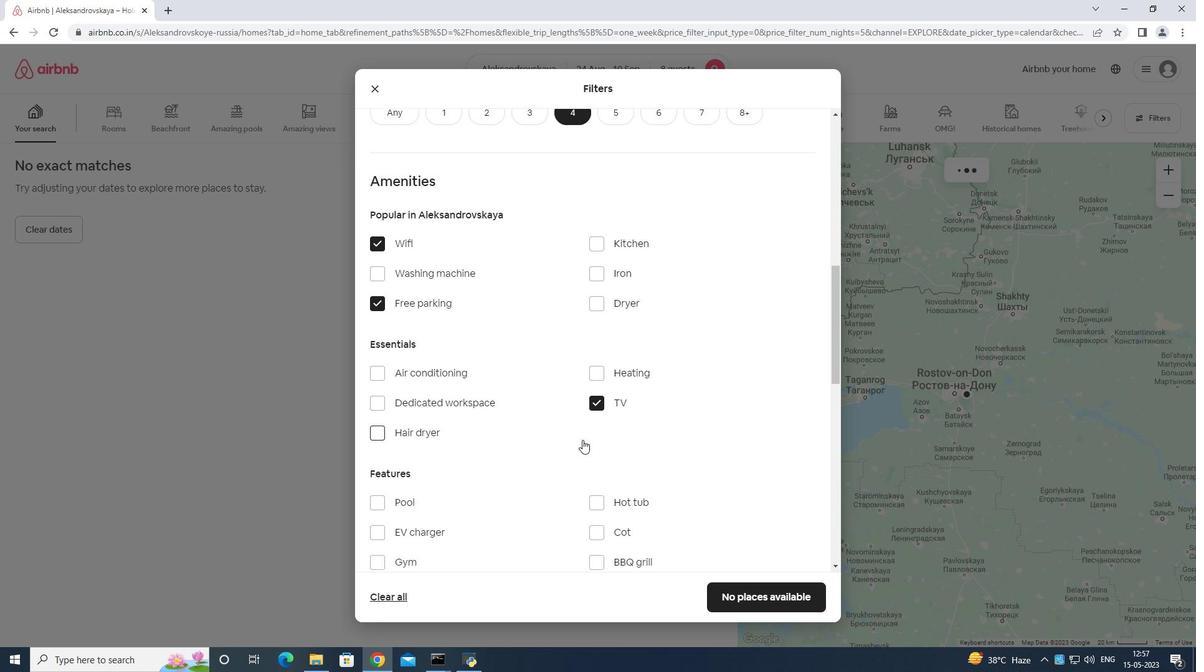 
Action: Mouse moved to (424, 196)
Screenshot: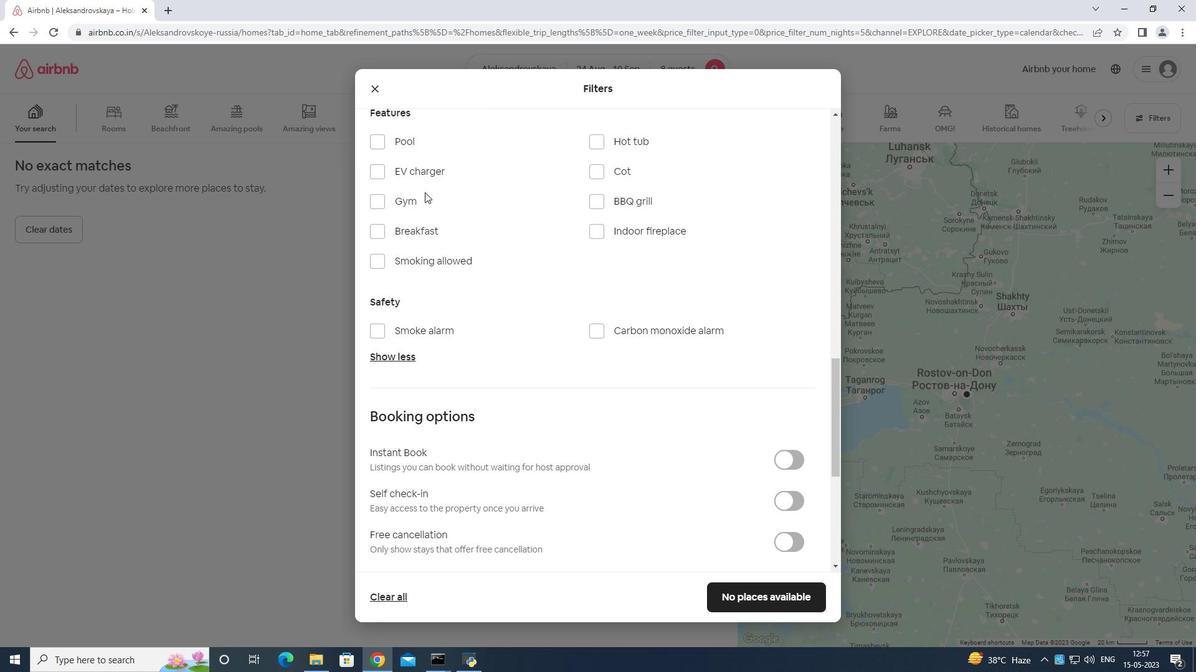 
Action: Mouse pressed left at (424, 196)
Screenshot: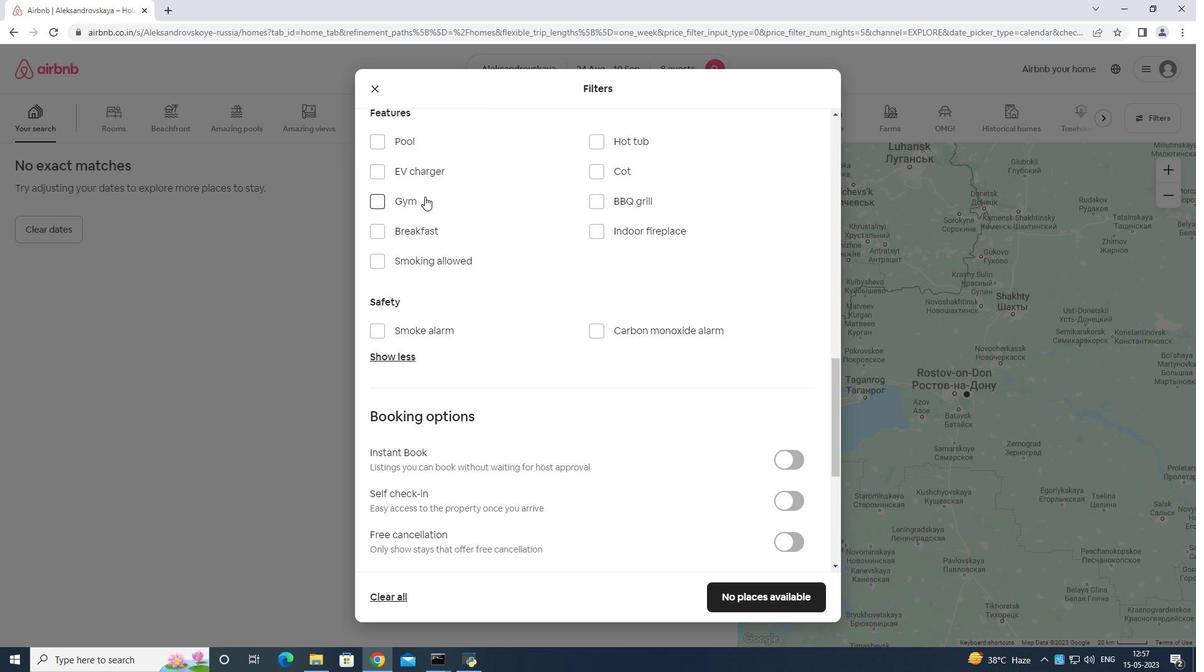
Action: Mouse moved to (430, 227)
Screenshot: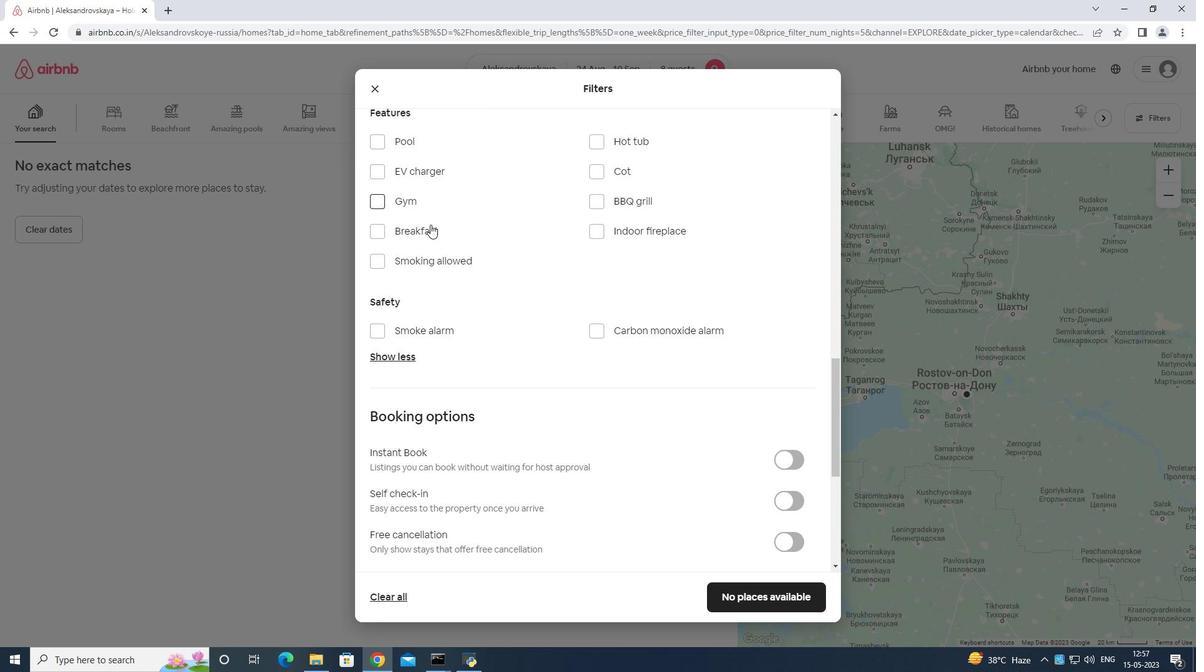 
Action: Mouse pressed left at (430, 227)
Screenshot: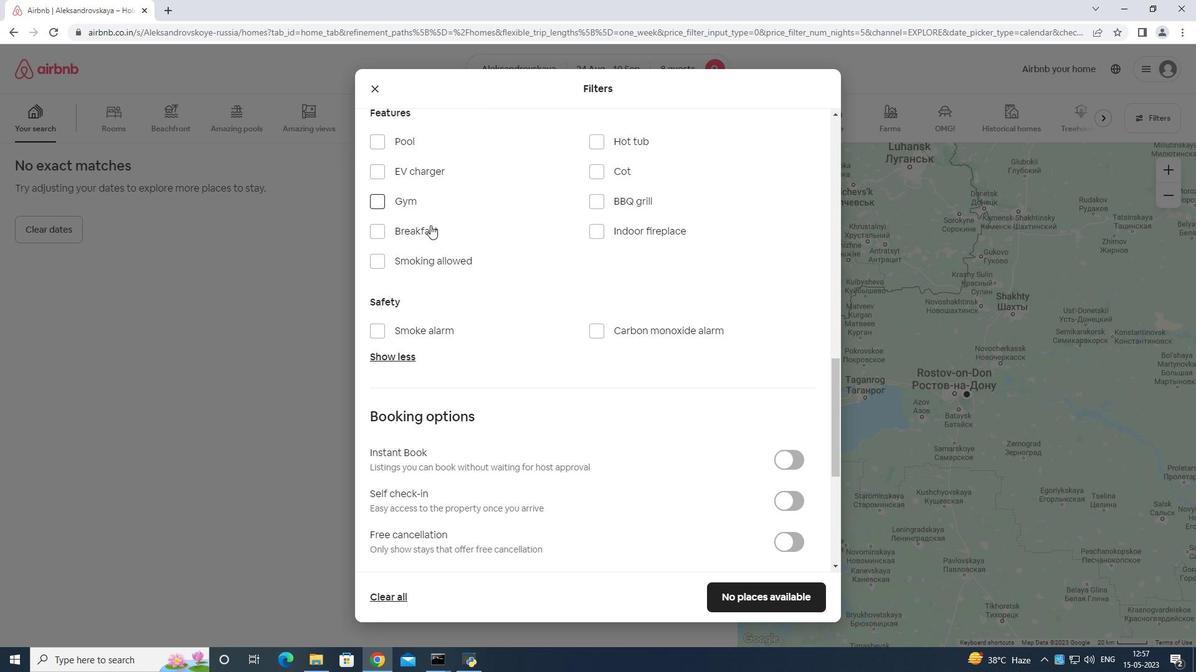 
Action: Mouse moved to (791, 503)
Screenshot: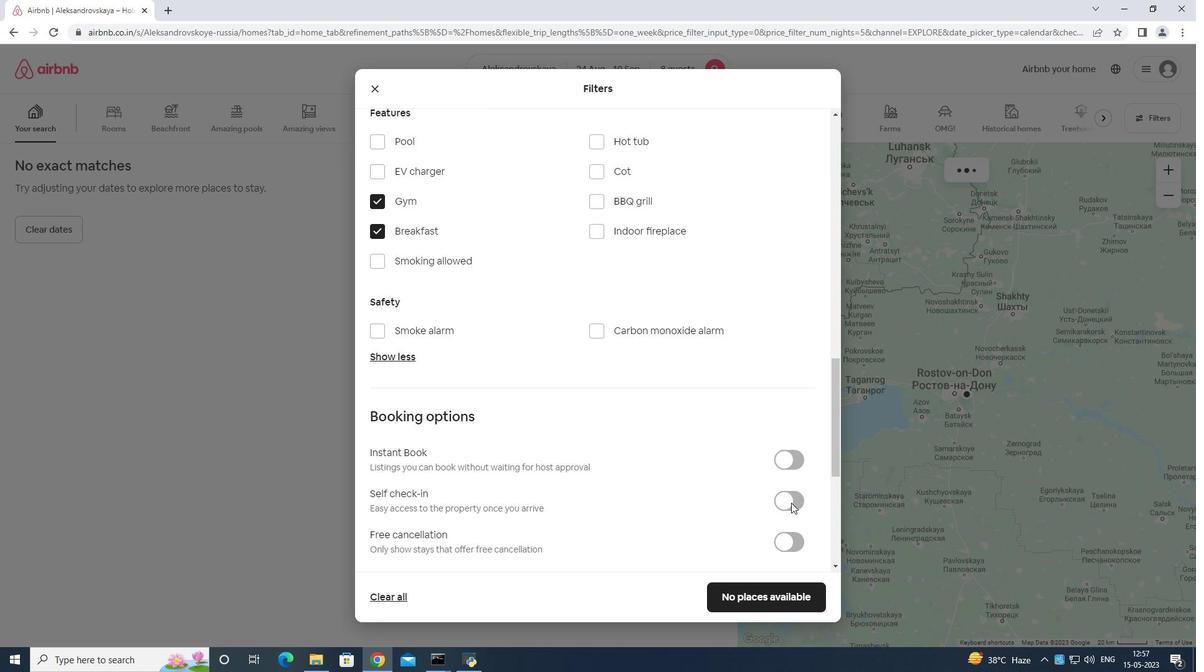 
Action: Mouse pressed left at (791, 503)
Screenshot: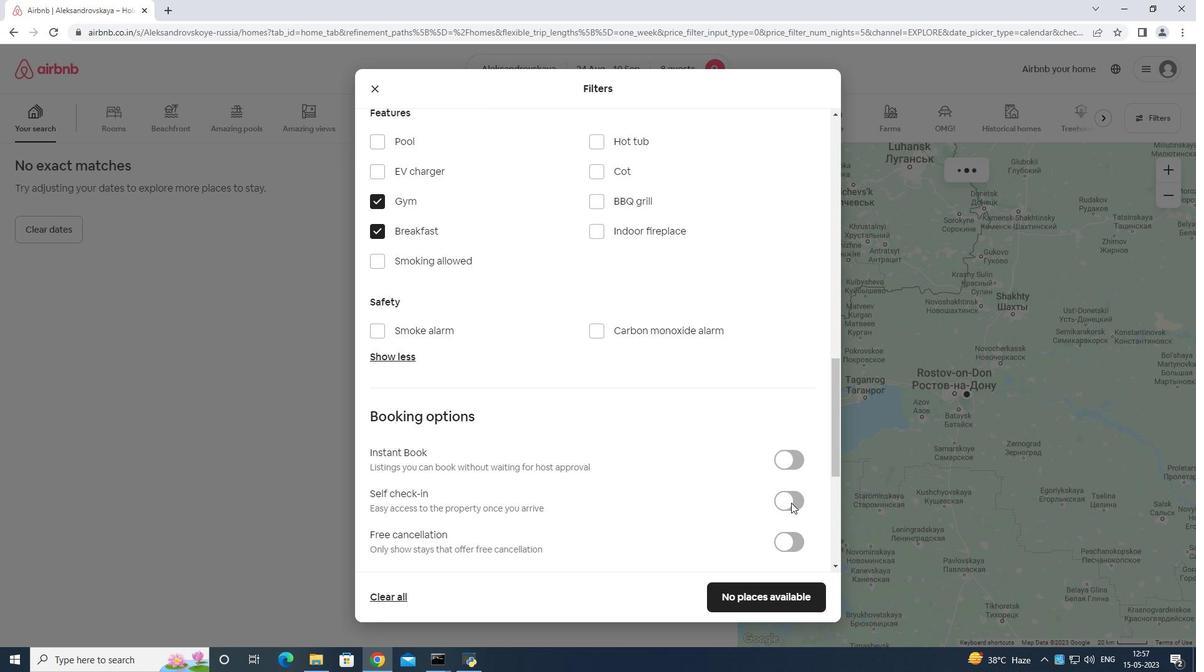 
Action: Mouse moved to (793, 504)
Screenshot: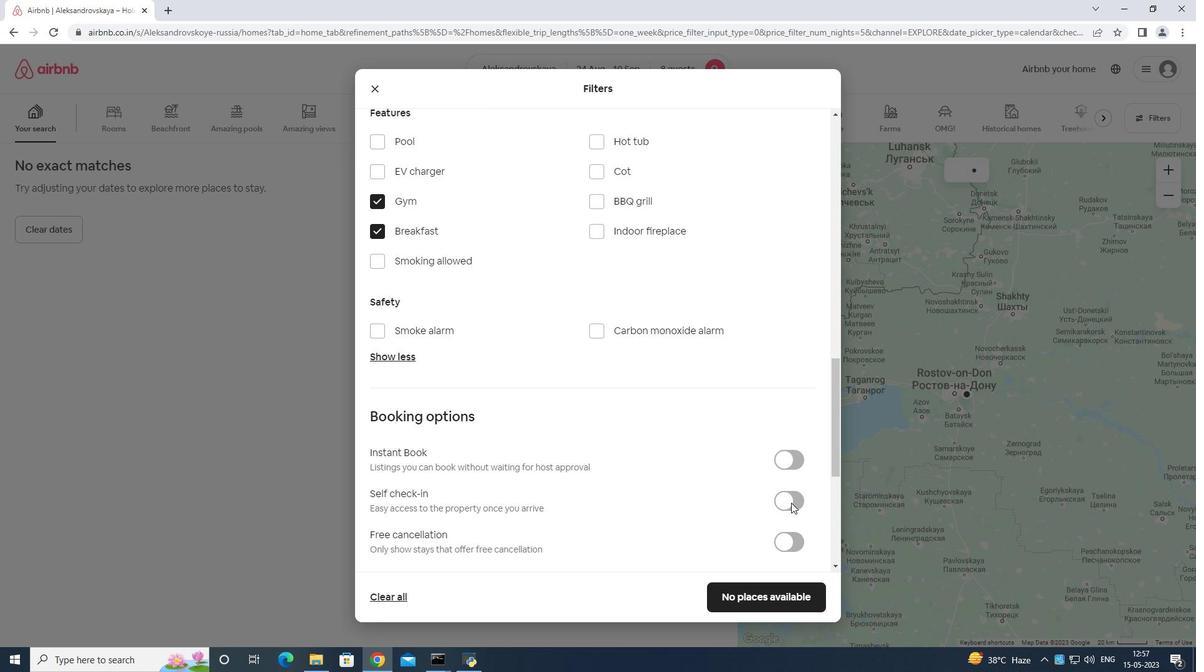 
Action: Mouse scrolled (793, 504) with delta (0, 0)
Screenshot: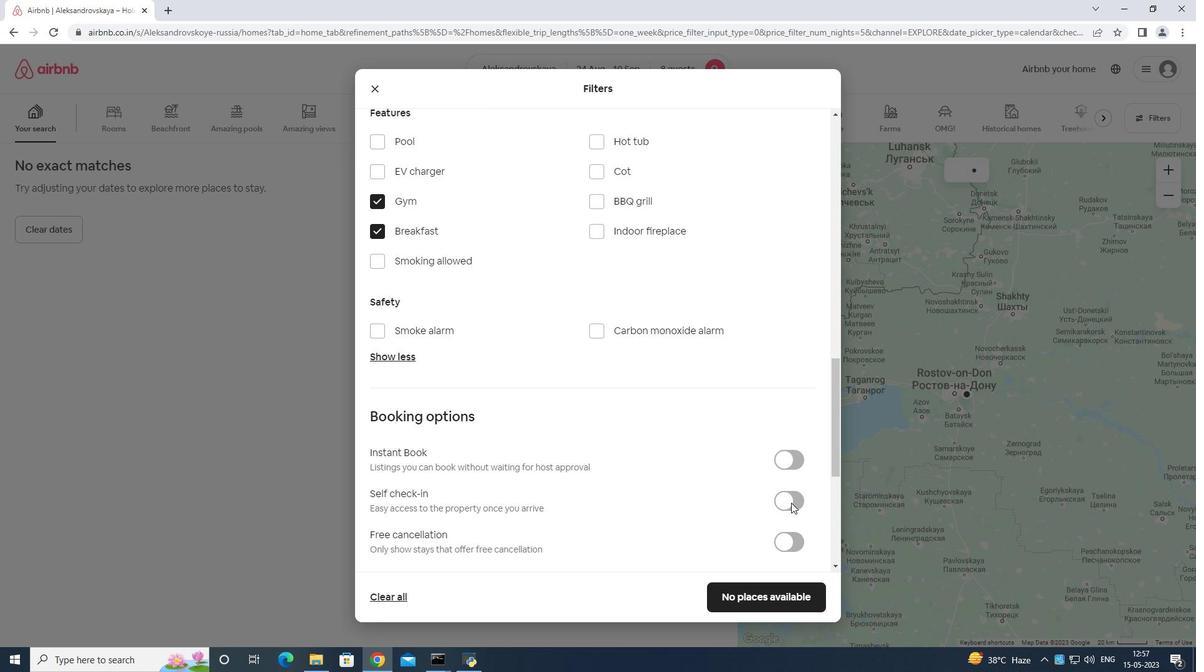 
Action: Mouse scrolled (793, 504) with delta (0, 0)
Screenshot: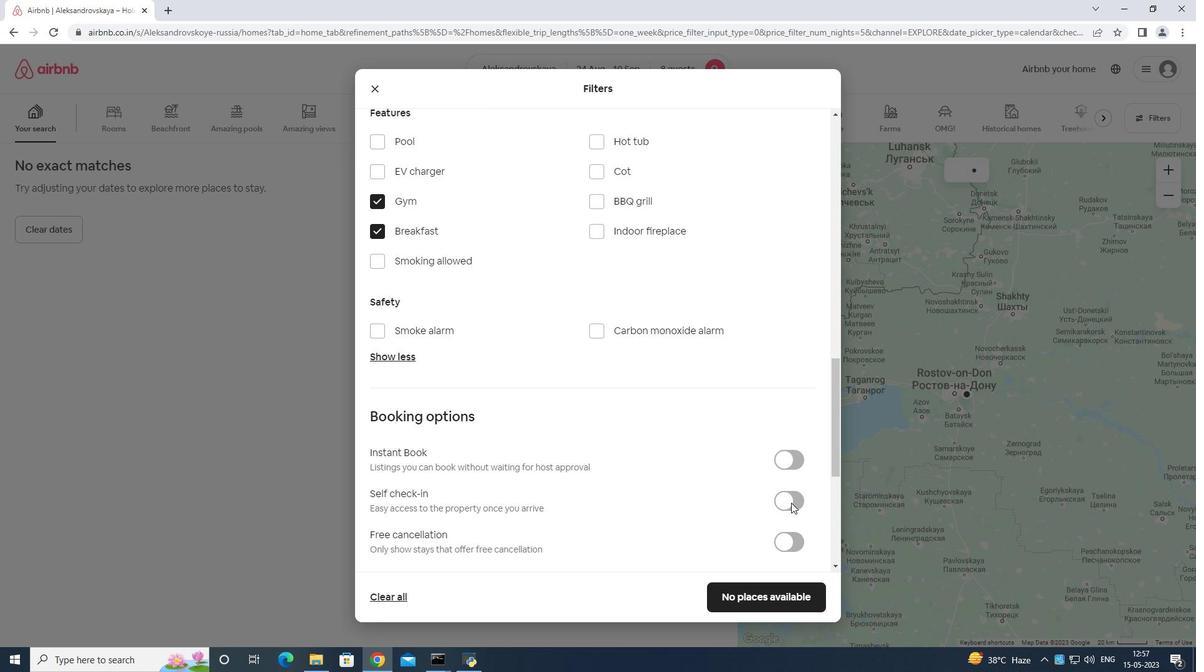 
Action: Mouse scrolled (793, 504) with delta (0, 0)
Screenshot: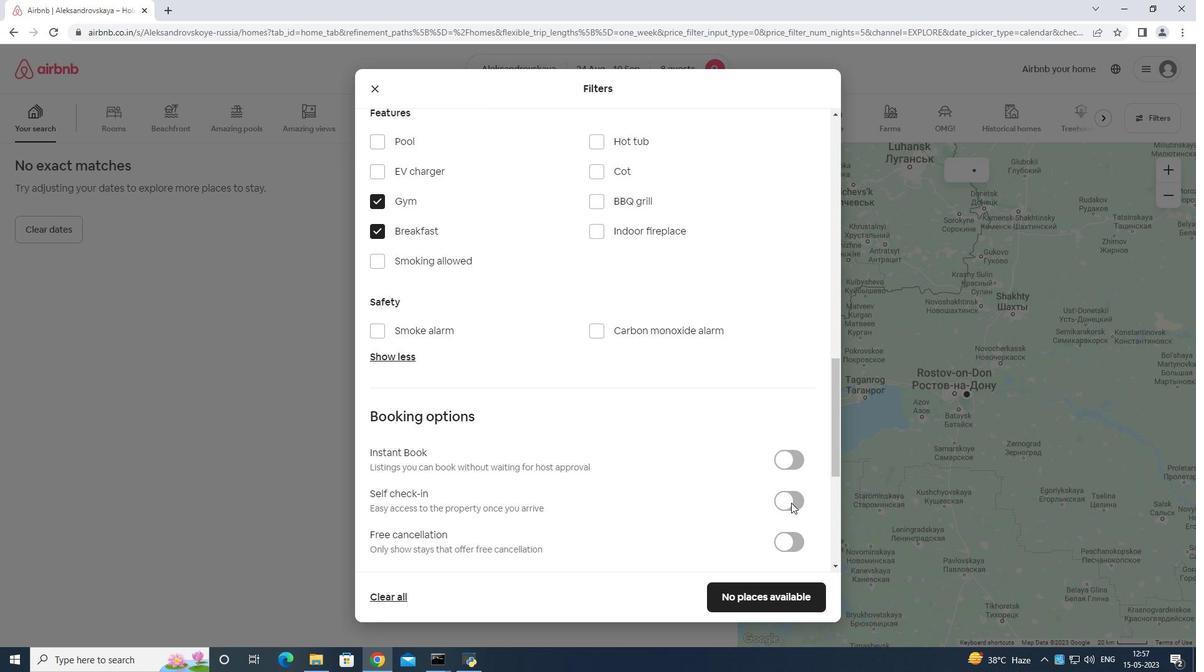 
Action: Mouse scrolled (793, 504) with delta (0, 0)
Screenshot: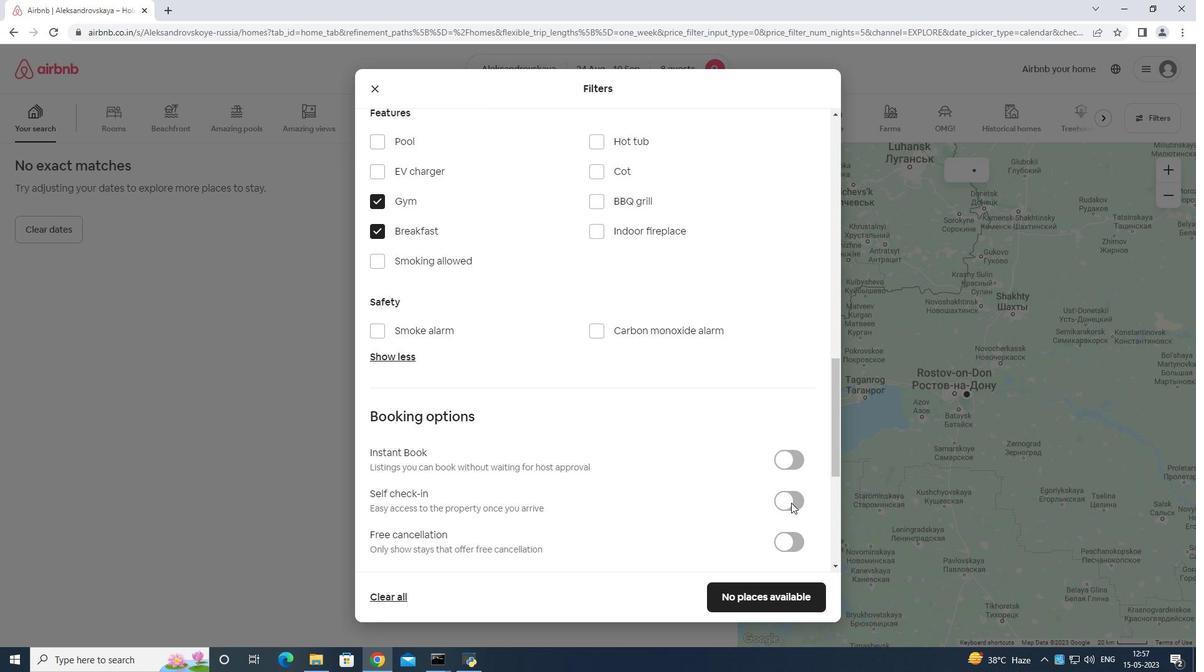 
Action: Mouse moved to (793, 504)
Screenshot: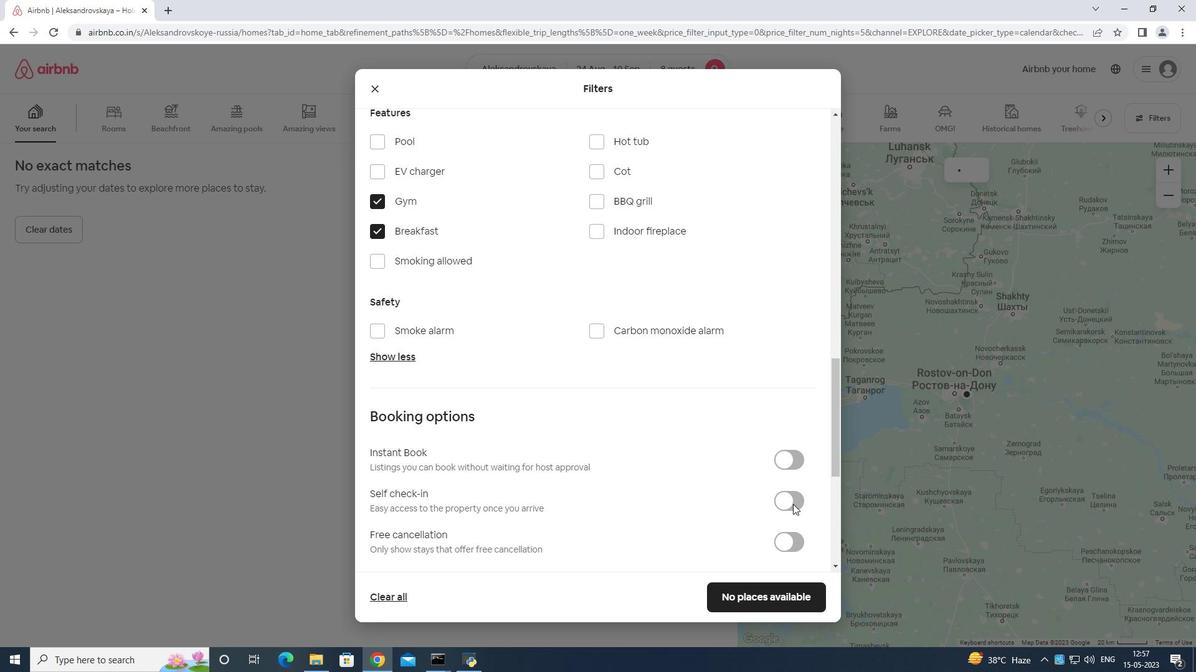 
Action: Mouse scrolled (793, 504) with delta (0, 0)
Screenshot: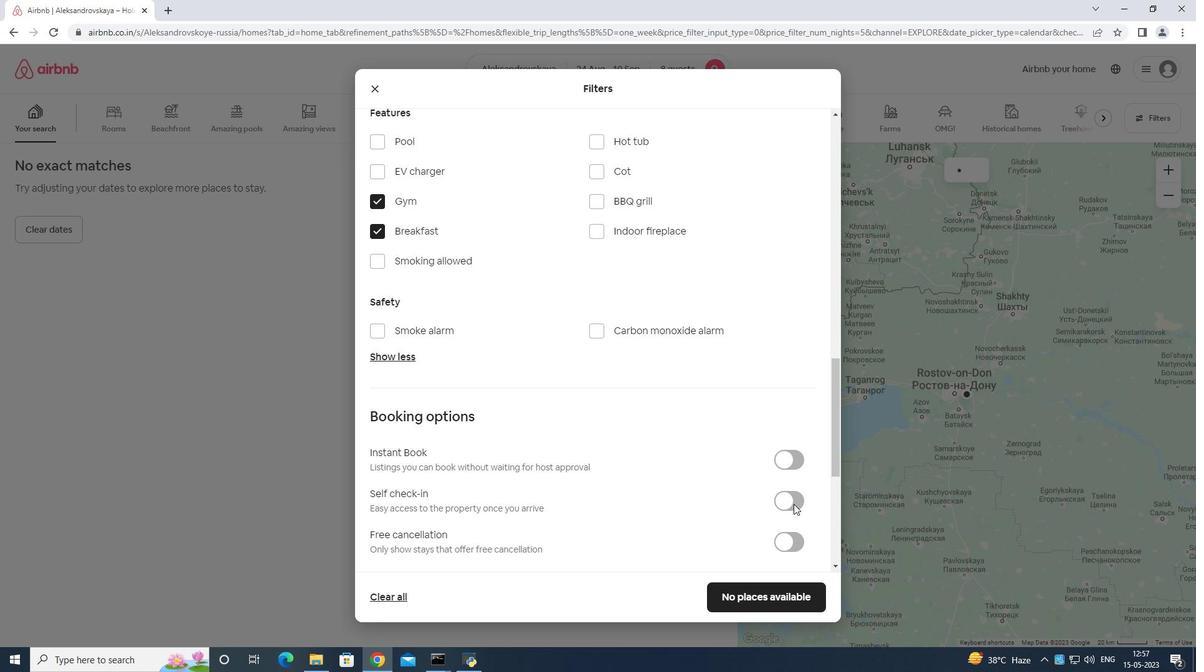 
Action: Mouse scrolled (793, 504) with delta (0, 0)
Screenshot: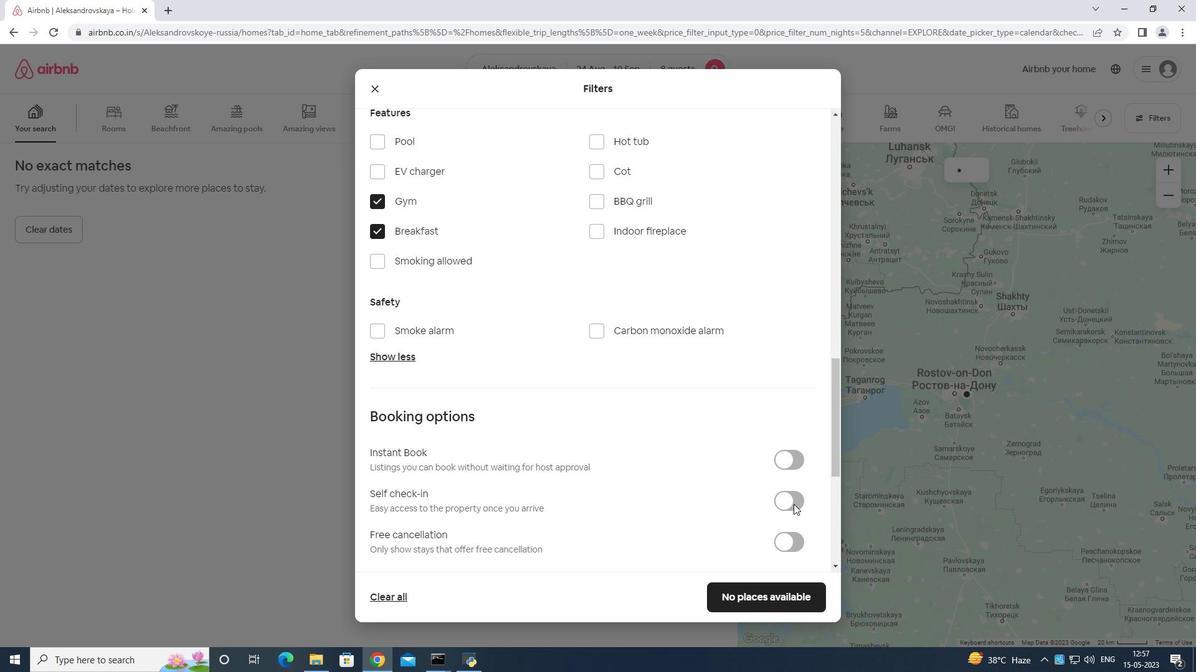 
Action: Mouse scrolled (793, 504) with delta (0, 0)
Screenshot: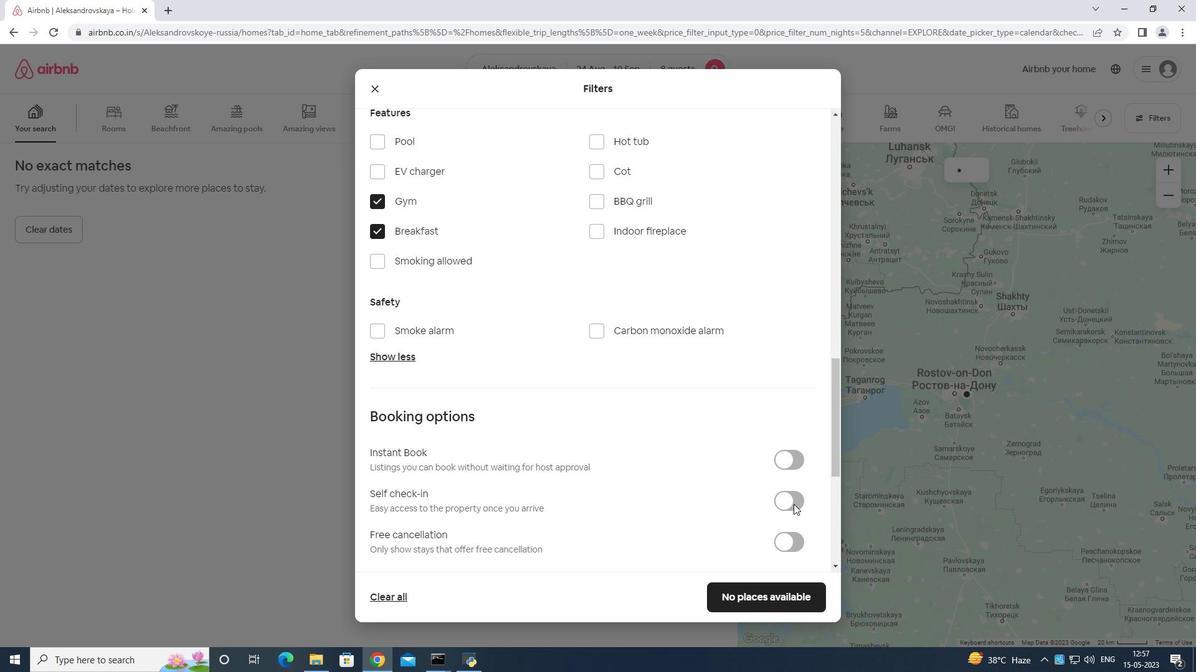 
Action: Mouse moved to (793, 502)
Screenshot: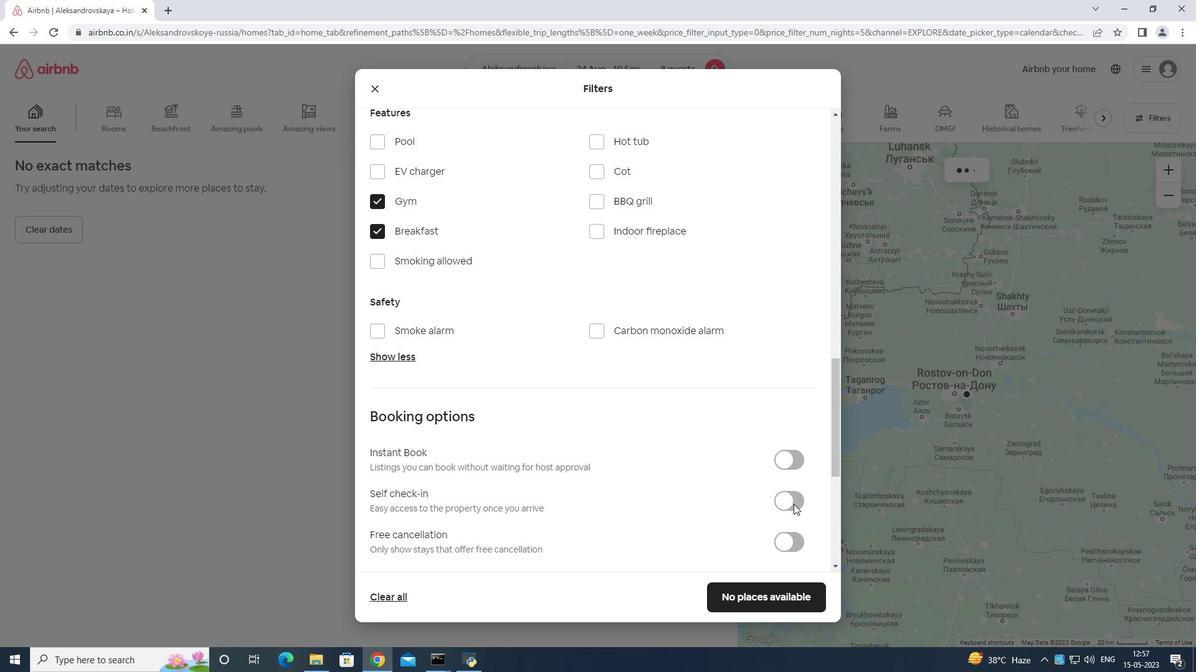 
Action: Mouse scrolled (793, 502) with delta (0, 0)
Screenshot: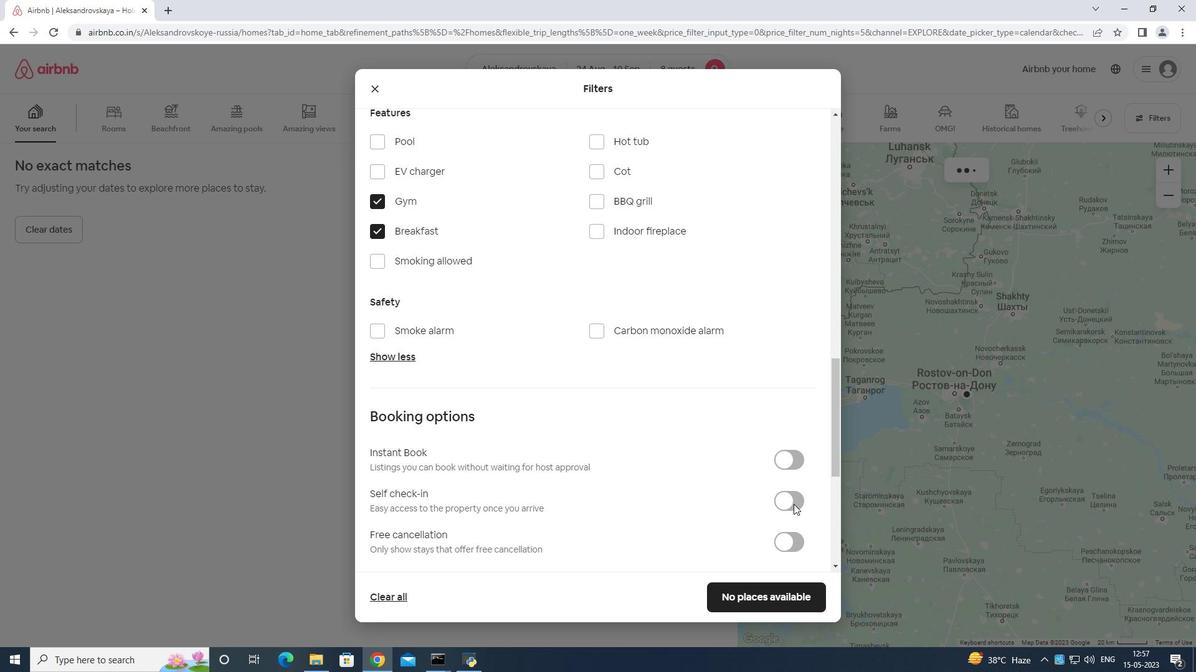 
Action: Mouse scrolled (793, 502) with delta (0, 0)
Screenshot: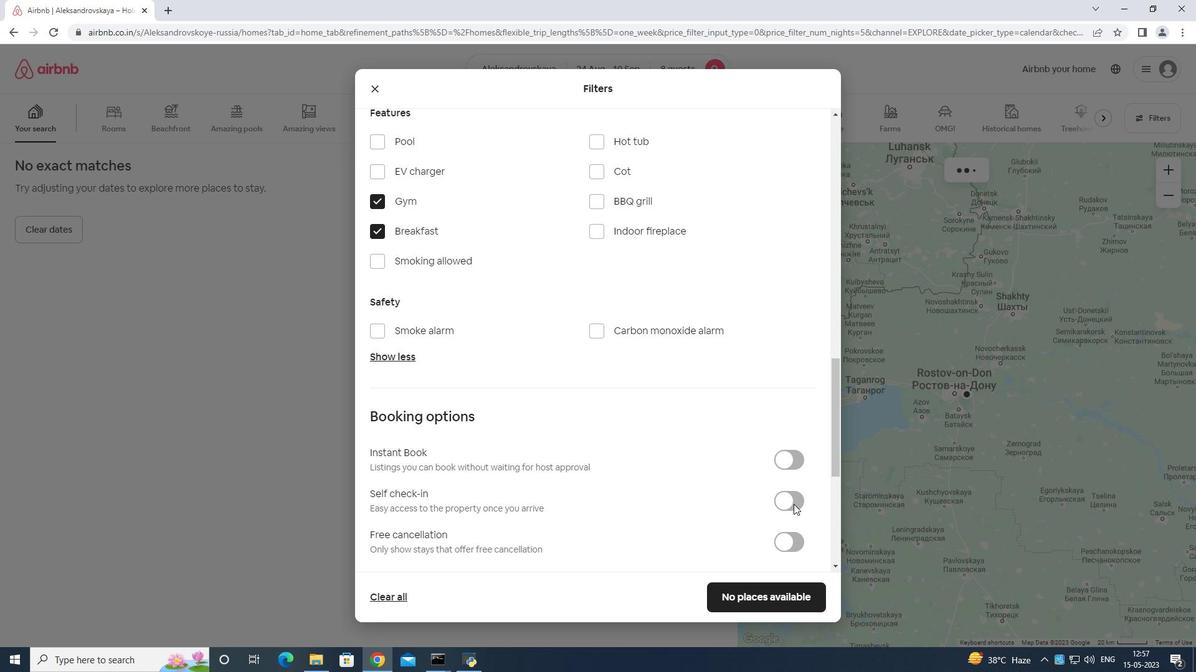 
Action: Mouse scrolled (793, 502) with delta (0, 0)
Screenshot: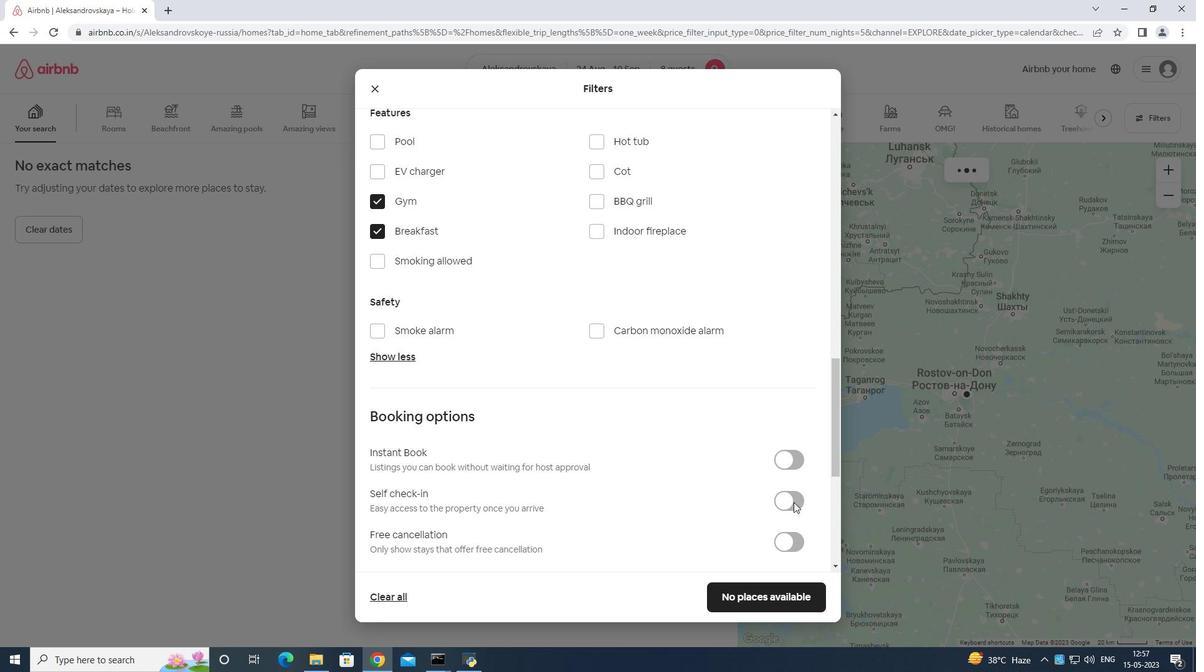 
Action: Mouse scrolled (793, 502) with delta (0, 0)
Screenshot: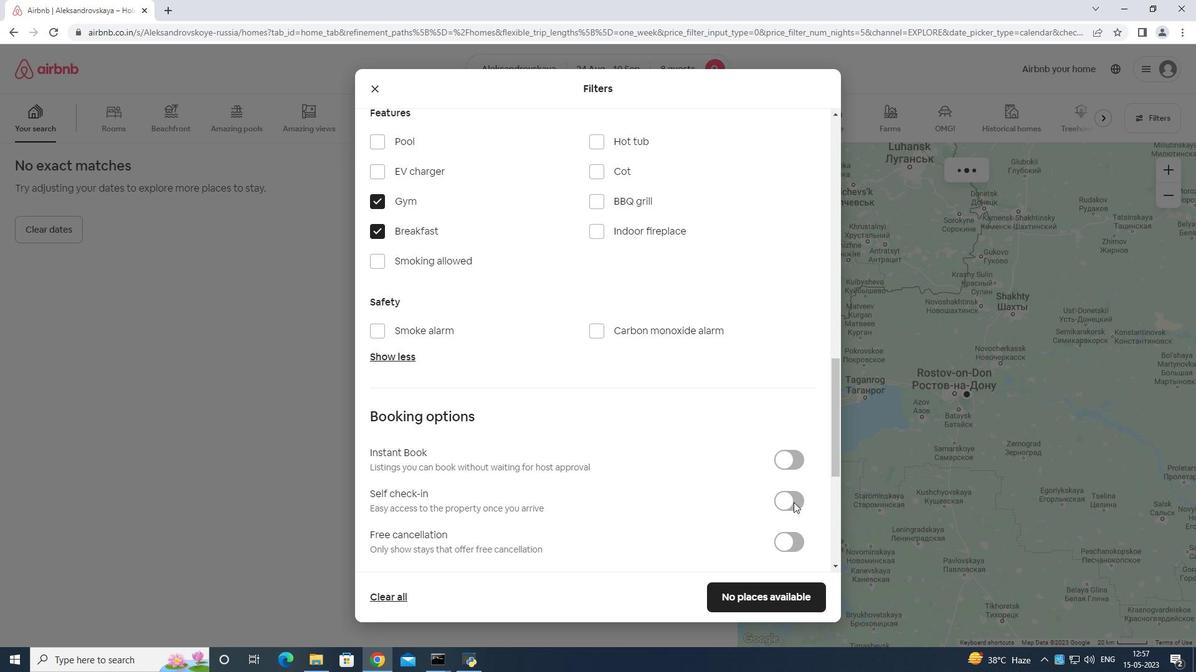 
Action: Mouse moved to (763, 482)
Screenshot: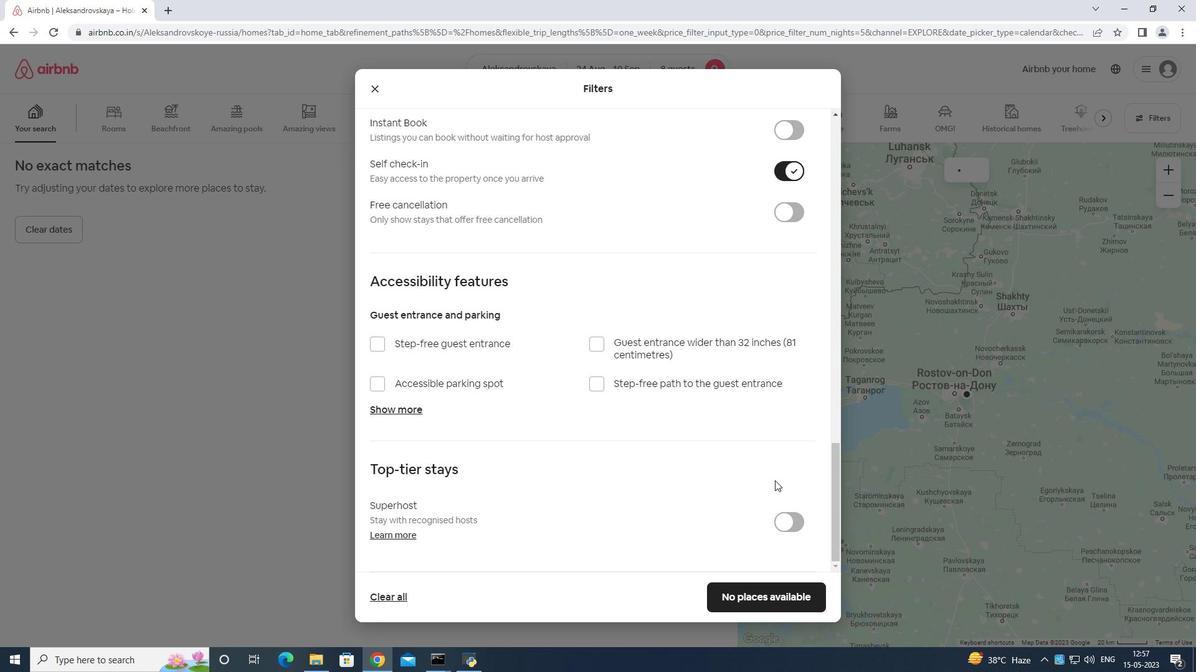 
Action: Mouse scrolled (763, 482) with delta (0, 0)
Screenshot: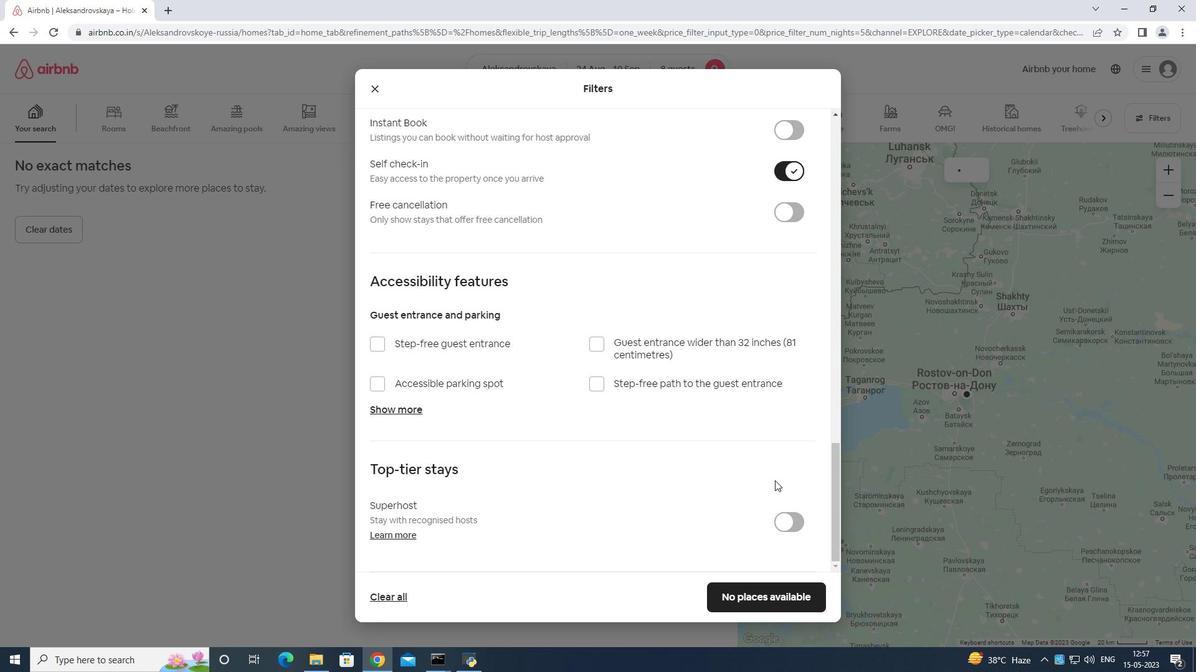 
Action: Mouse moved to (755, 487)
Screenshot: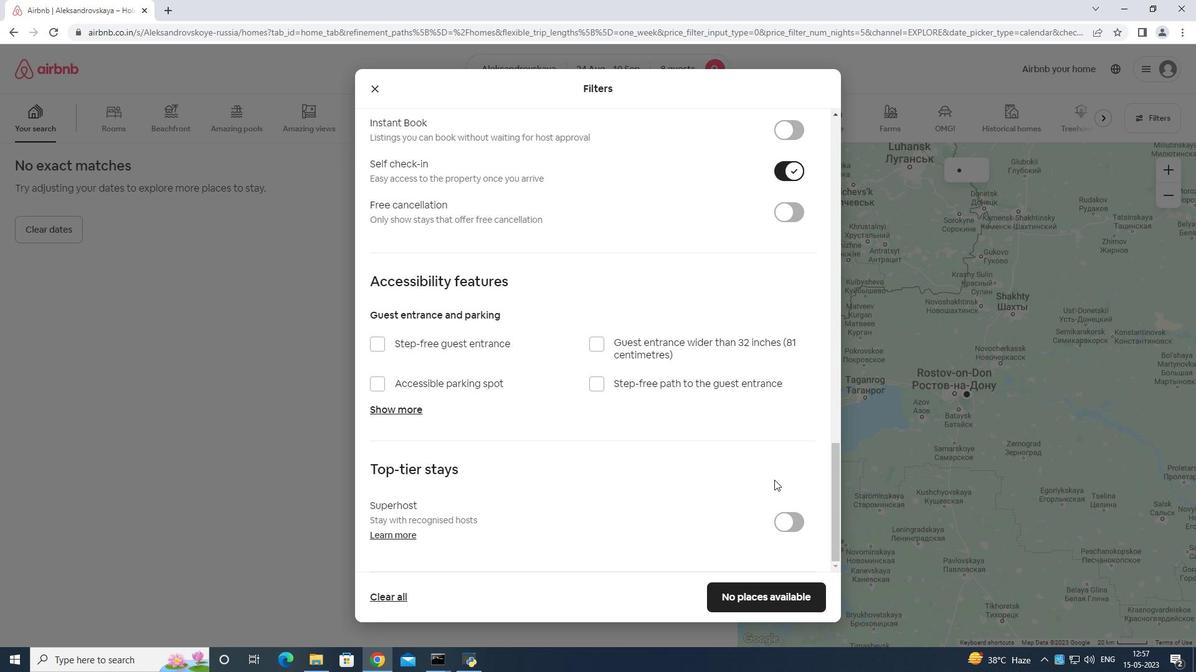 
Action: Mouse scrolled (755, 486) with delta (0, 0)
Screenshot: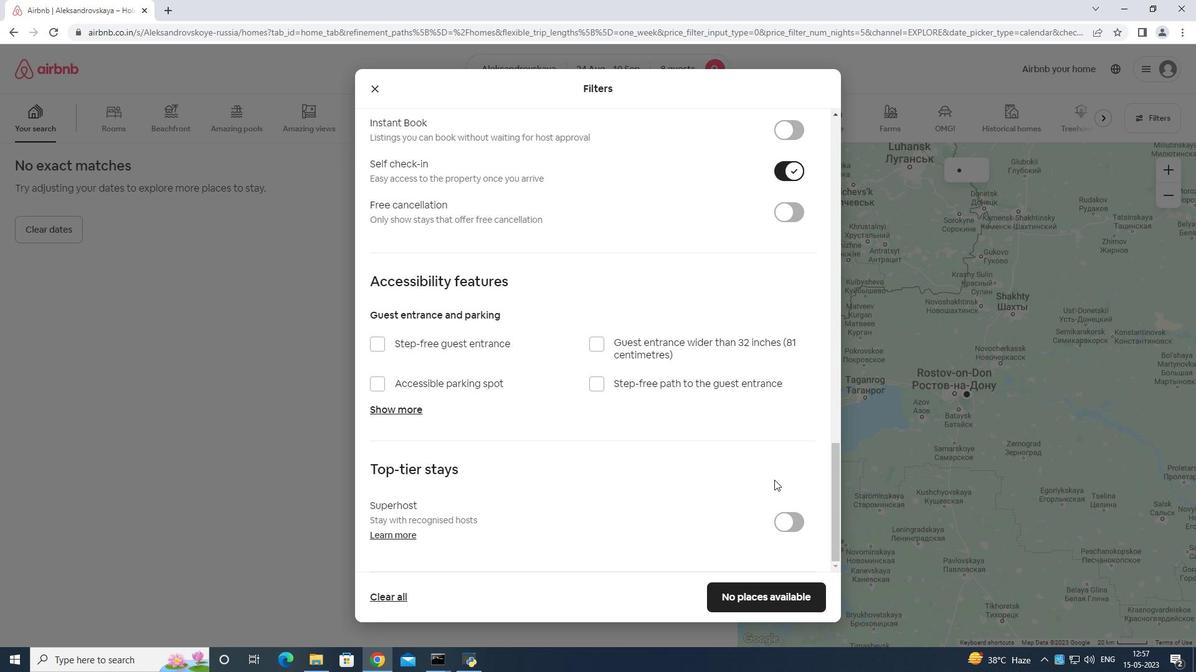
Action: Mouse moved to (739, 492)
Screenshot: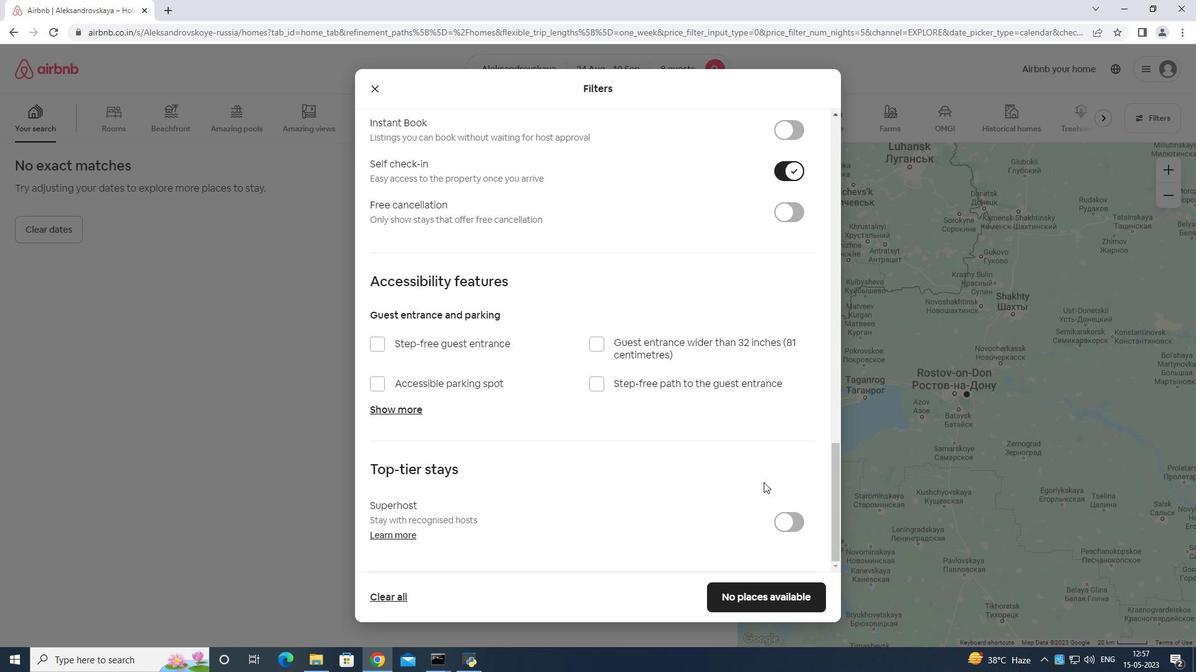 
Action: Mouse scrolled (747, 490) with delta (0, 0)
Screenshot: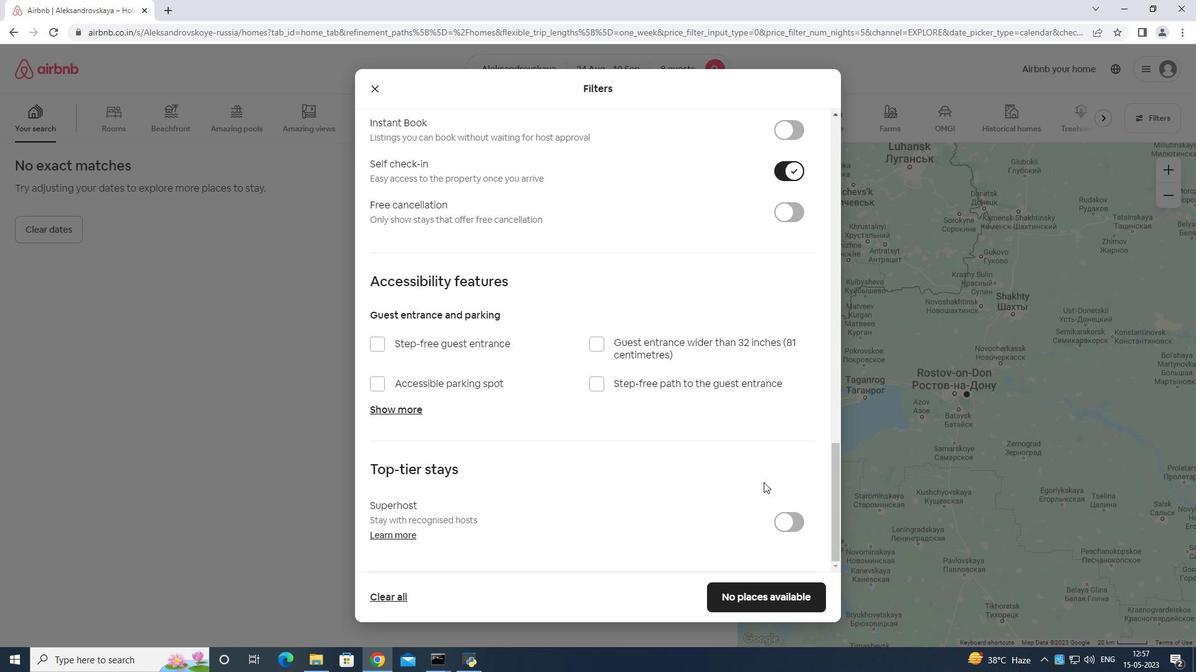 
Action: Mouse moved to (737, 487)
Screenshot: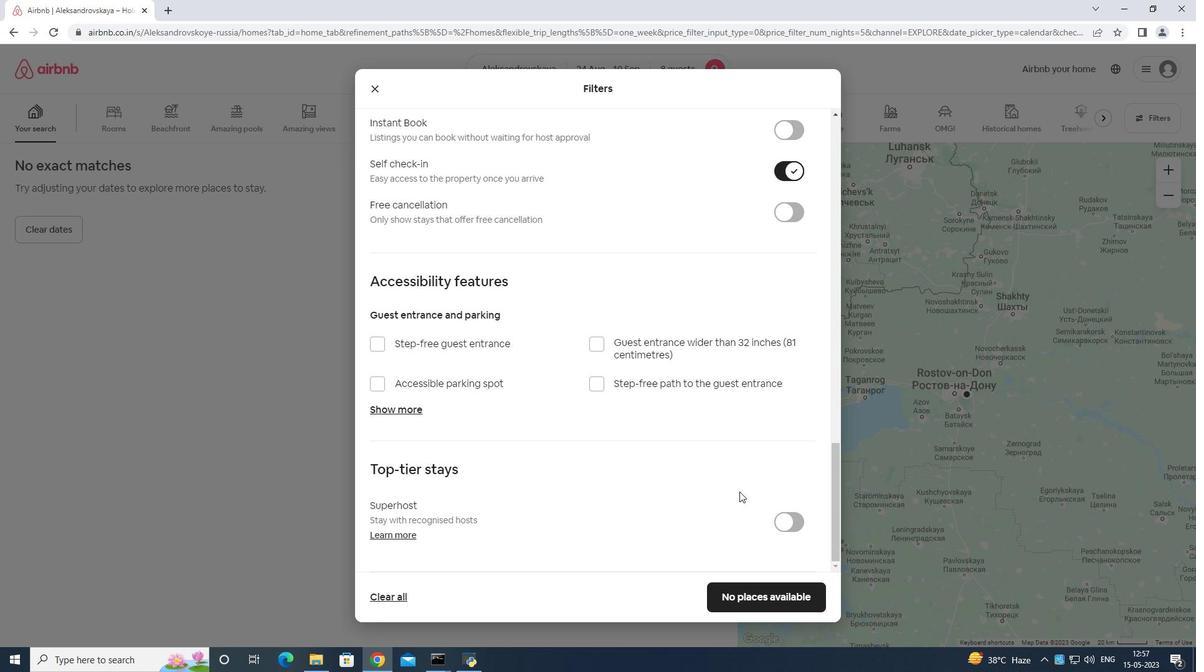 
Action: Mouse scrolled (737, 487) with delta (0, 0)
Screenshot: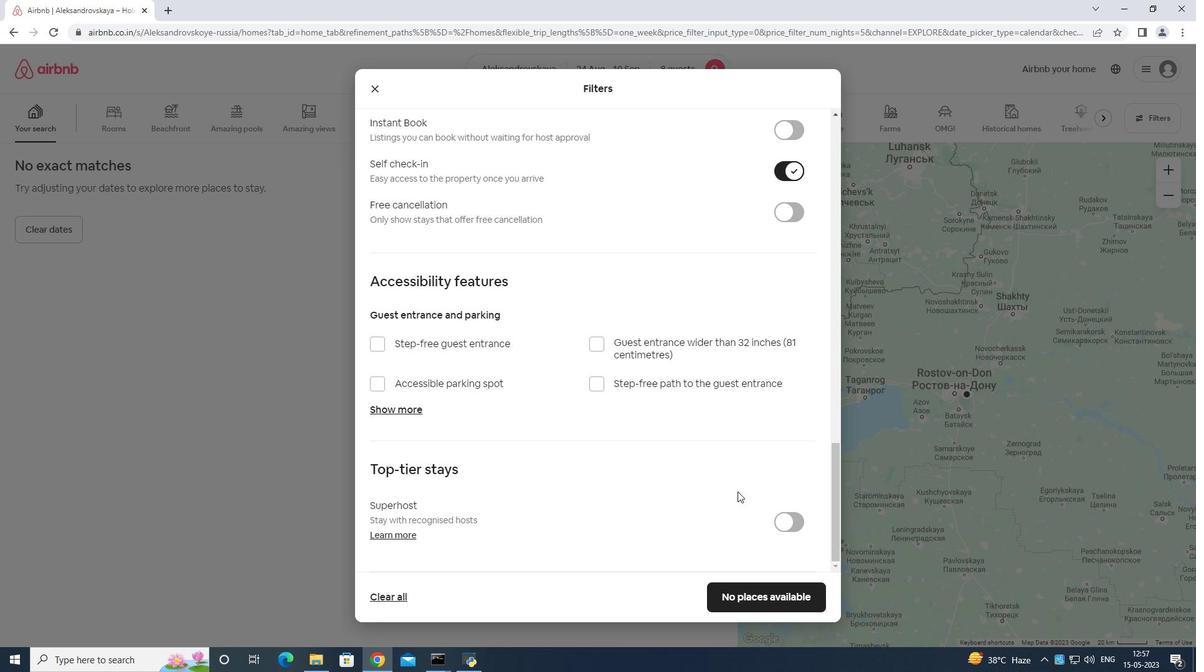 
Action: Mouse moved to (737, 488)
Screenshot: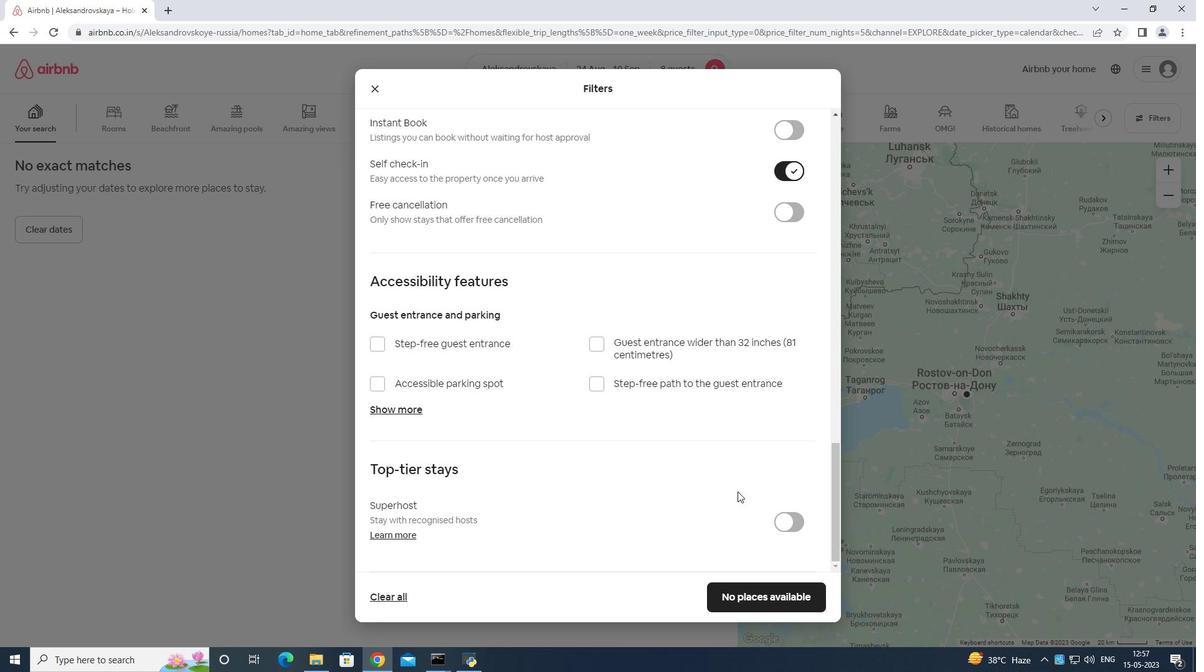 
Action: Mouse scrolled (737, 487) with delta (0, 0)
Screenshot: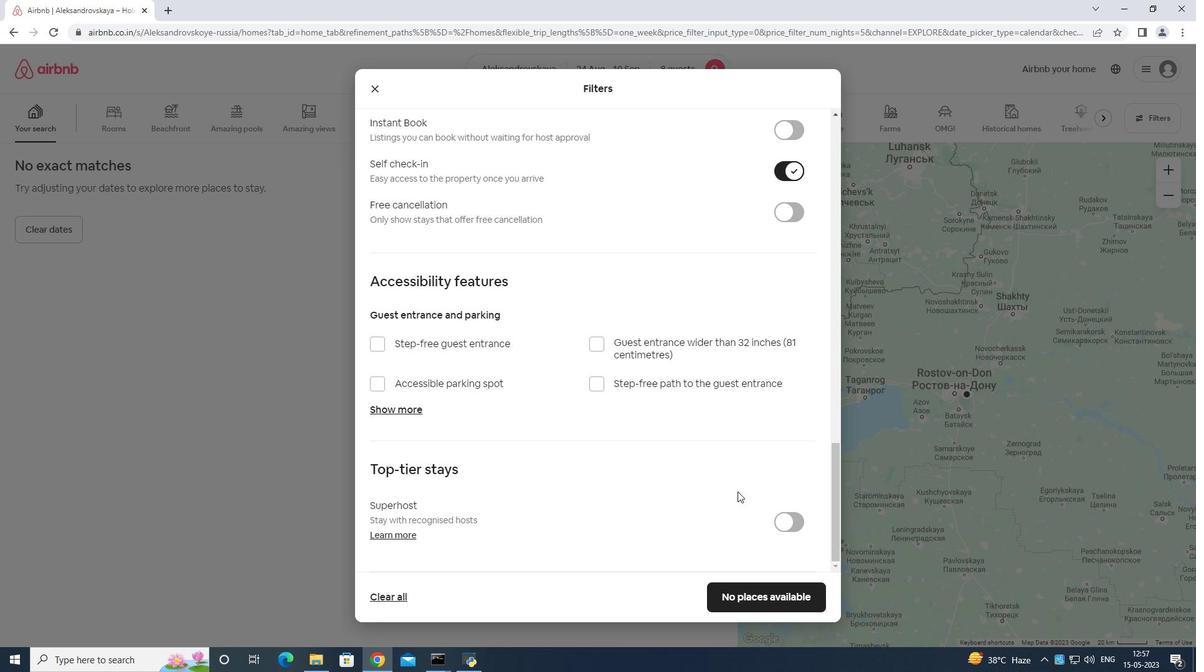 
Action: Mouse moved to (737, 490)
Screenshot: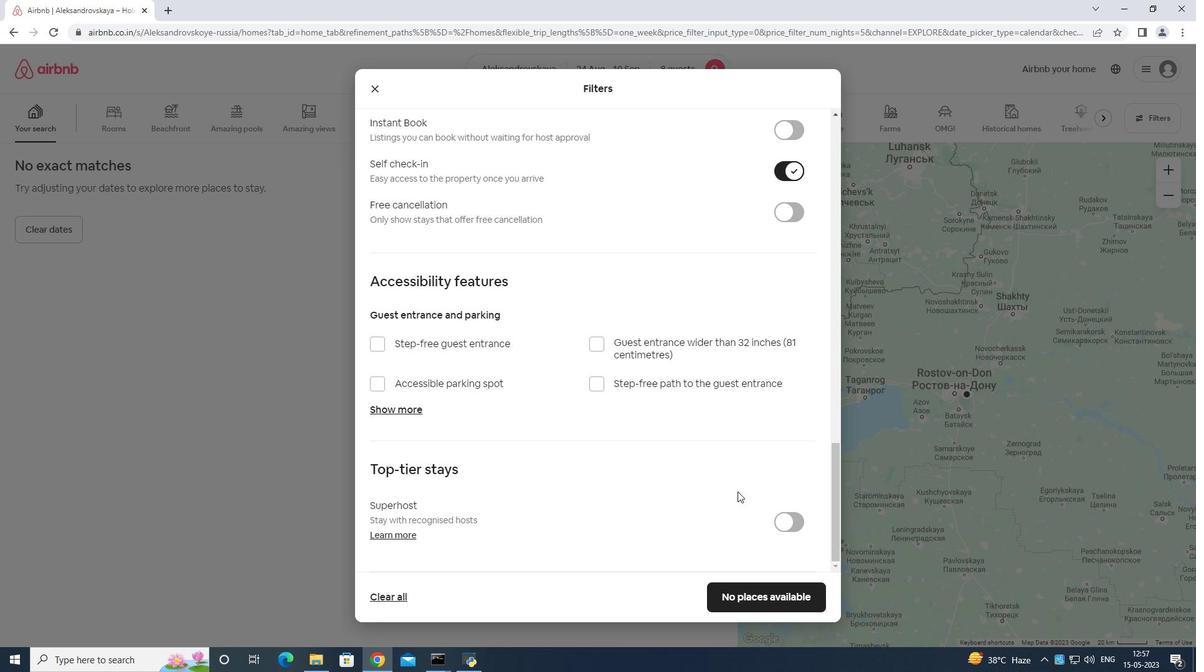 
Action: Mouse scrolled (737, 489) with delta (0, 0)
Screenshot: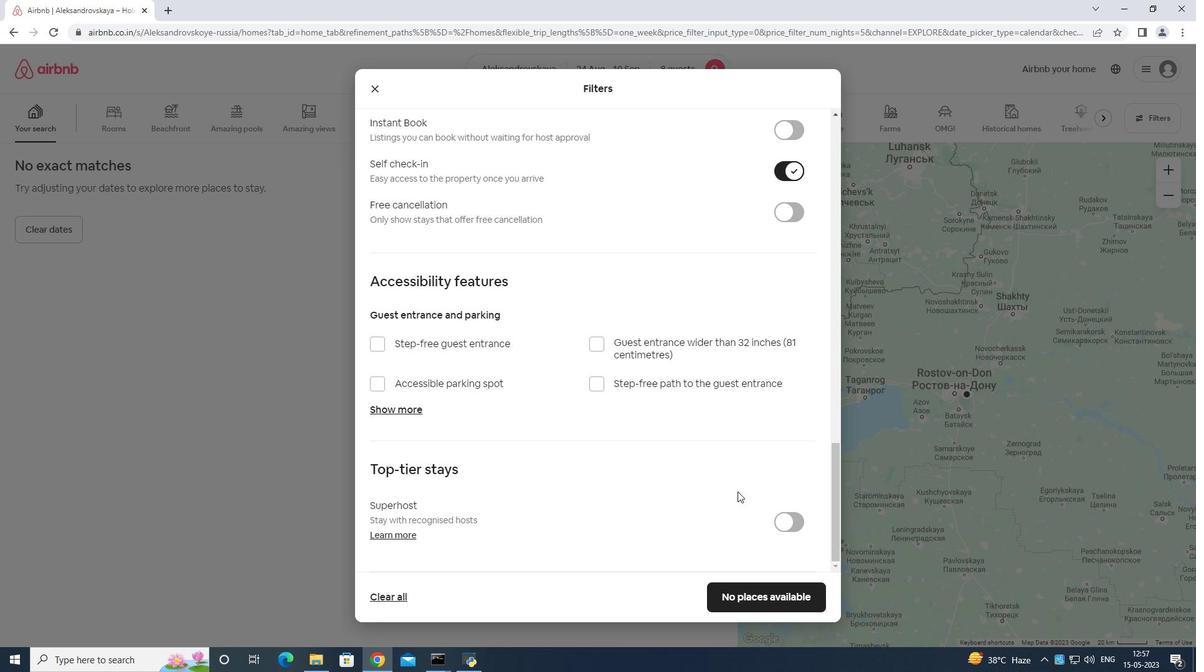 
Action: Mouse moved to (735, 494)
Screenshot: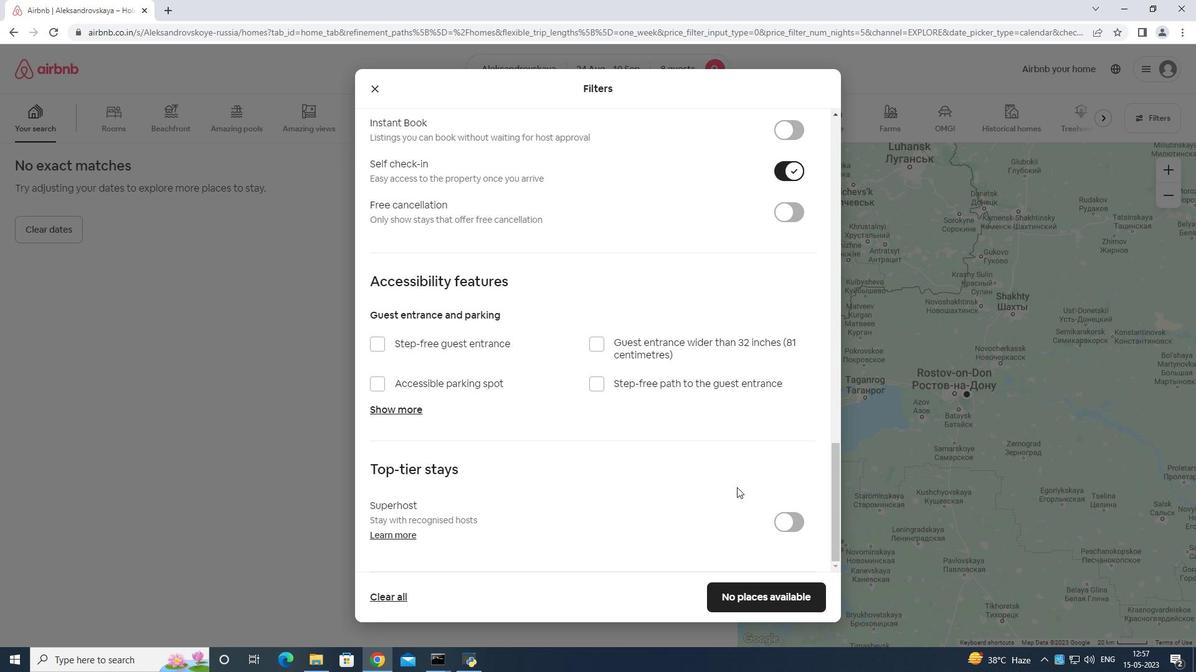 
Action: Mouse scrolled (735, 493) with delta (0, 0)
Screenshot: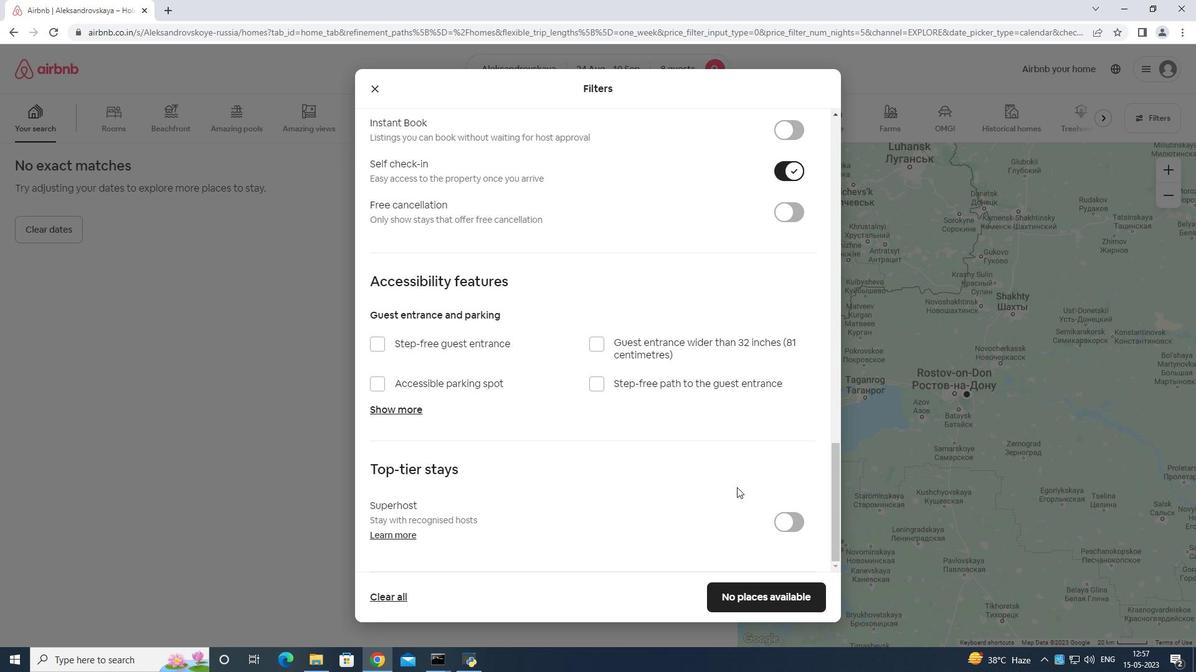 
Action: Mouse moved to (770, 598)
Screenshot: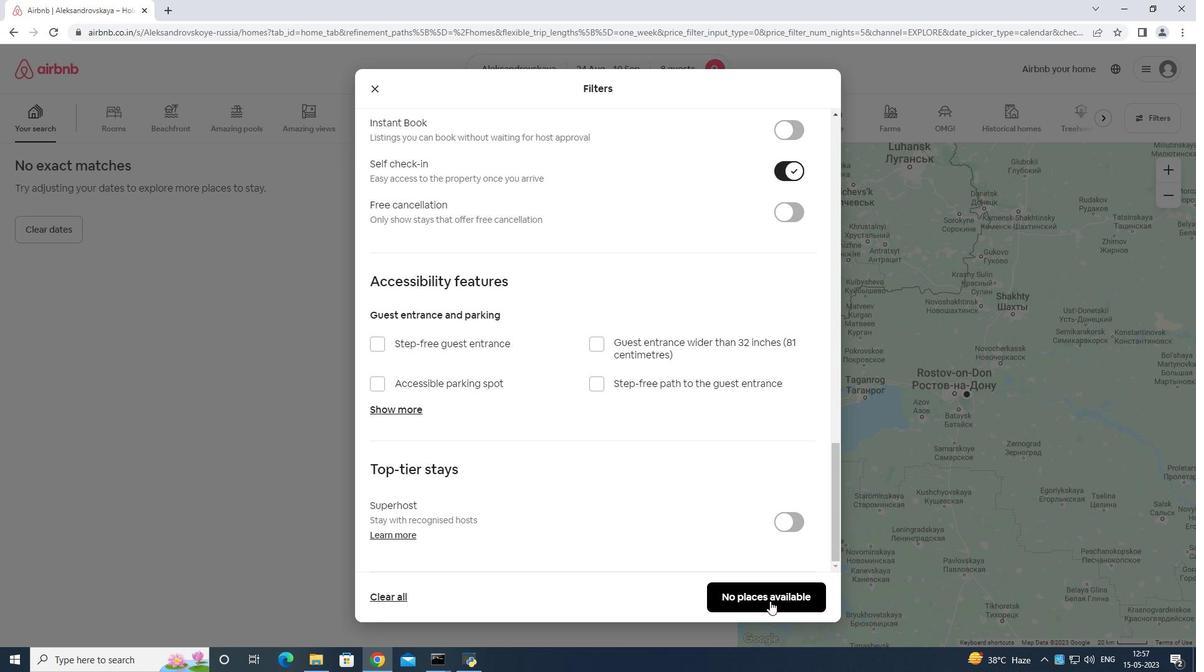 
Action: Mouse pressed left at (770, 598)
Screenshot: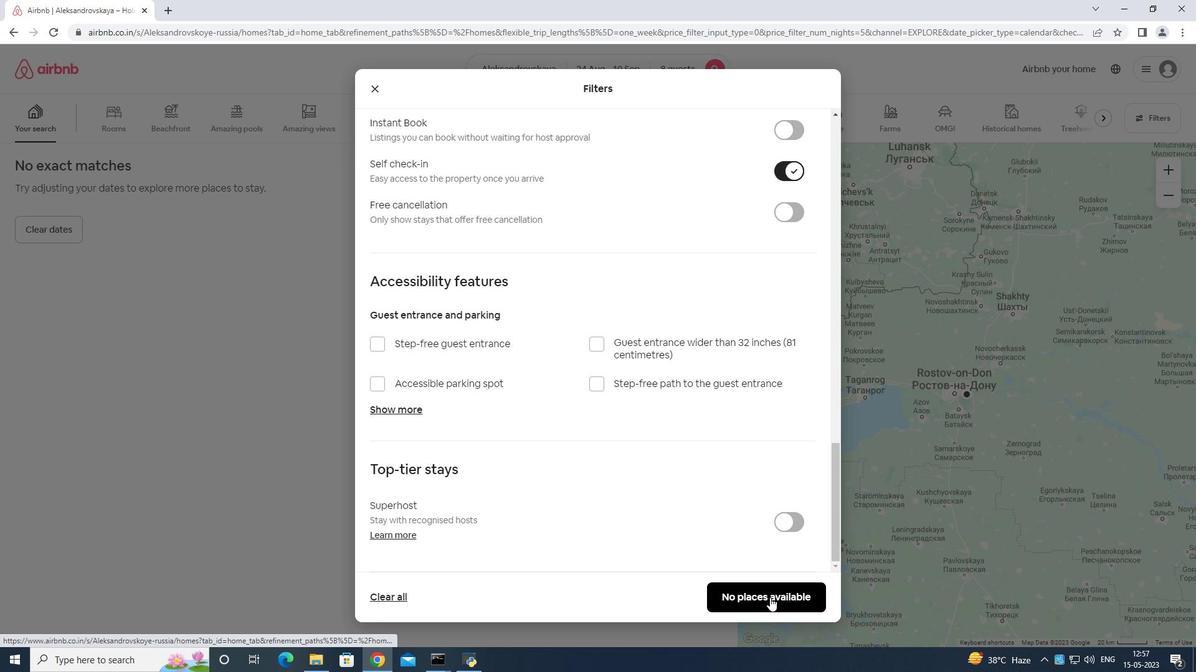 
